 Task: Find connections with filter location Ellore with filter topic #Openingswith filter profile language German with filter current company Forrester with filter school Punjab Agricultural University, Ludhiana with filter industry Household Appliance Manufacturing with filter service category Video Animation with filter keywords title Sheet Metal Worker
Action: Mouse moved to (192, 297)
Screenshot: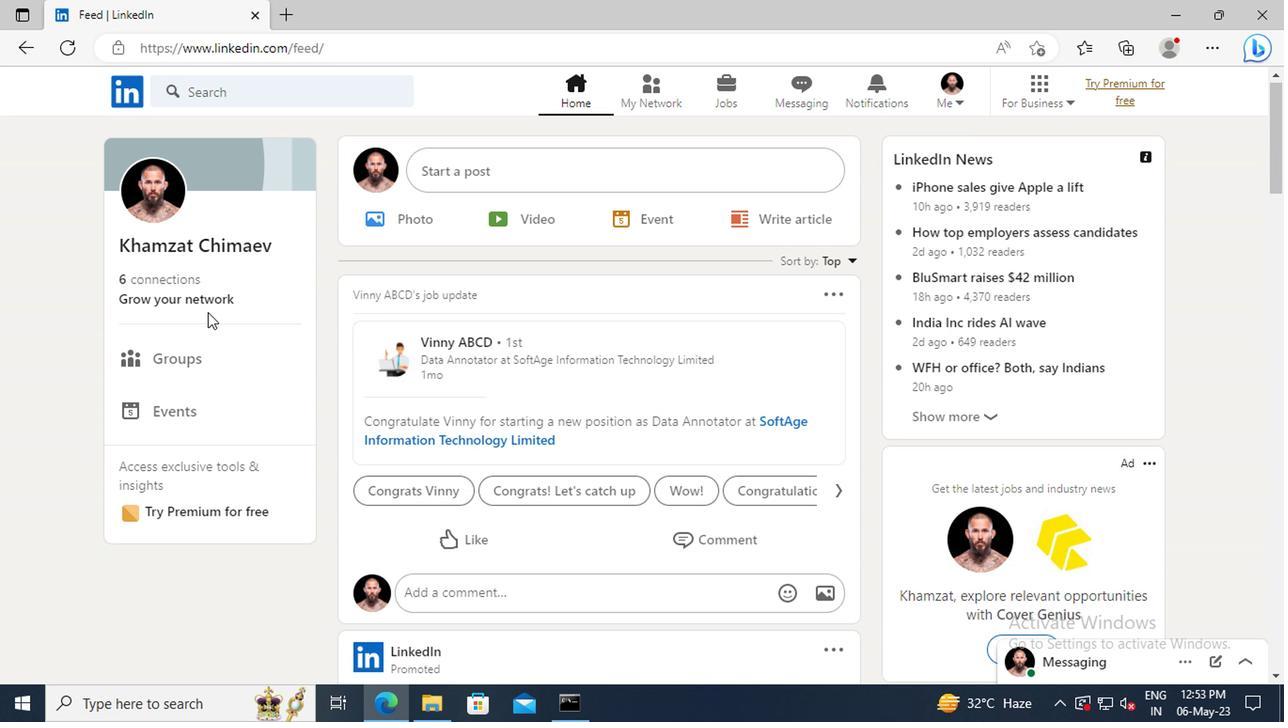 
Action: Mouse pressed left at (192, 297)
Screenshot: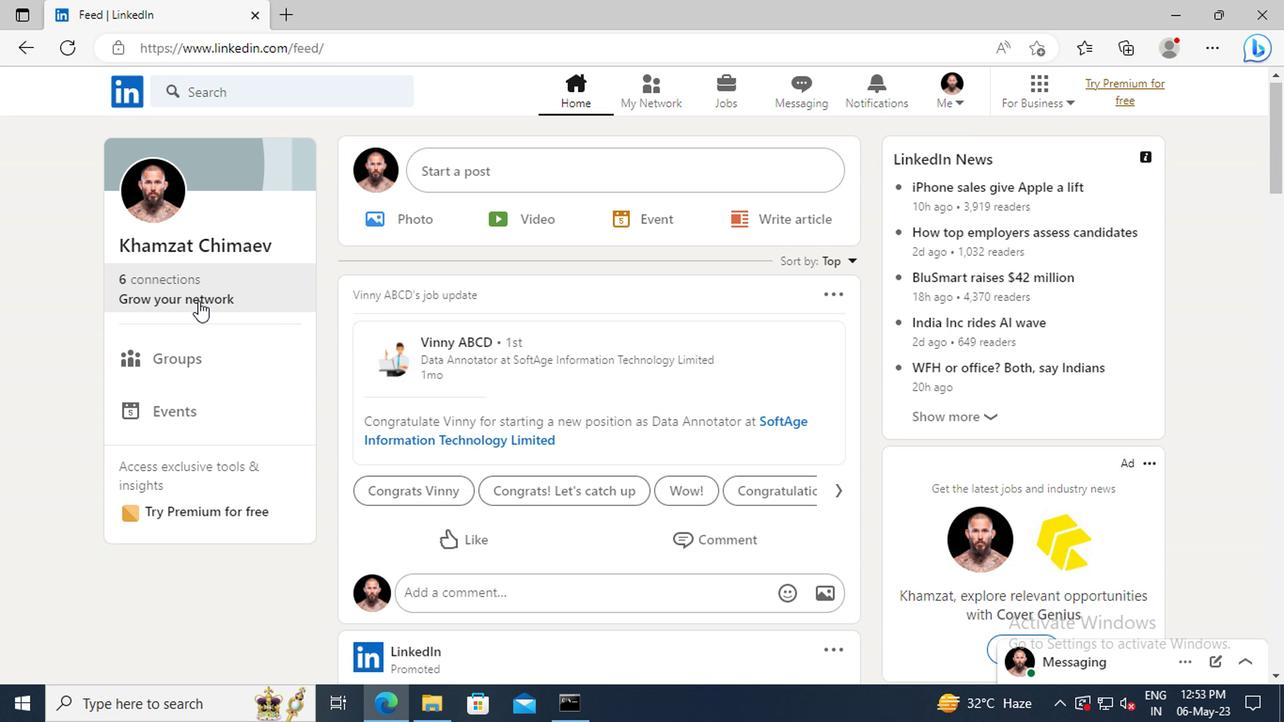 
Action: Mouse moved to (197, 200)
Screenshot: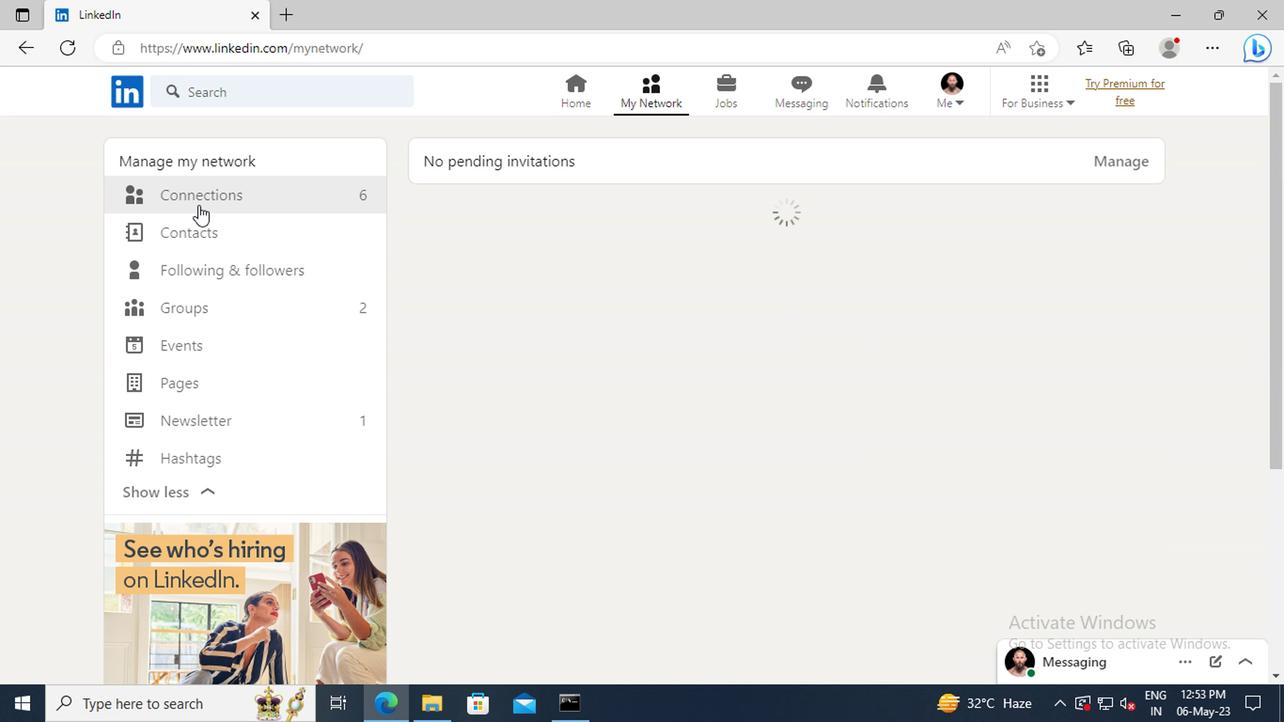 
Action: Mouse pressed left at (197, 200)
Screenshot: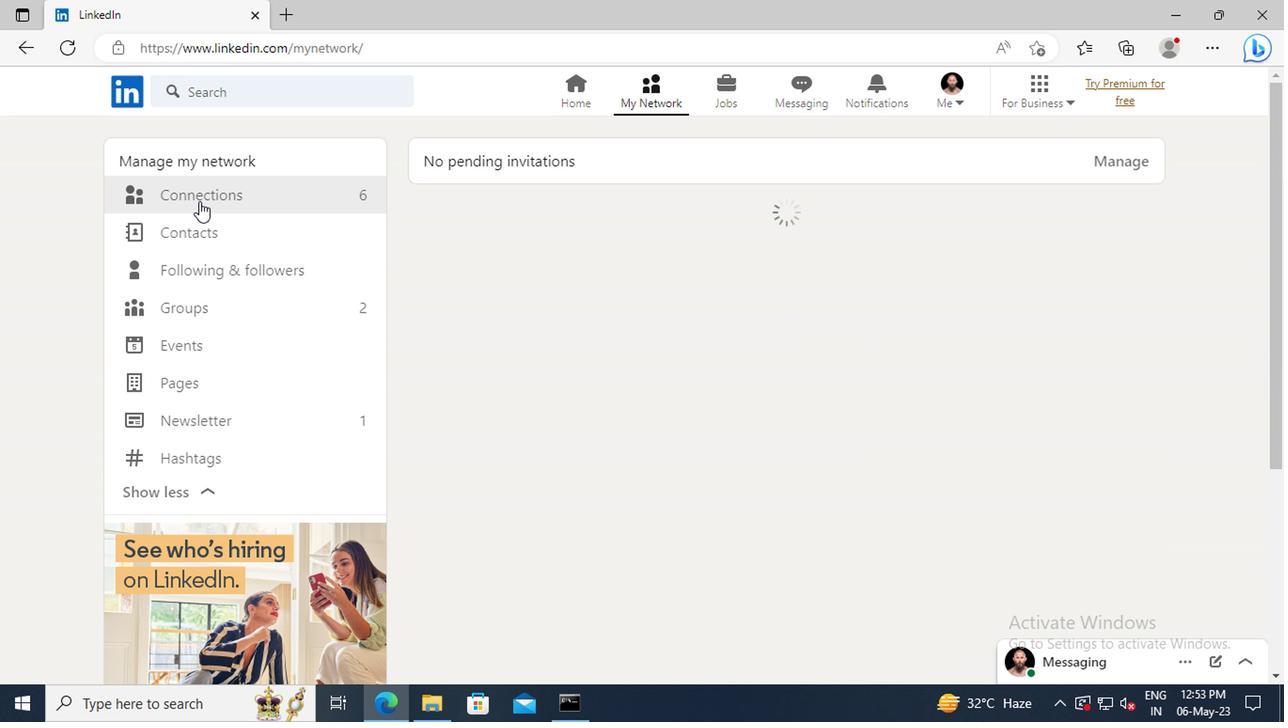 
Action: Mouse moved to (770, 201)
Screenshot: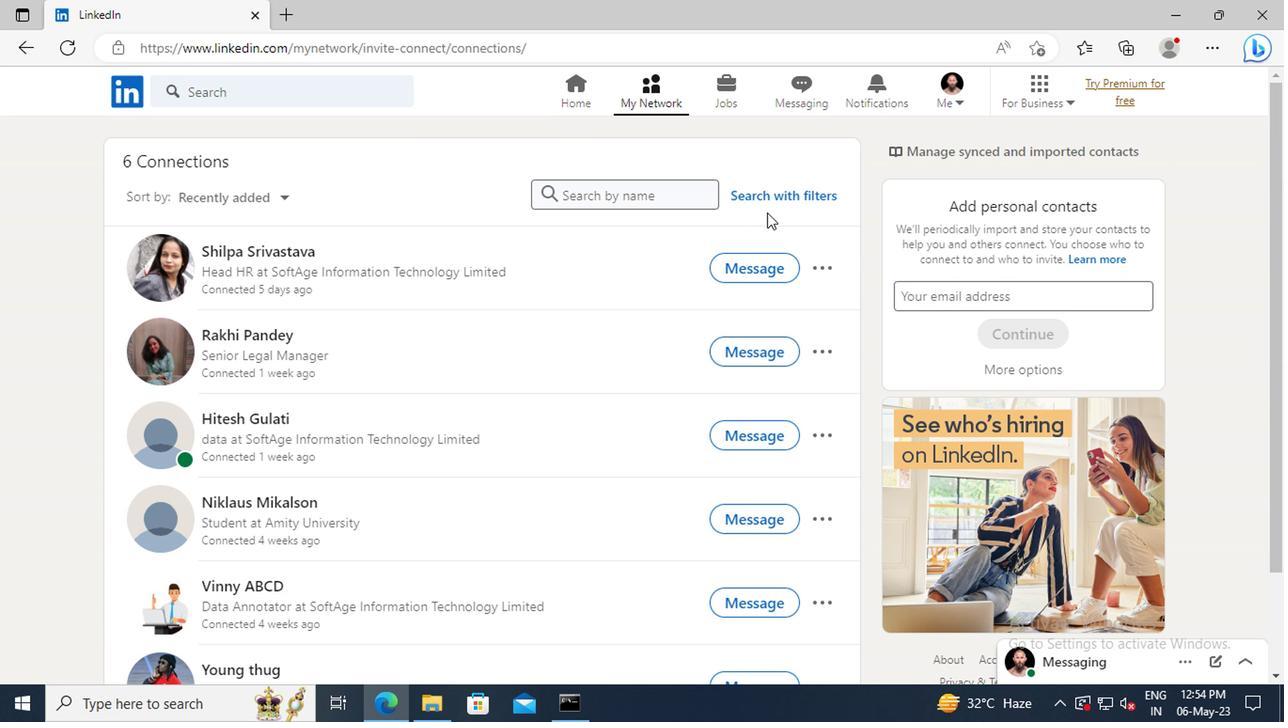 
Action: Mouse pressed left at (770, 201)
Screenshot: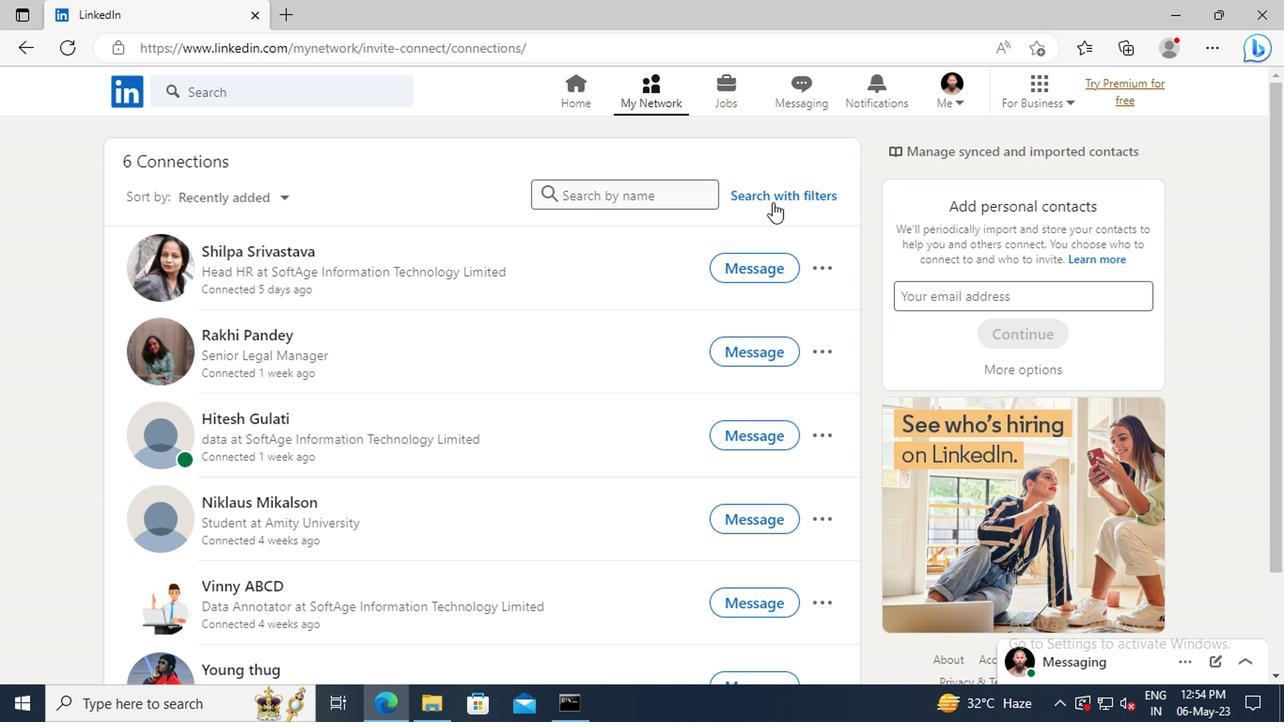 
Action: Mouse moved to (710, 143)
Screenshot: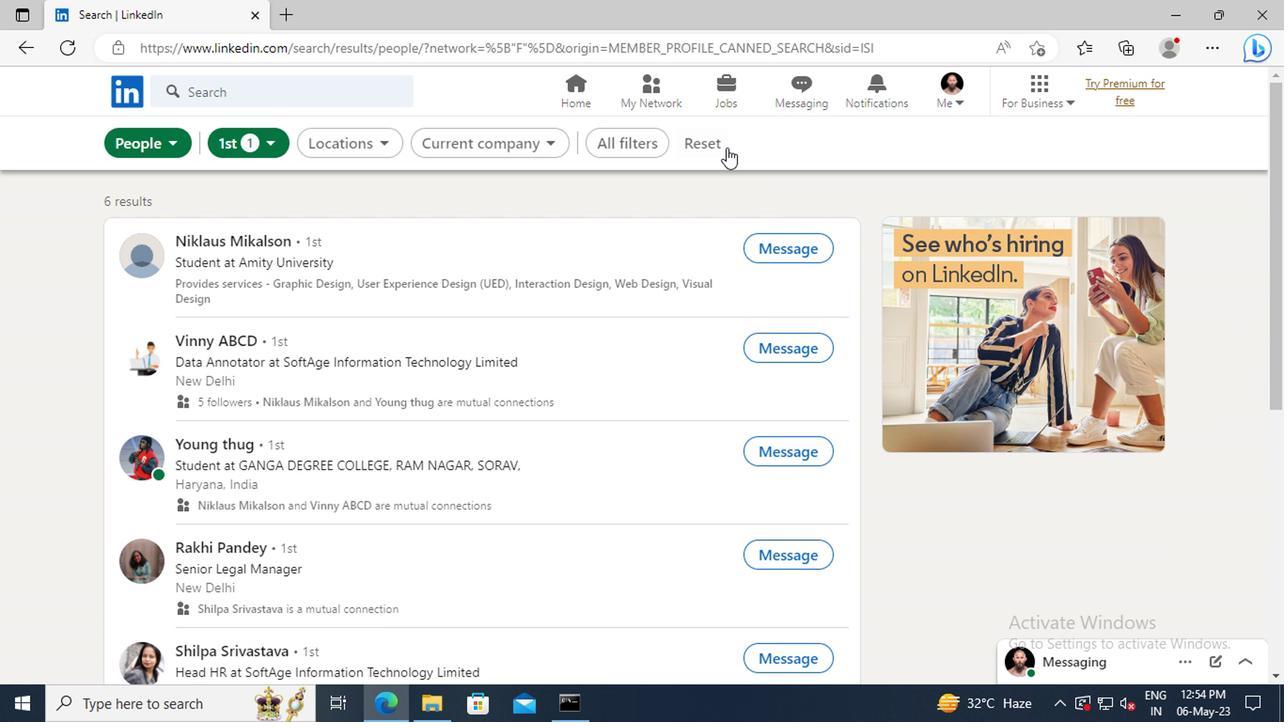 
Action: Mouse pressed left at (710, 143)
Screenshot: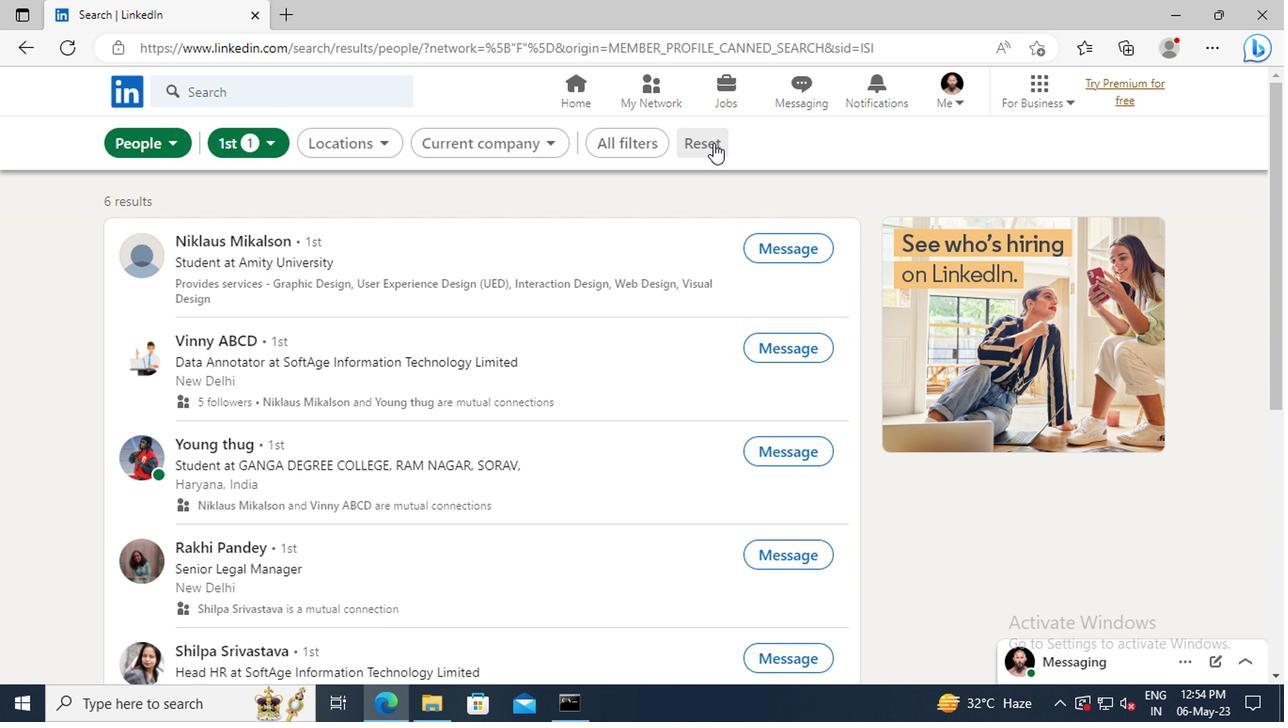 
Action: Mouse moved to (676, 143)
Screenshot: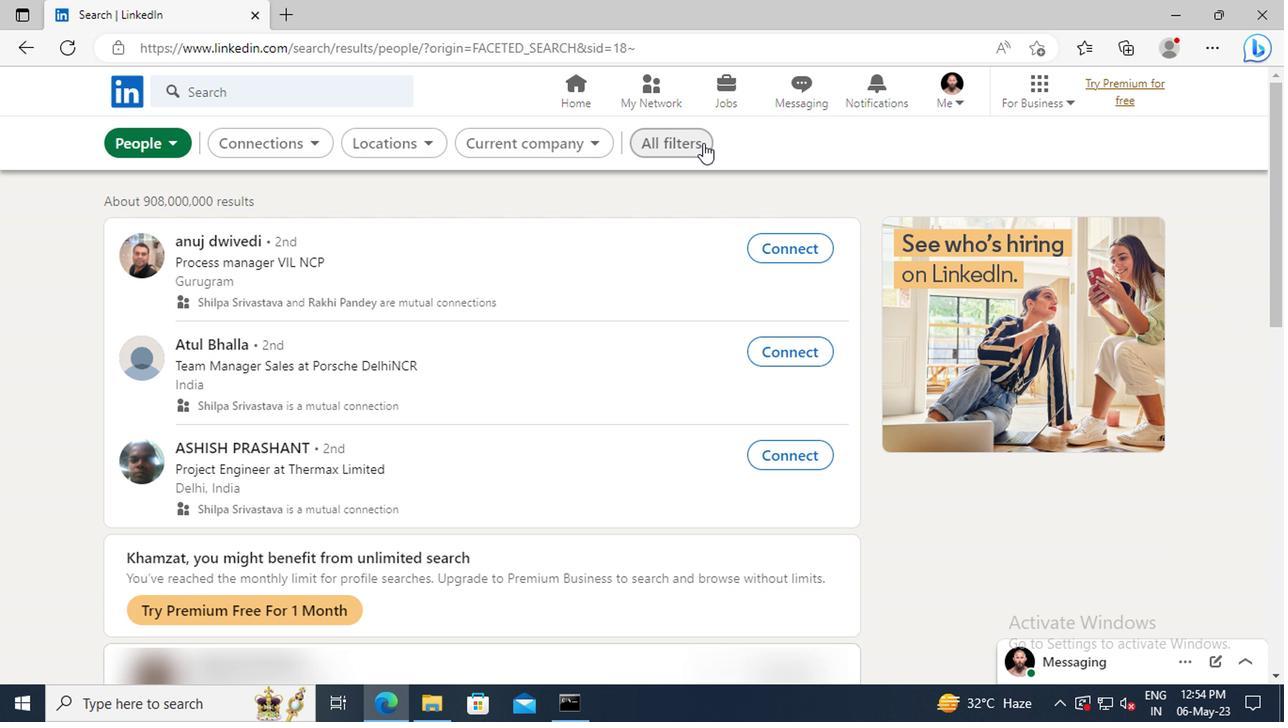 
Action: Mouse pressed left at (676, 143)
Screenshot: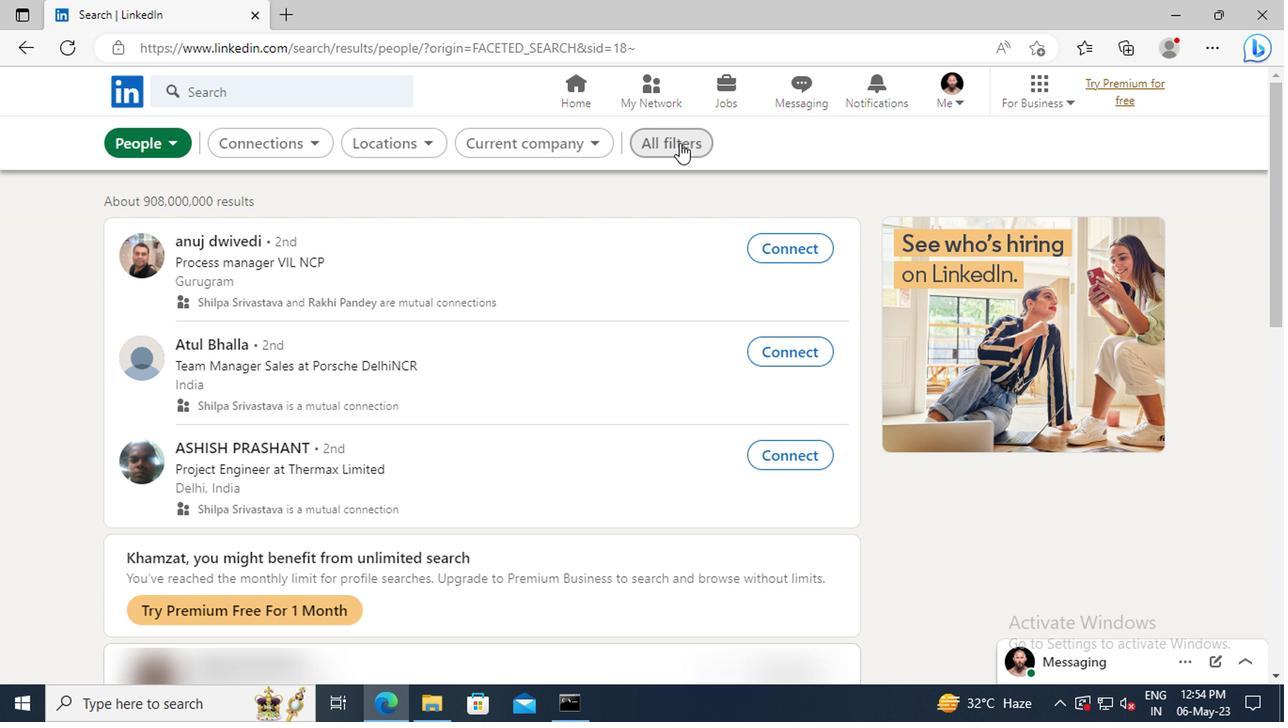 
Action: Mouse moved to (1060, 364)
Screenshot: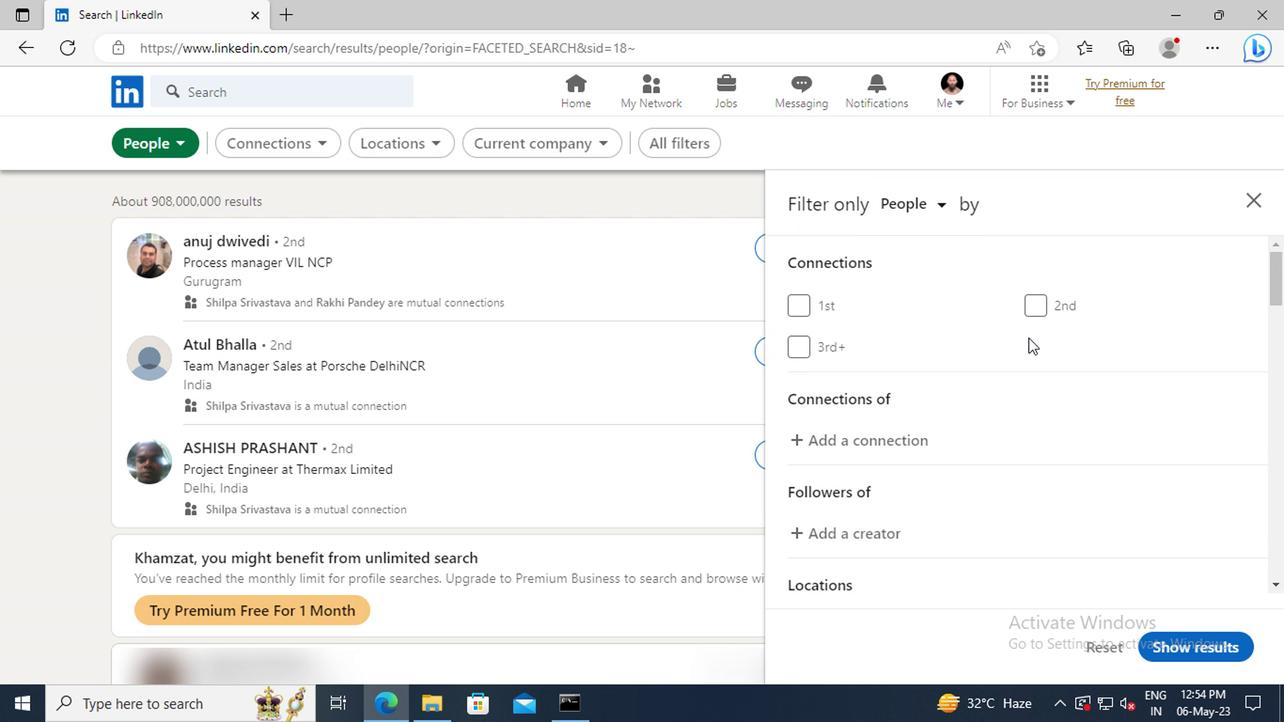
Action: Mouse scrolled (1060, 362) with delta (0, -1)
Screenshot: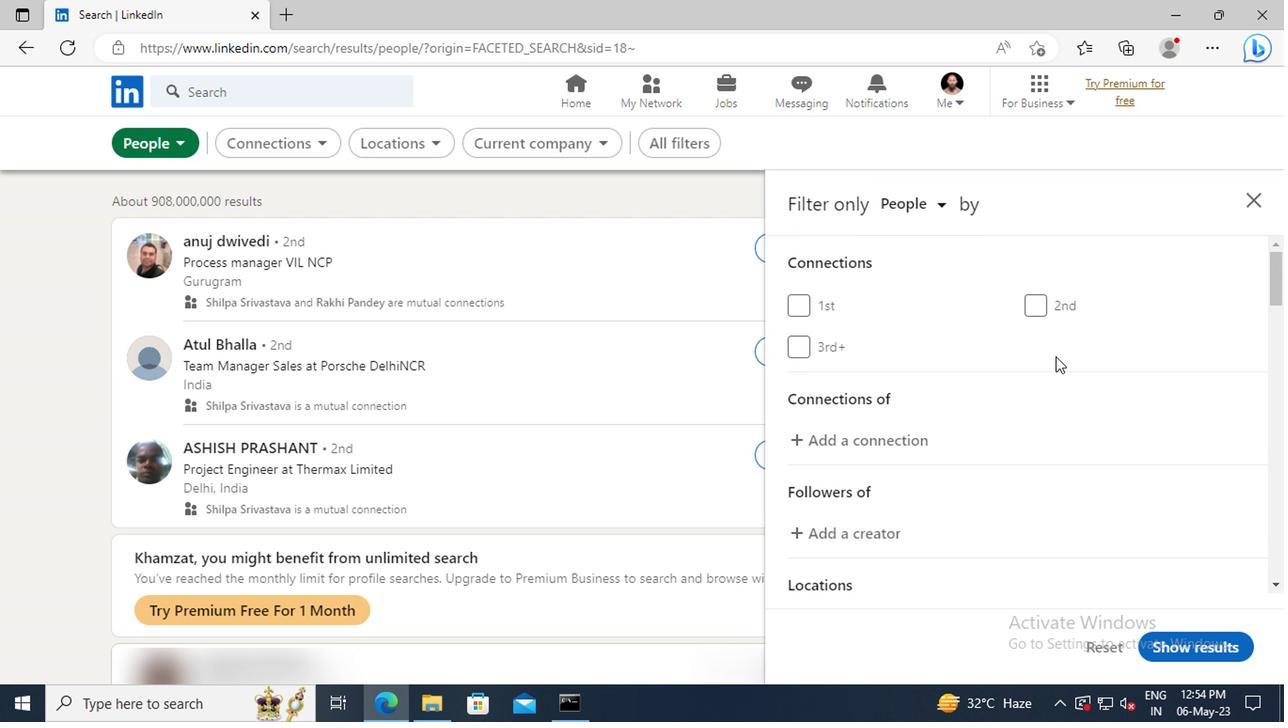 
Action: Mouse scrolled (1060, 362) with delta (0, -1)
Screenshot: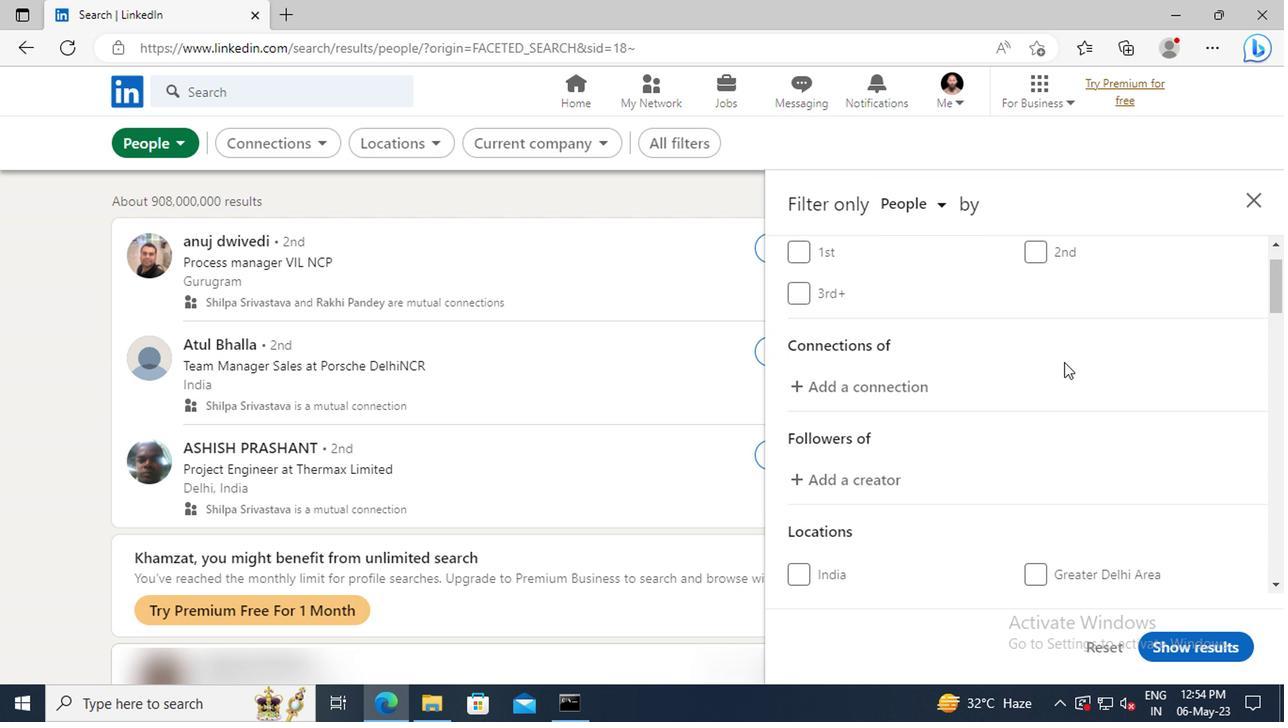 
Action: Mouse scrolled (1060, 362) with delta (0, -1)
Screenshot: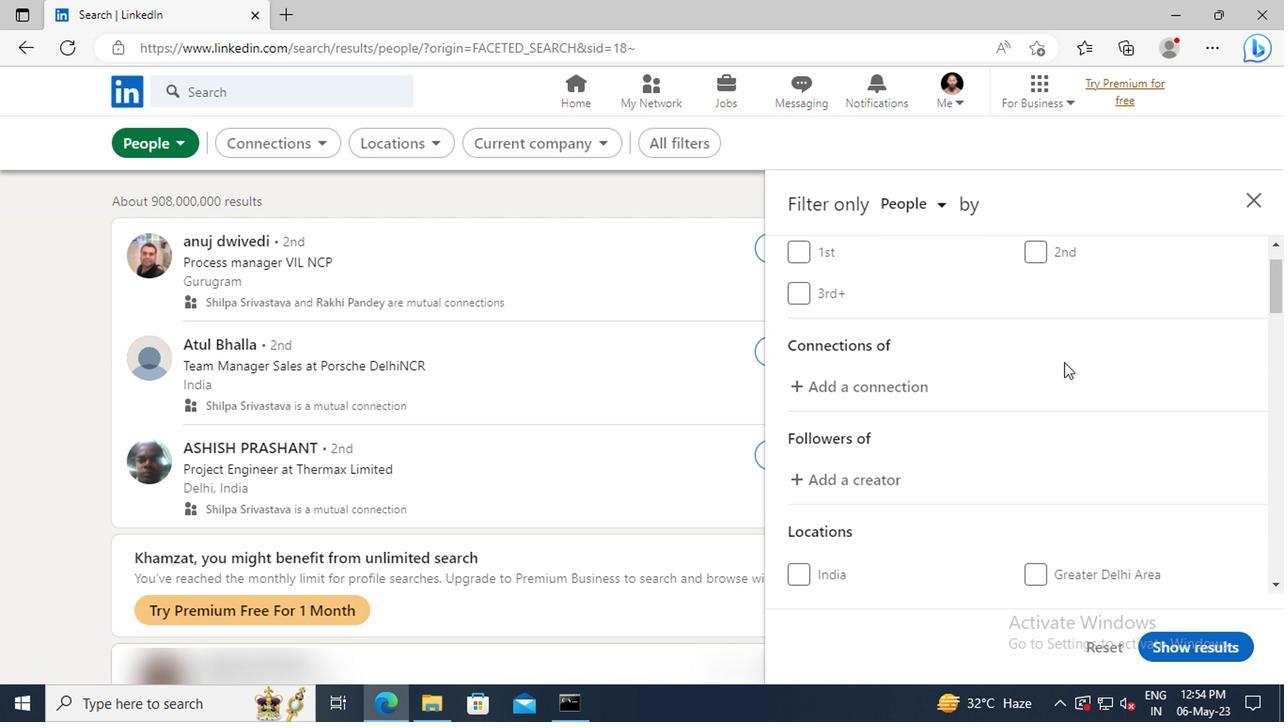 
Action: Mouse scrolled (1060, 362) with delta (0, -1)
Screenshot: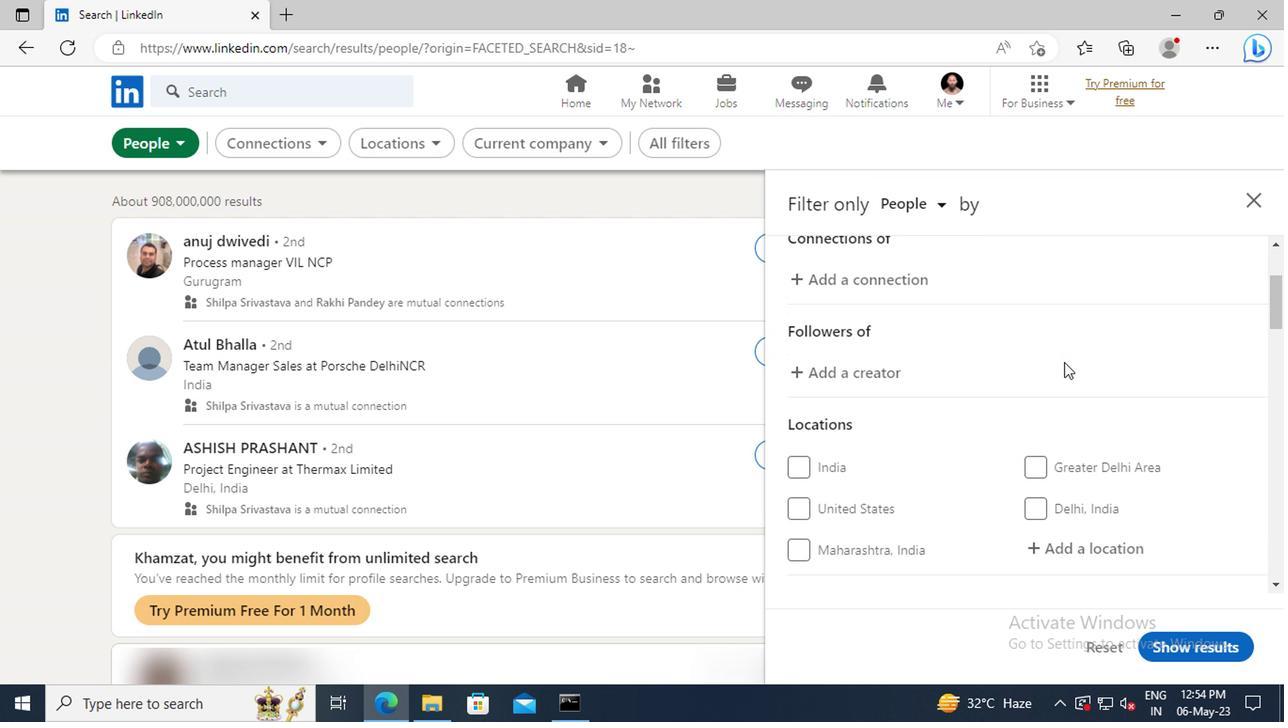 
Action: Mouse scrolled (1060, 362) with delta (0, -1)
Screenshot: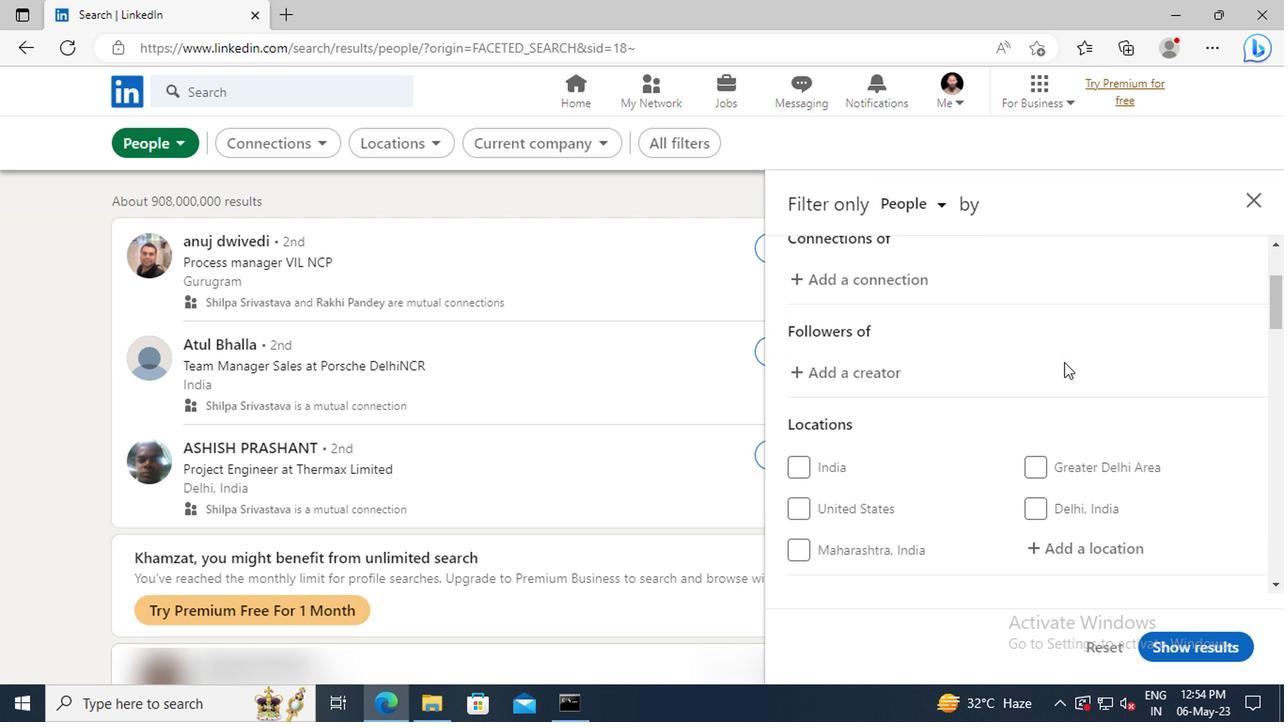 
Action: Mouse scrolled (1060, 362) with delta (0, -1)
Screenshot: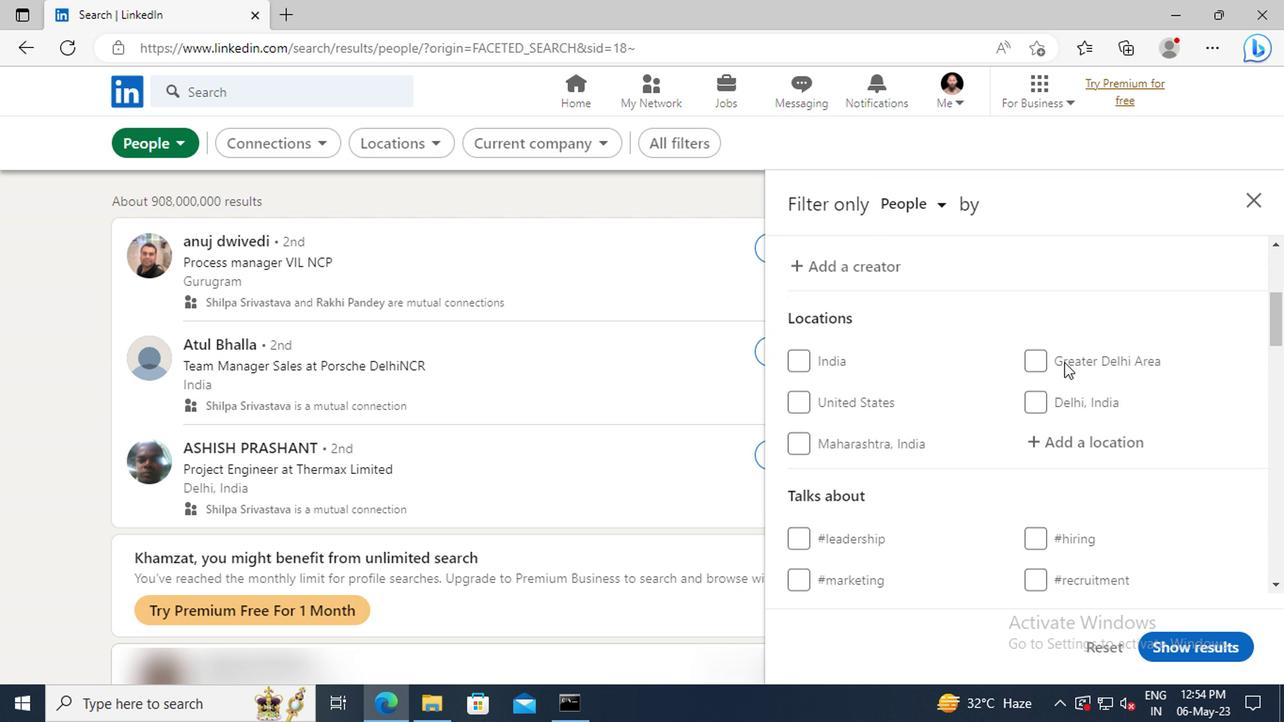 
Action: Mouse moved to (1058, 389)
Screenshot: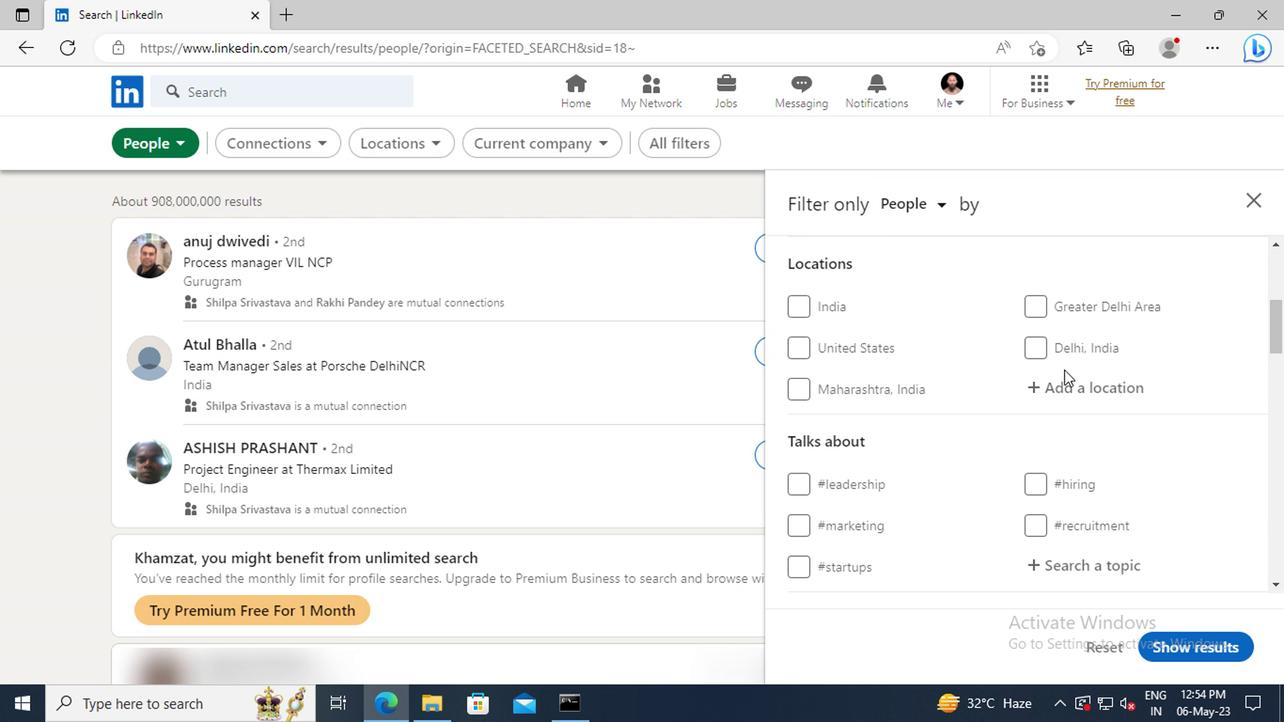 
Action: Mouse pressed left at (1058, 389)
Screenshot: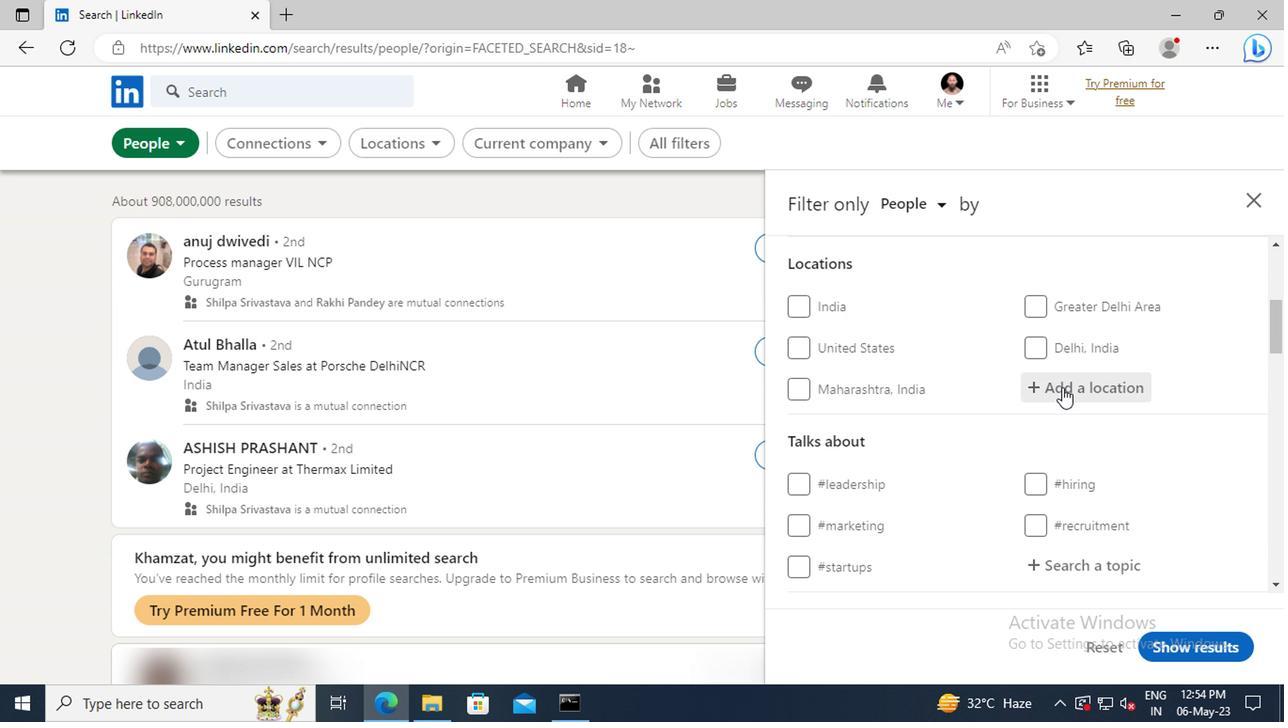 
Action: Key pressed <Key.shift>ELLORE
Screenshot: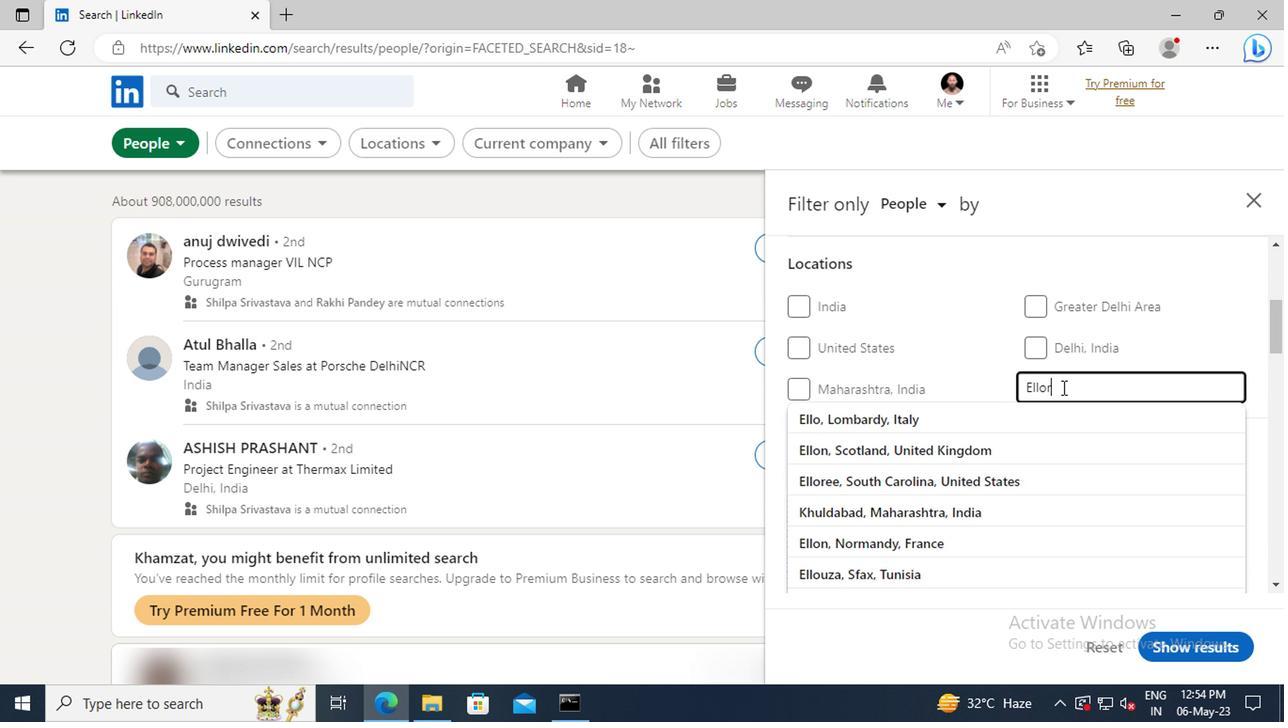 
Action: Mouse moved to (1058, 396)
Screenshot: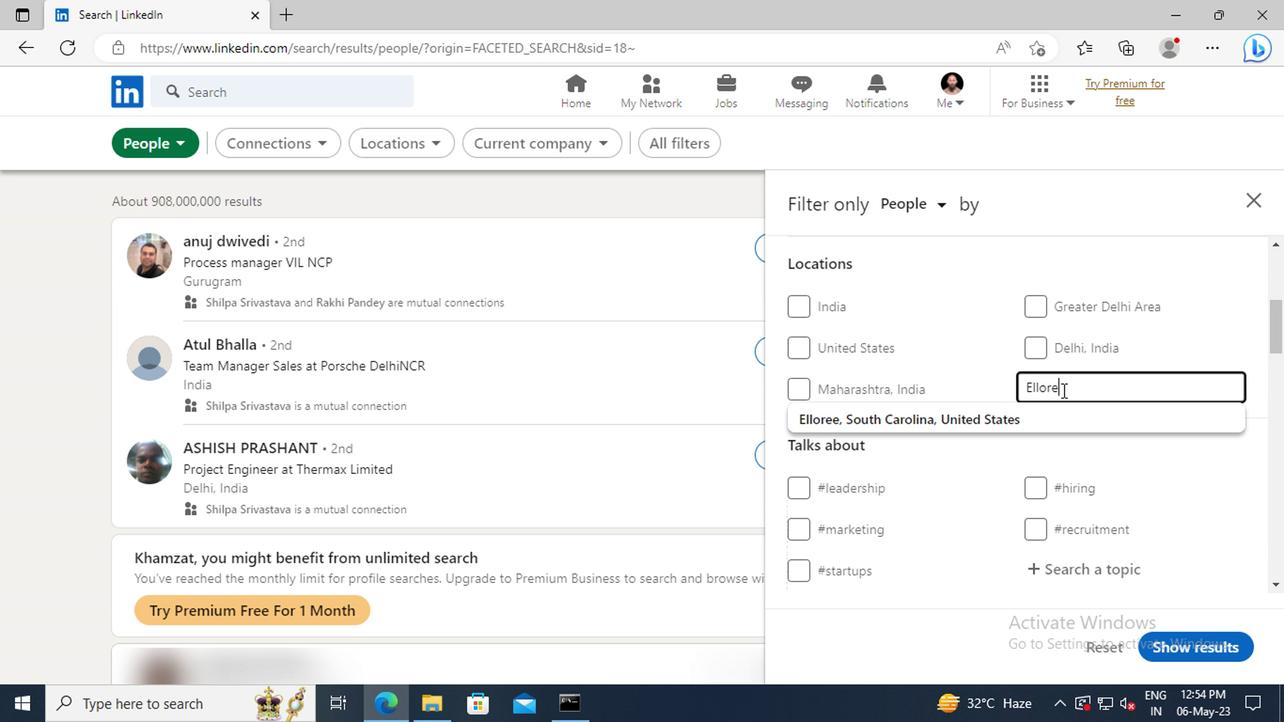 
Action: Key pressed <Key.enter>
Screenshot: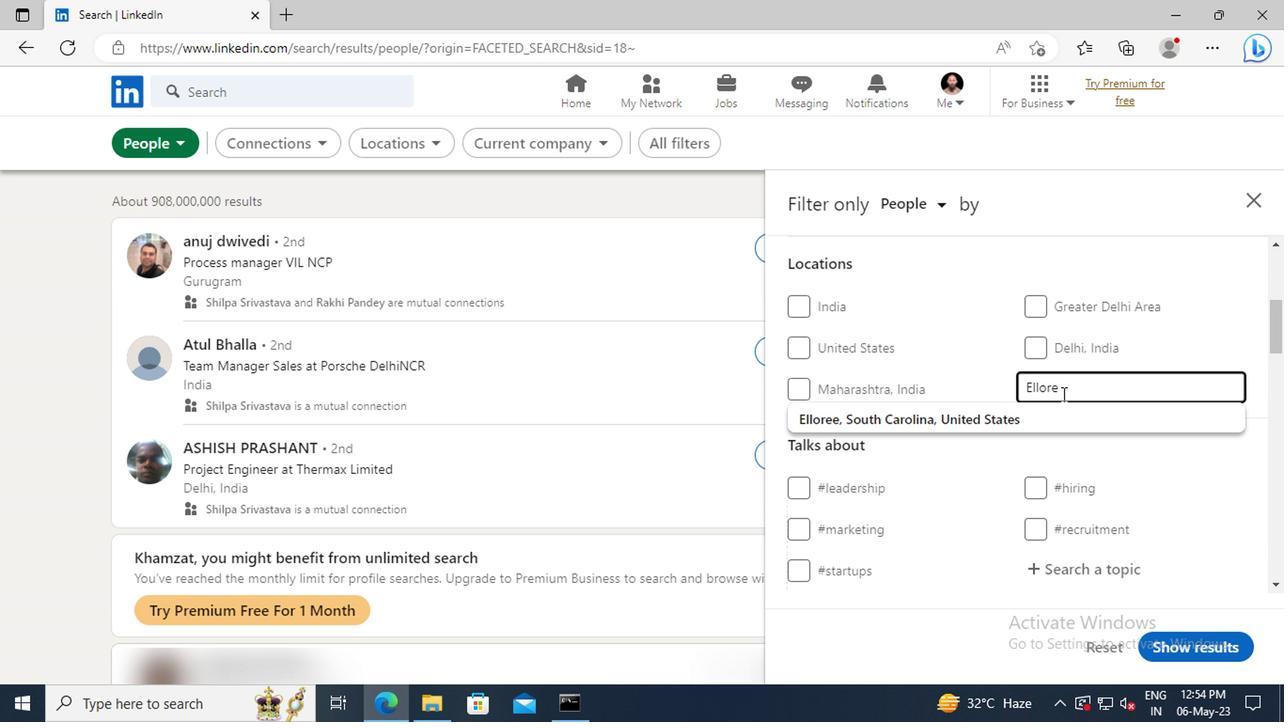 
Action: Mouse scrolled (1058, 394) with delta (0, -1)
Screenshot: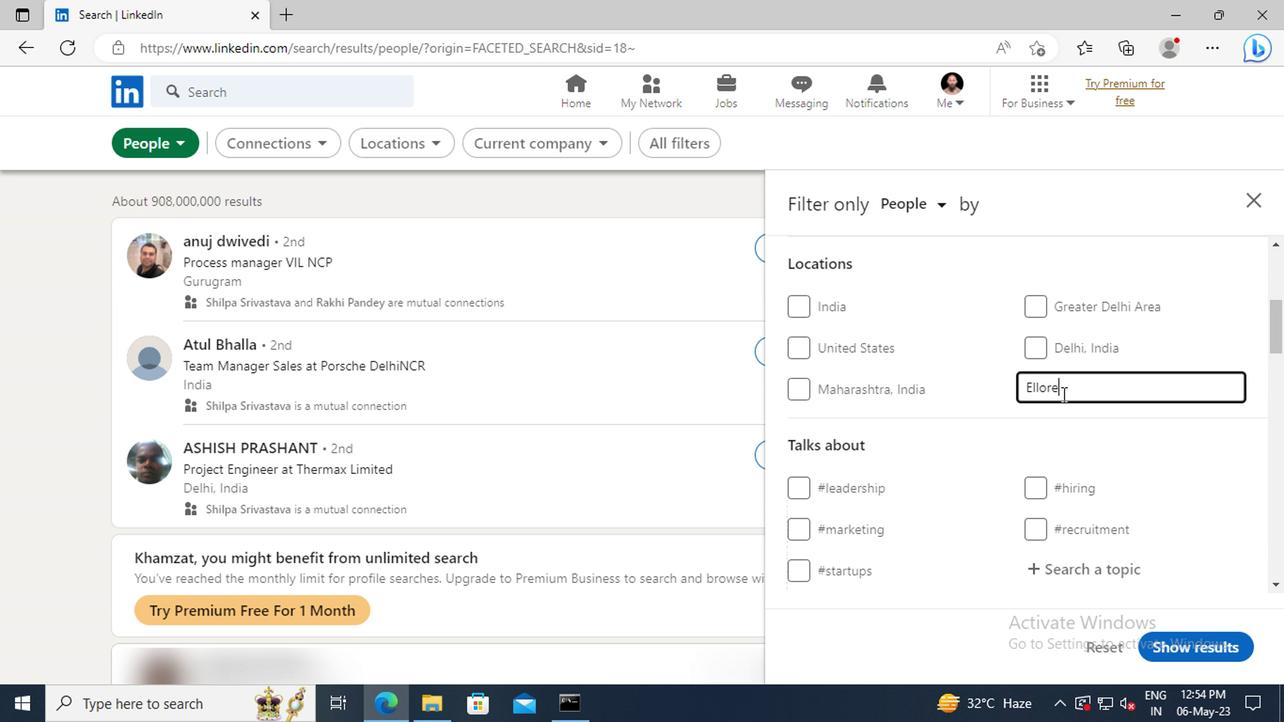 
Action: Mouse scrolled (1058, 394) with delta (0, -1)
Screenshot: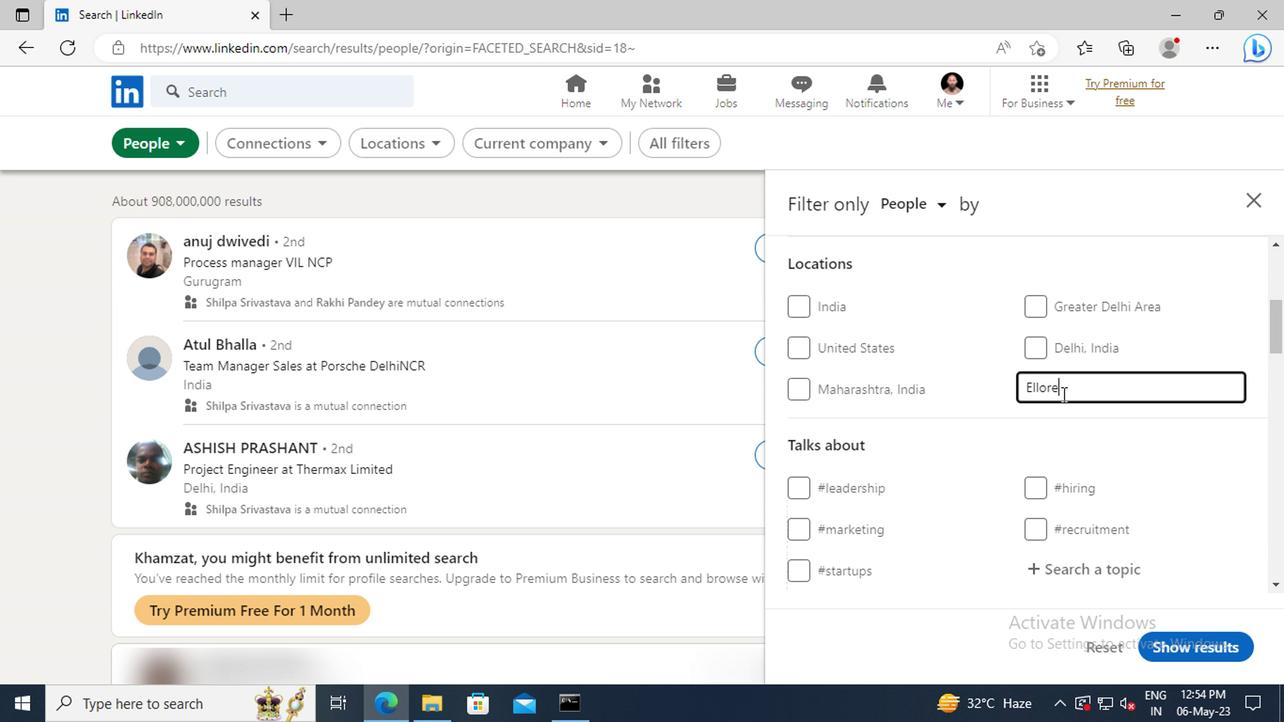 
Action: Mouse scrolled (1058, 394) with delta (0, -1)
Screenshot: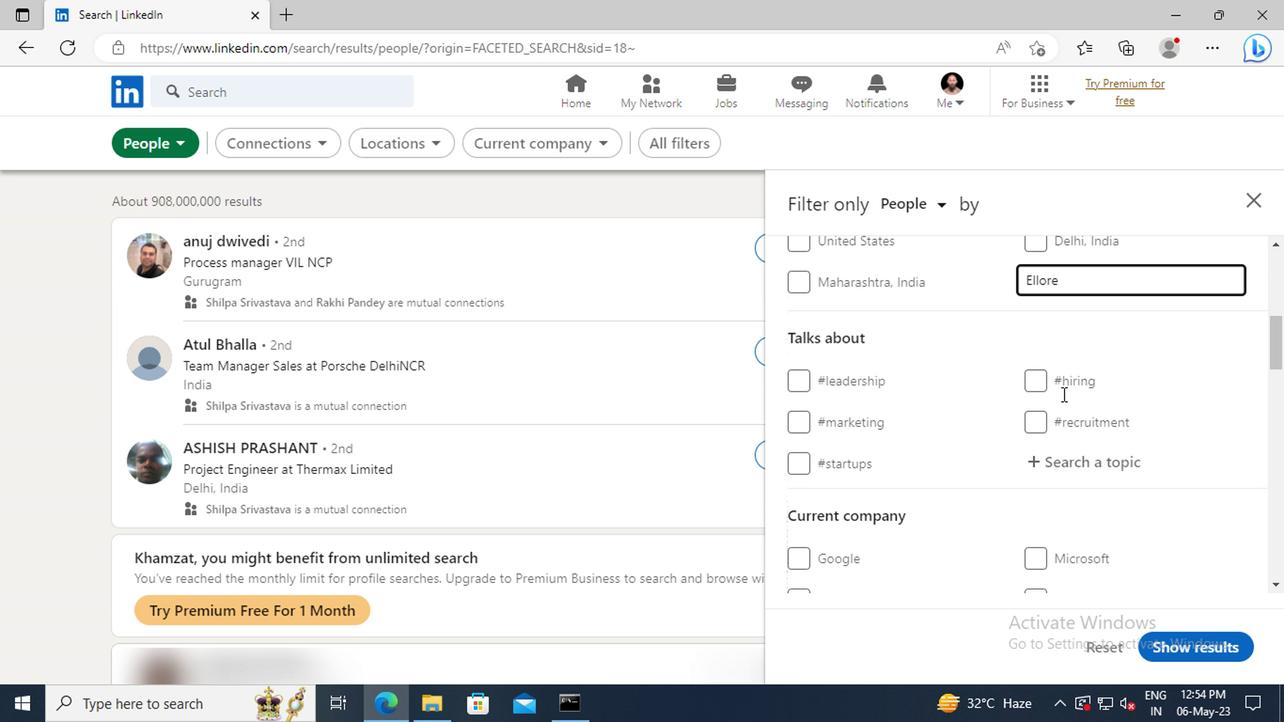 
Action: Mouse moved to (1058, 406)
Screenshot: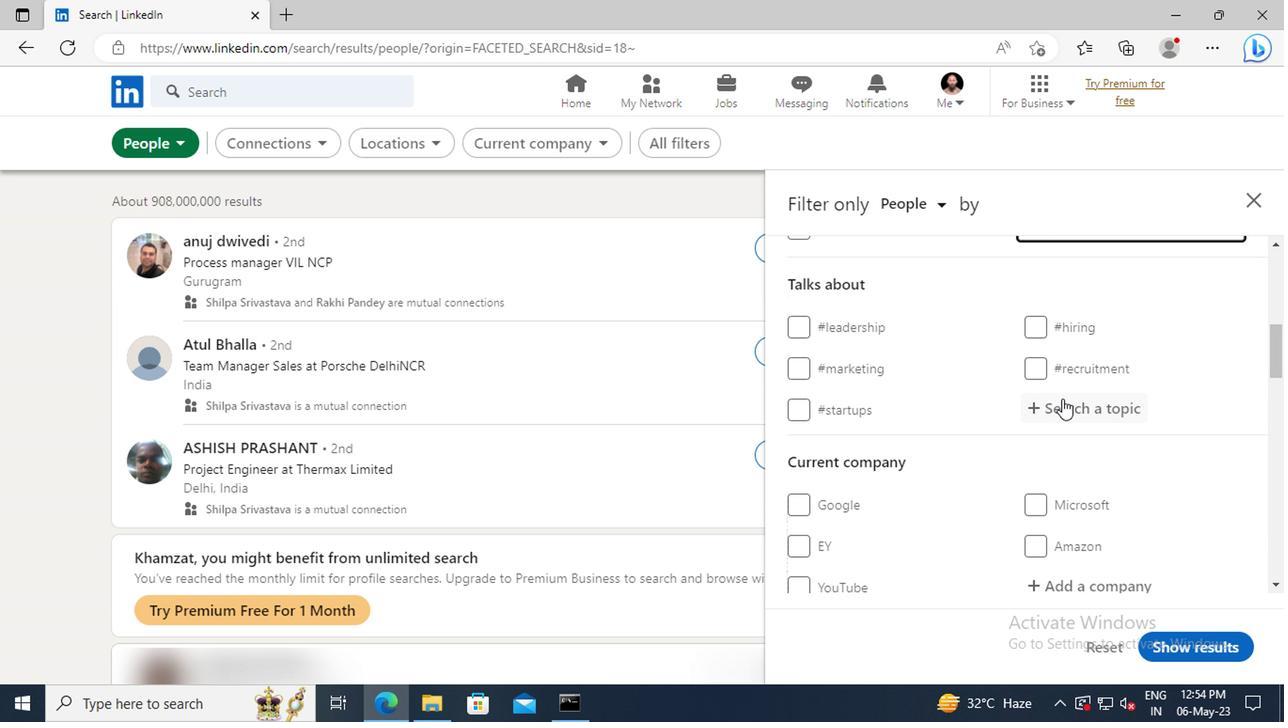
Action: Mouse pressed left at (1058, 406)
Screenshot: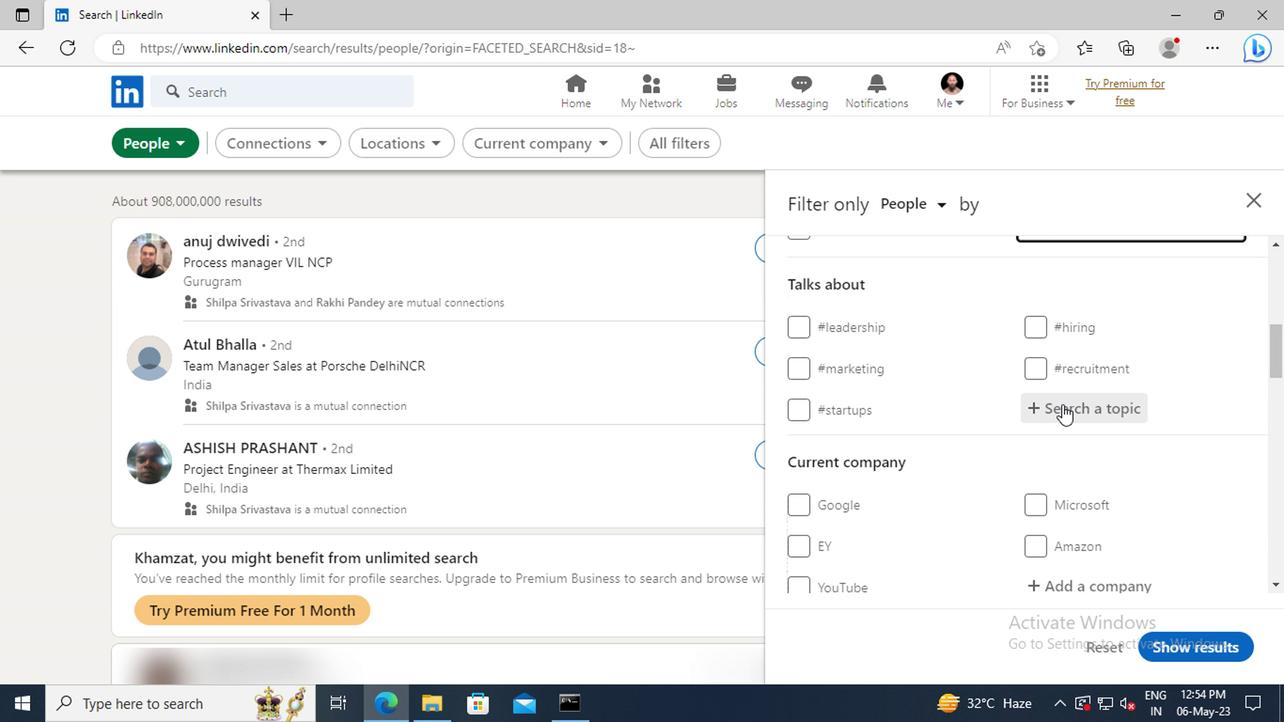 
Action: Key pressed <Key.shift>OPENIN
Screenshot: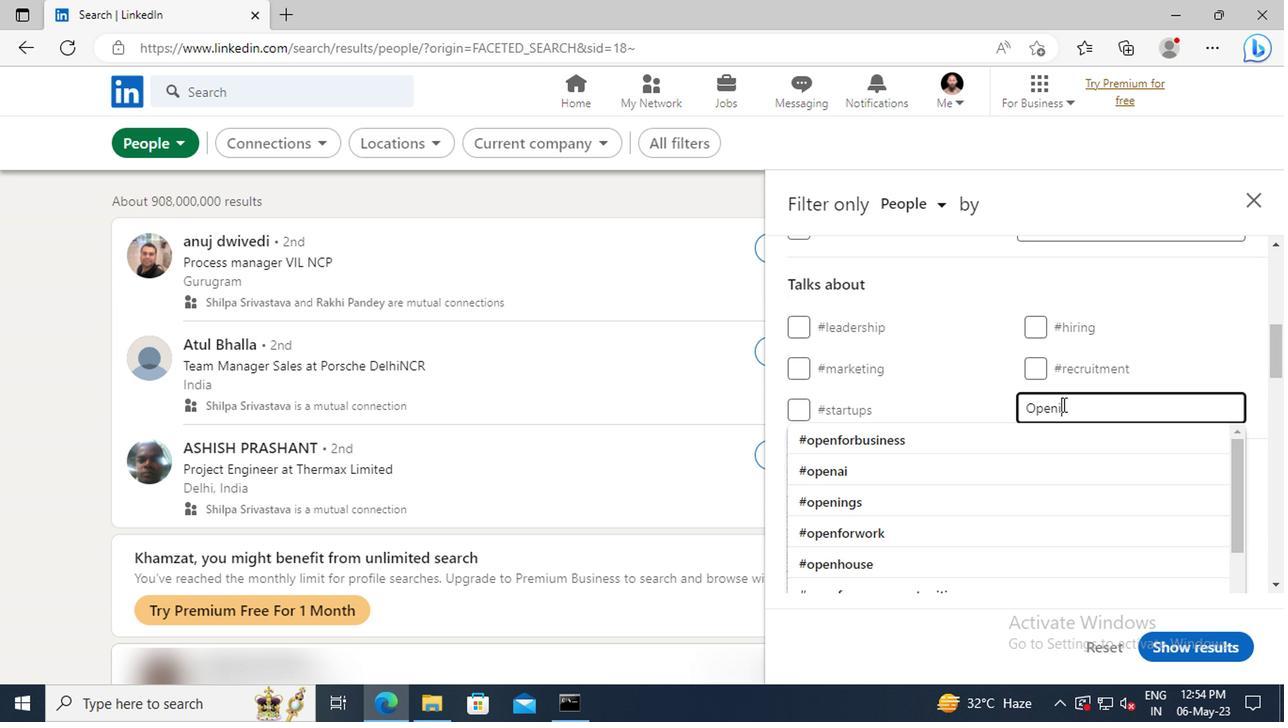 
Action: Mouse moved to (1064, 438)
Screenshot: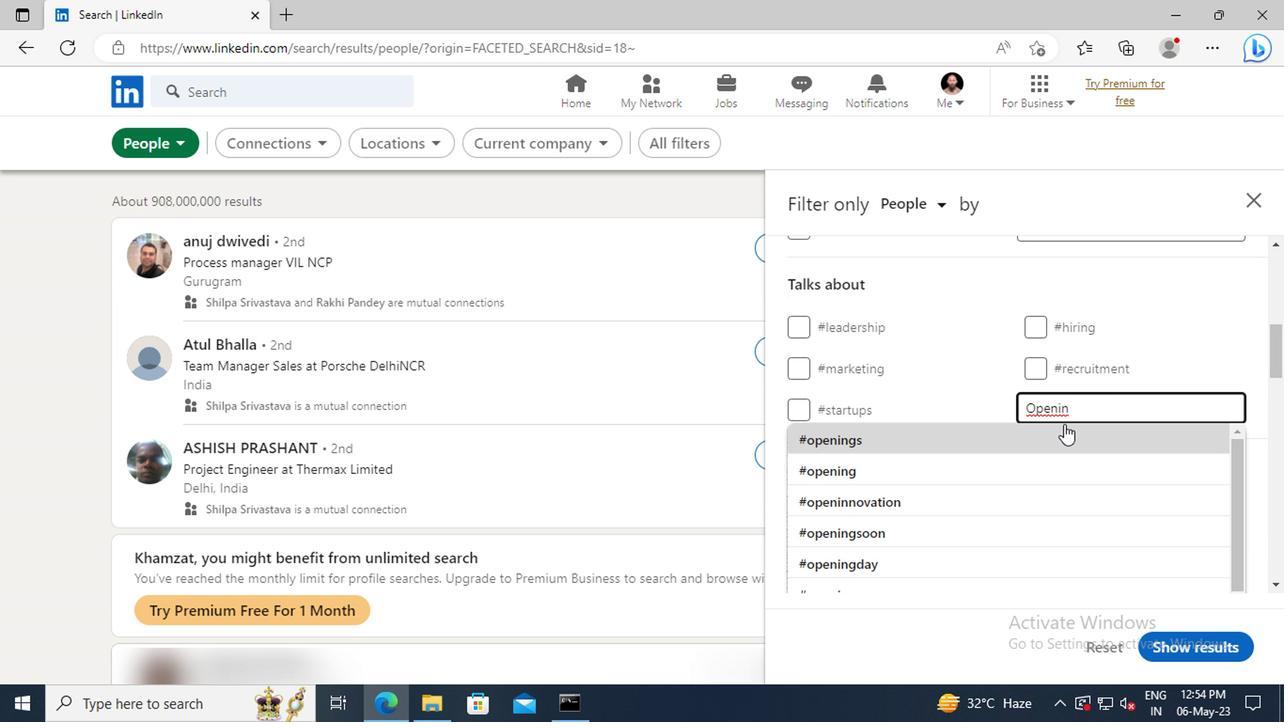 
Action: Mouse pressed left at (1064, 438)
Screenshot: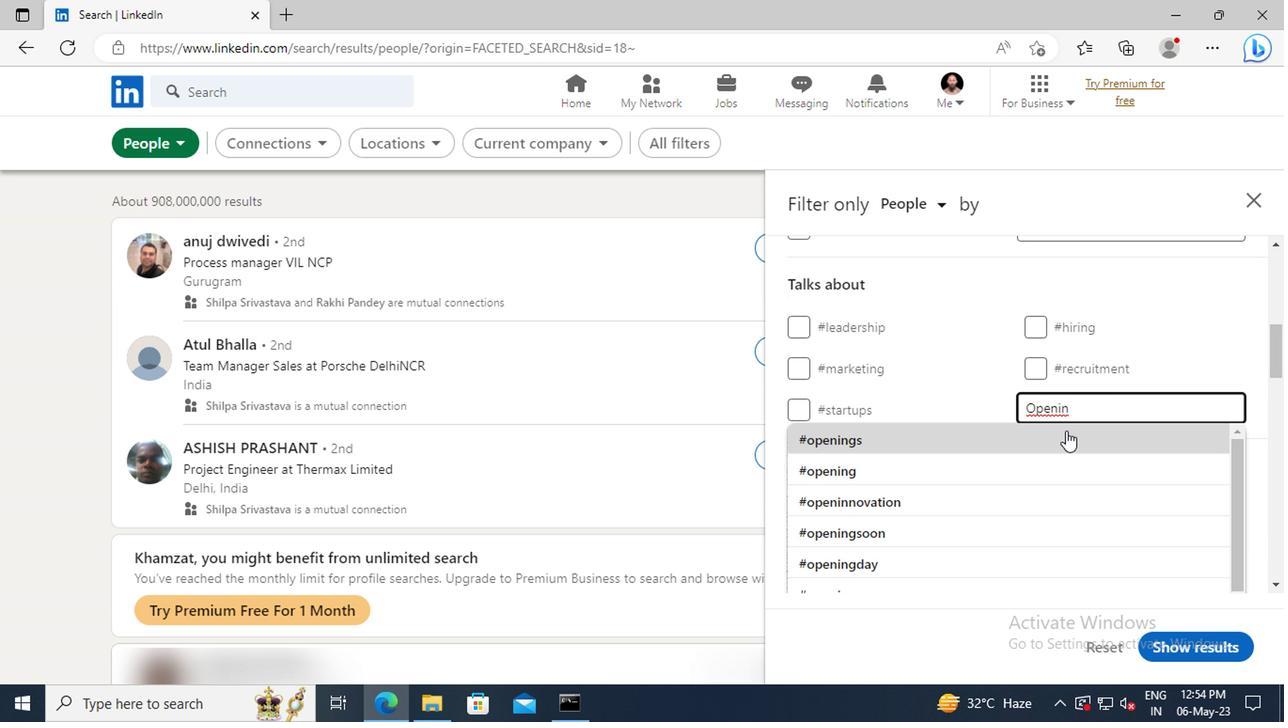 
Action: Mouse scrolled (1064, 437) with delta (0, 0)
Screenshot: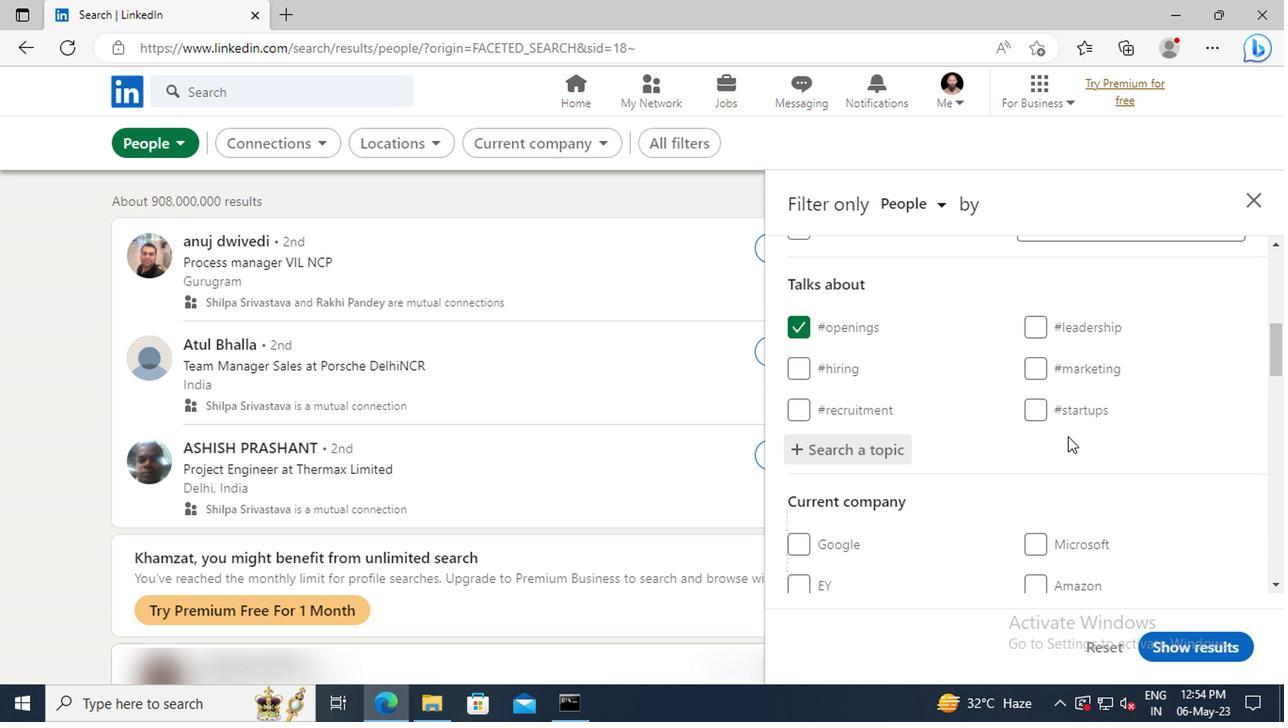 
Action: Mouse scrolled (1064, 437) with delta (0, 0)
Screenshot: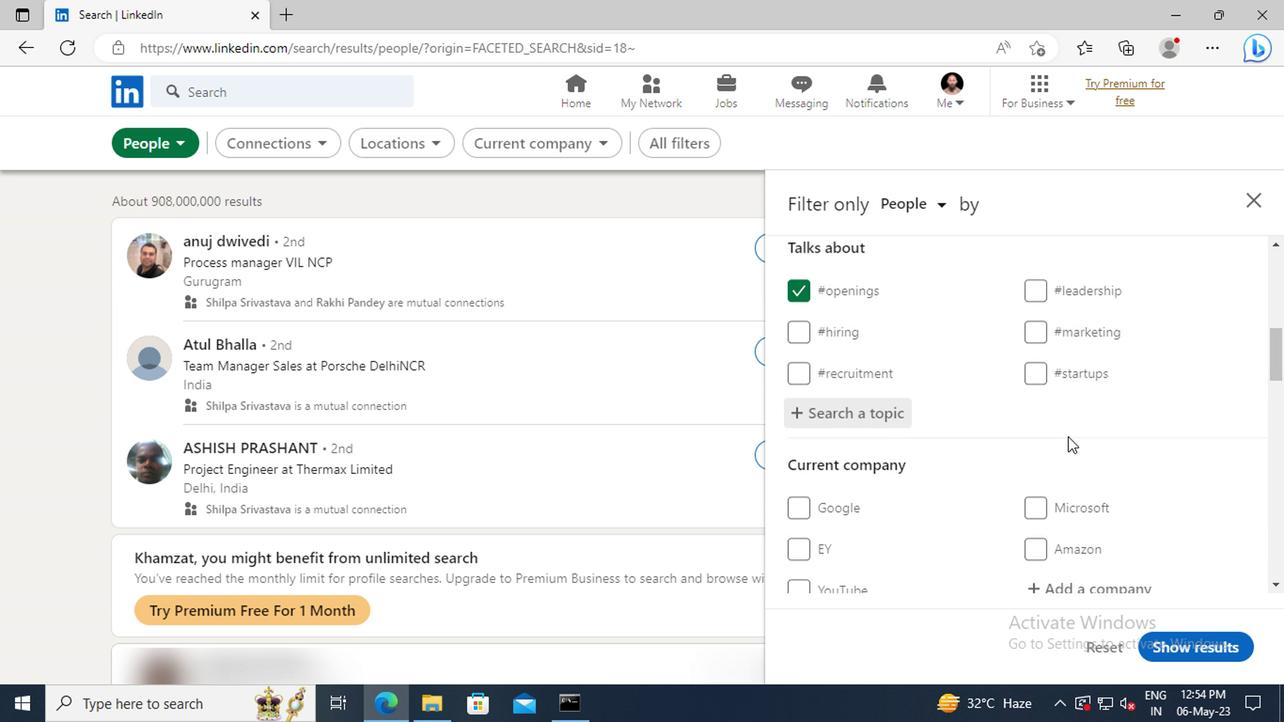 
Action: Mouse scrolled (1064, 437) with delta (0, 0)
Screenshot: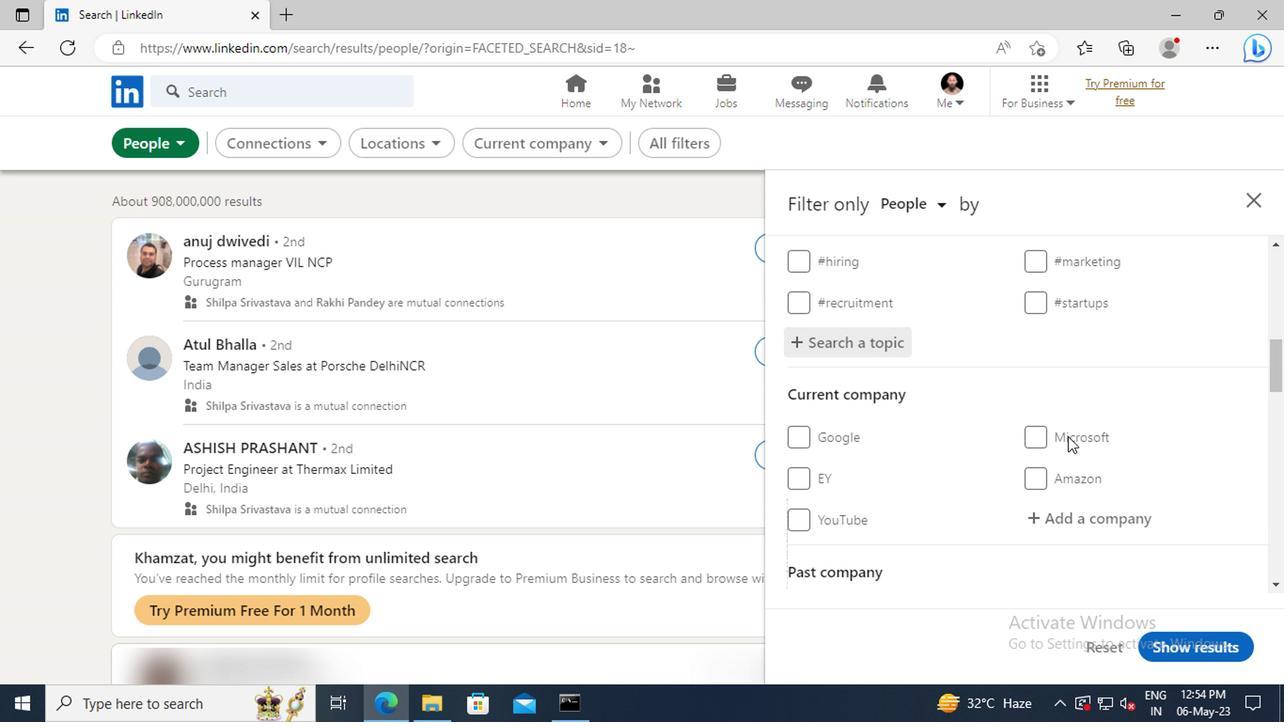 
Action: Mouse scrolled (1064, 437) with delta (0, 0)
Screenshot: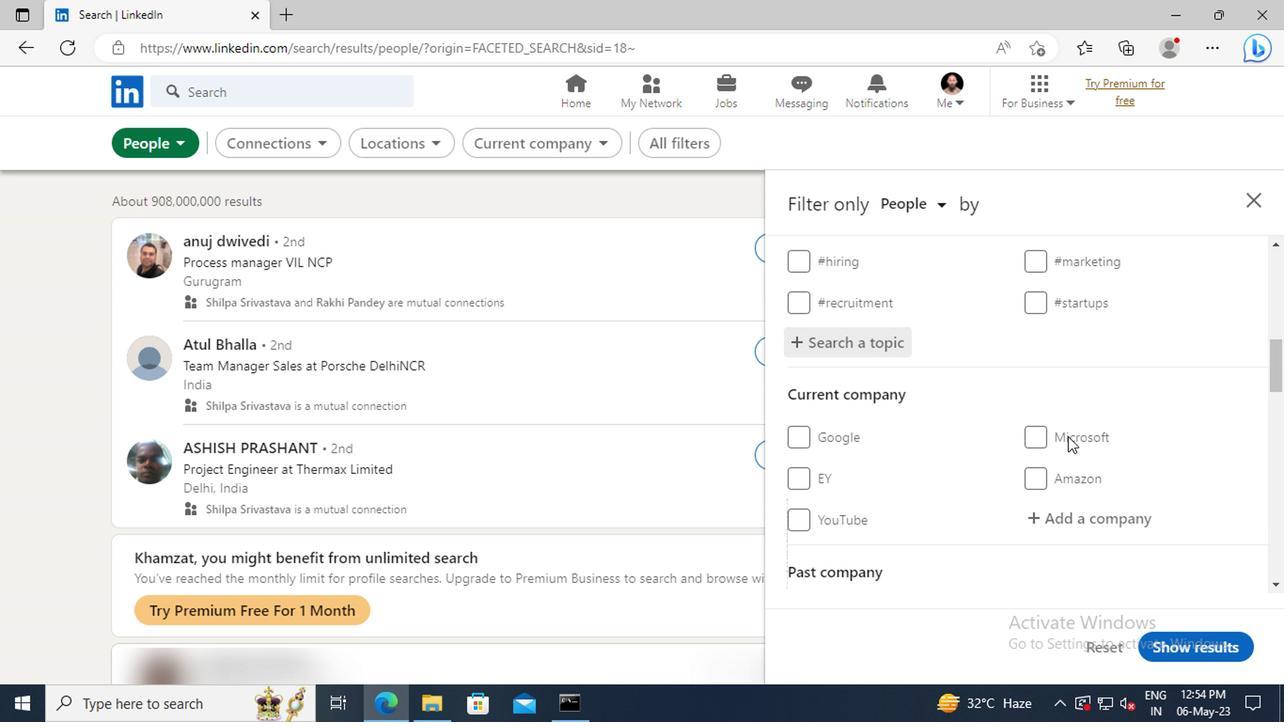
Action: Mouse scrolled (1064, 437) with delta (0, 0)
Screenshot: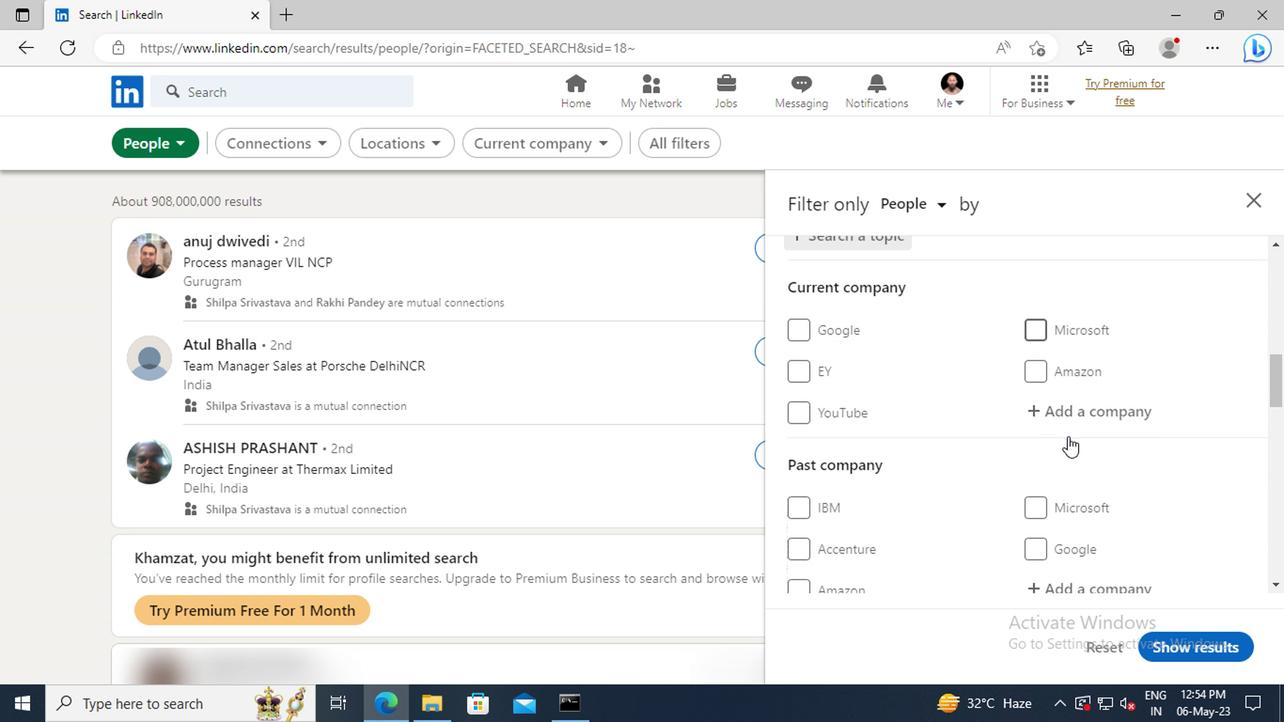 
Action: Mouse scrolled (1064, 437) with delta (0, 0)
Screenshot: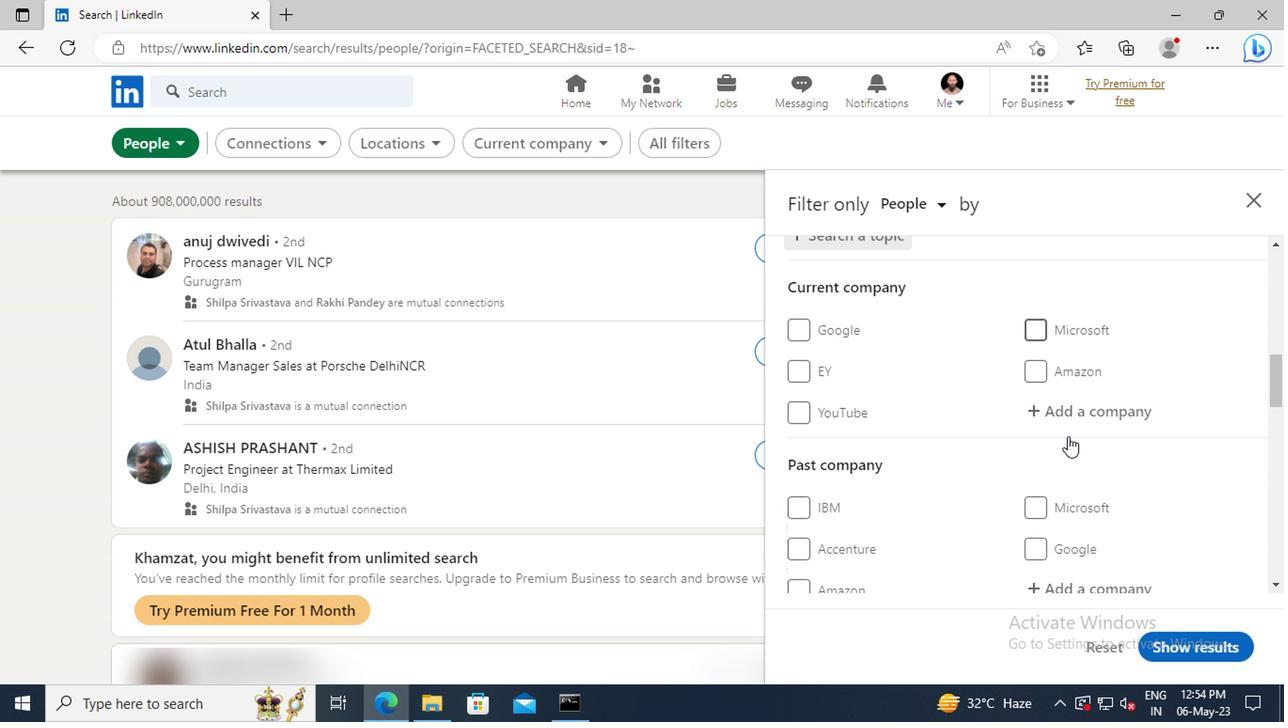 
Action: Mouse scrolled (1064, 437) with delta (0, 0)
Screenshot: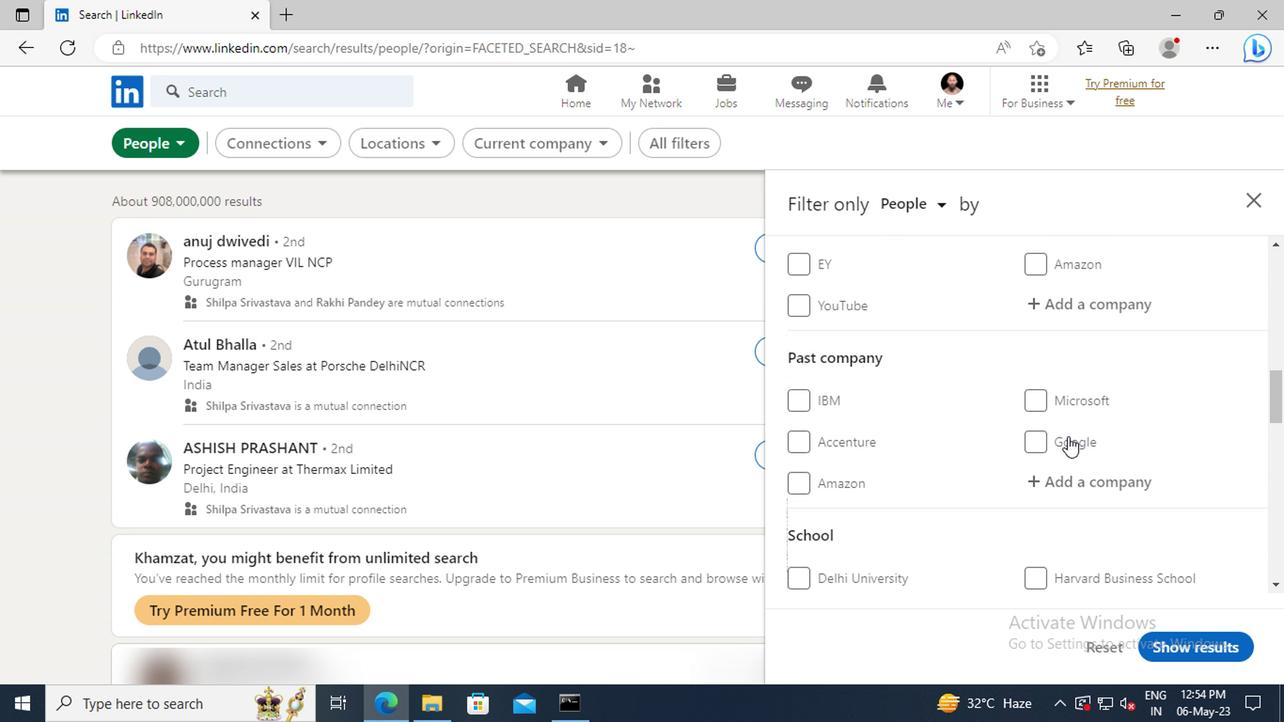 
Action: Mouse scrolled (1064, 437) with delta (0, 0)
Screenshot: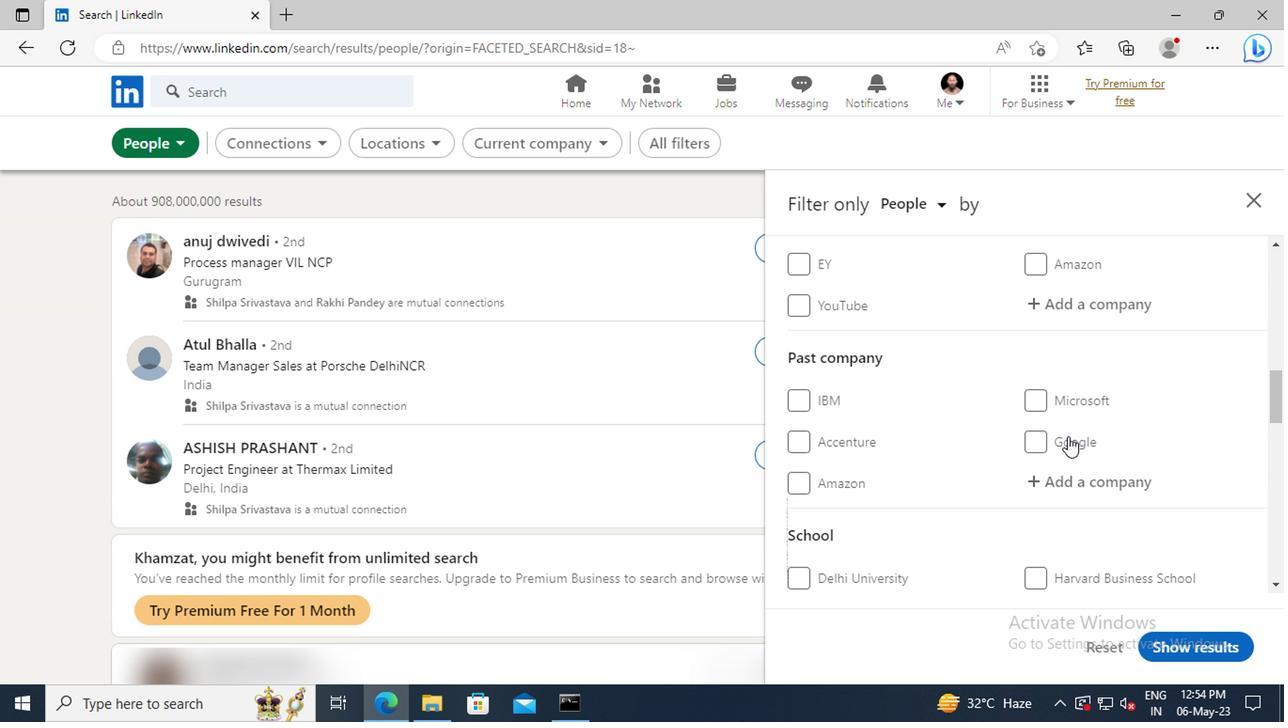 
Action: Mouse scrolled (1064, 437) with delta (0, 0)
Screenshot: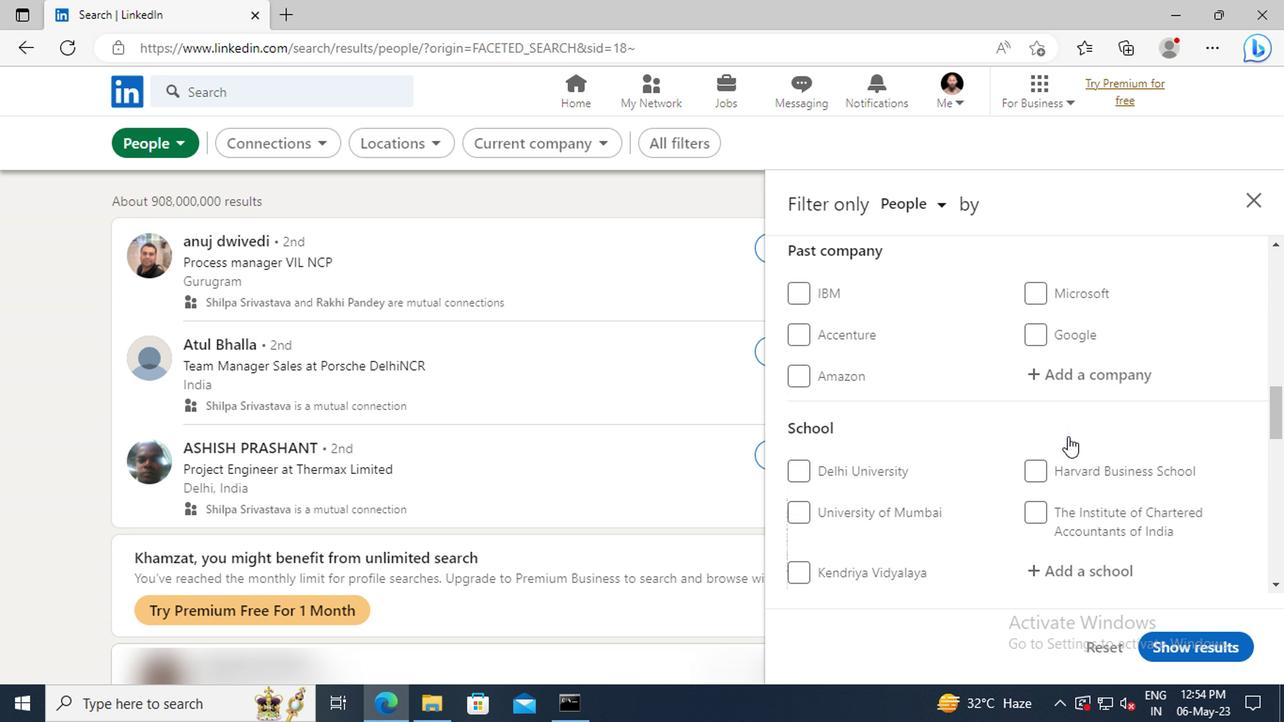 
Action: Mouse scrolled (1064, 437) with delta (0, 0)
Screenshot: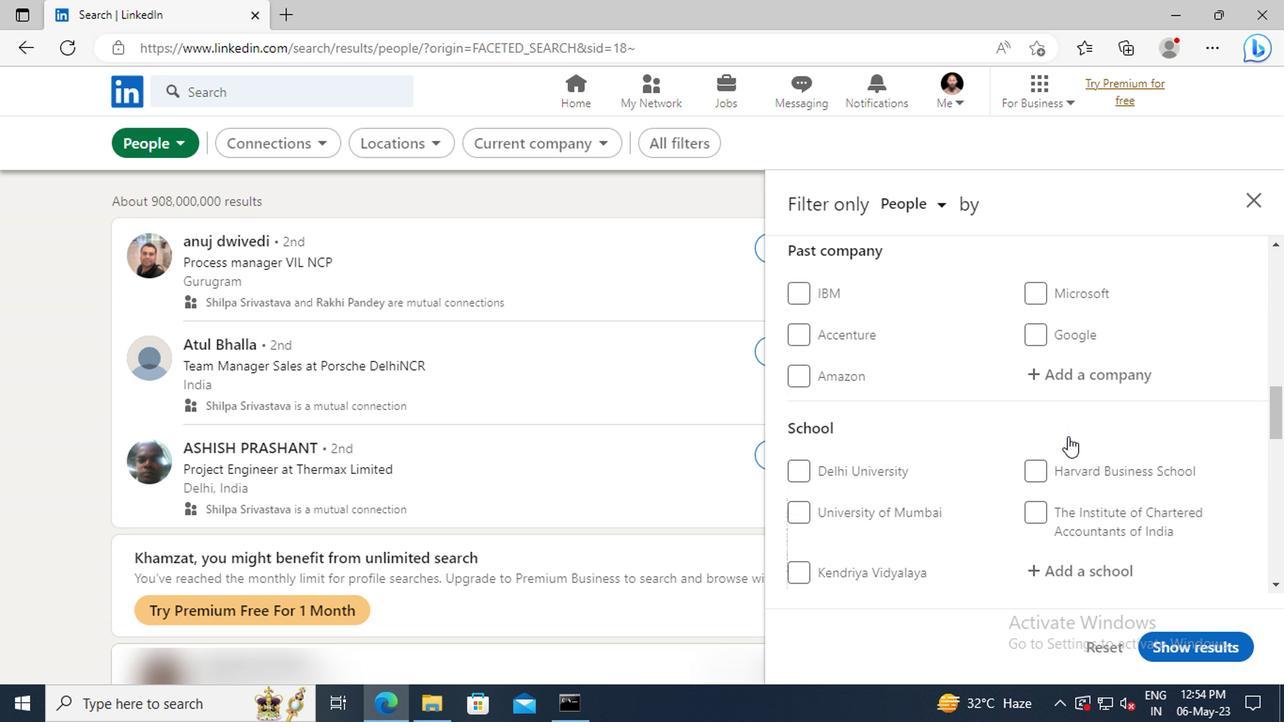 
Action: Mouse scrolled (1064, 437) with delta (0, 0)
Screenshot: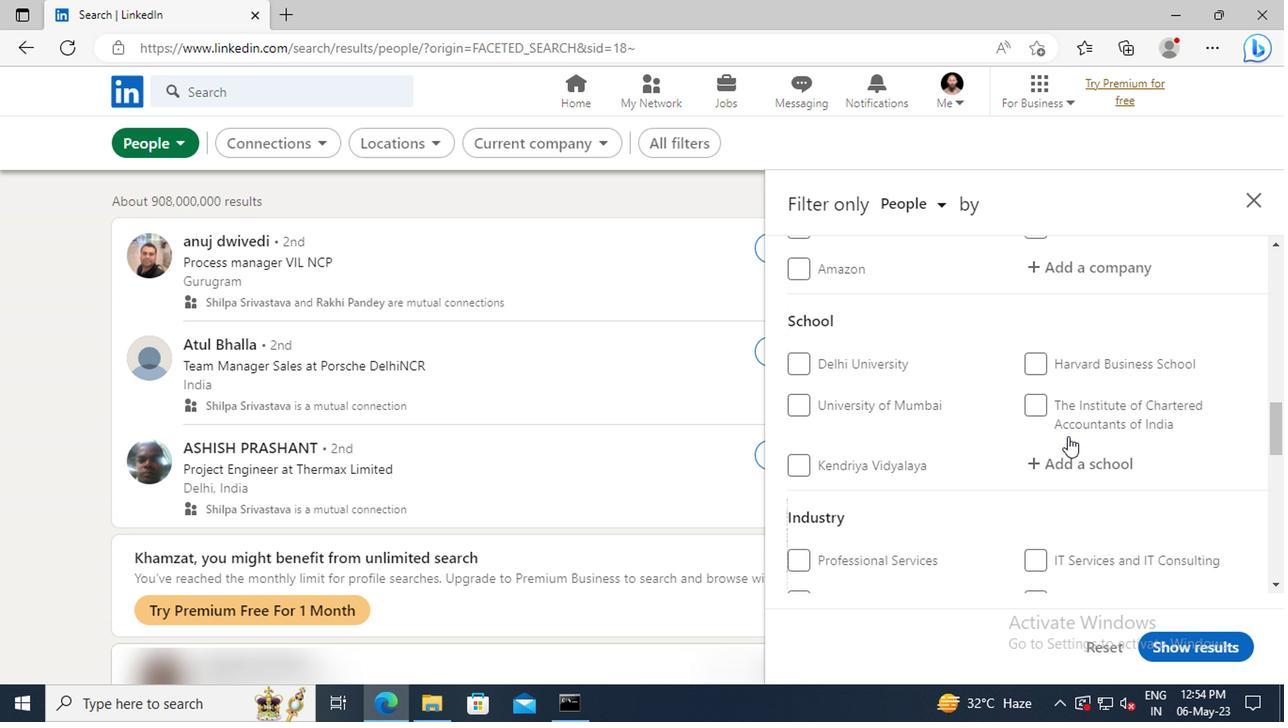 
Action: Mouse scrolled (1064, 437) with delta (0, 0)
Screenshot: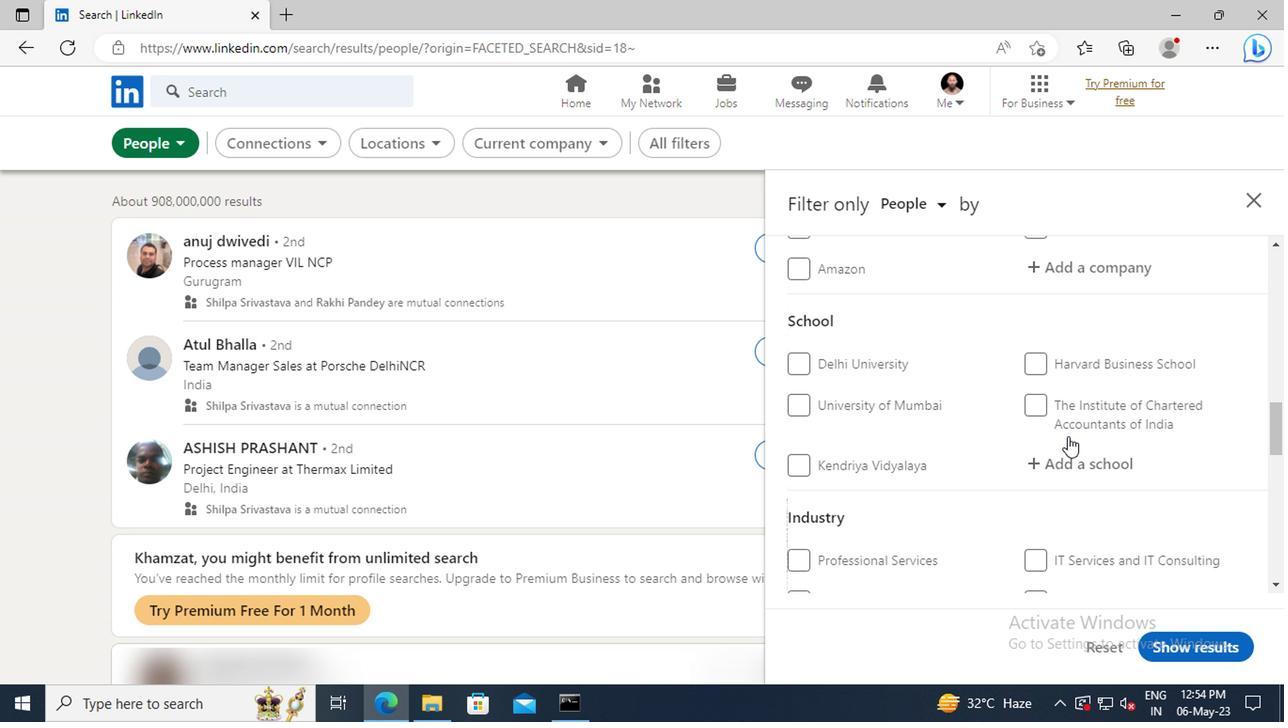 
Action: Mouse scrolled (1064, 437) with delta (0, 0)
Screenshot: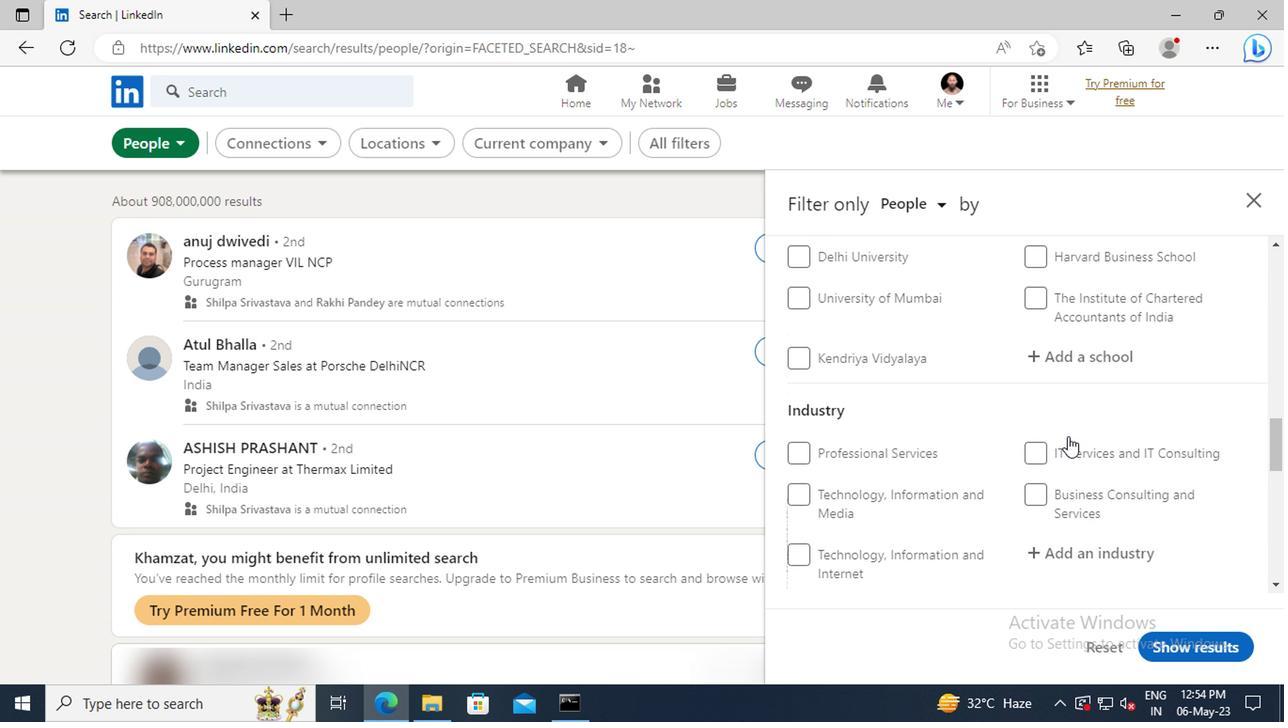 
Action: Mouse scrolled (1064, 437) with delta (0, 0)
Screenshot: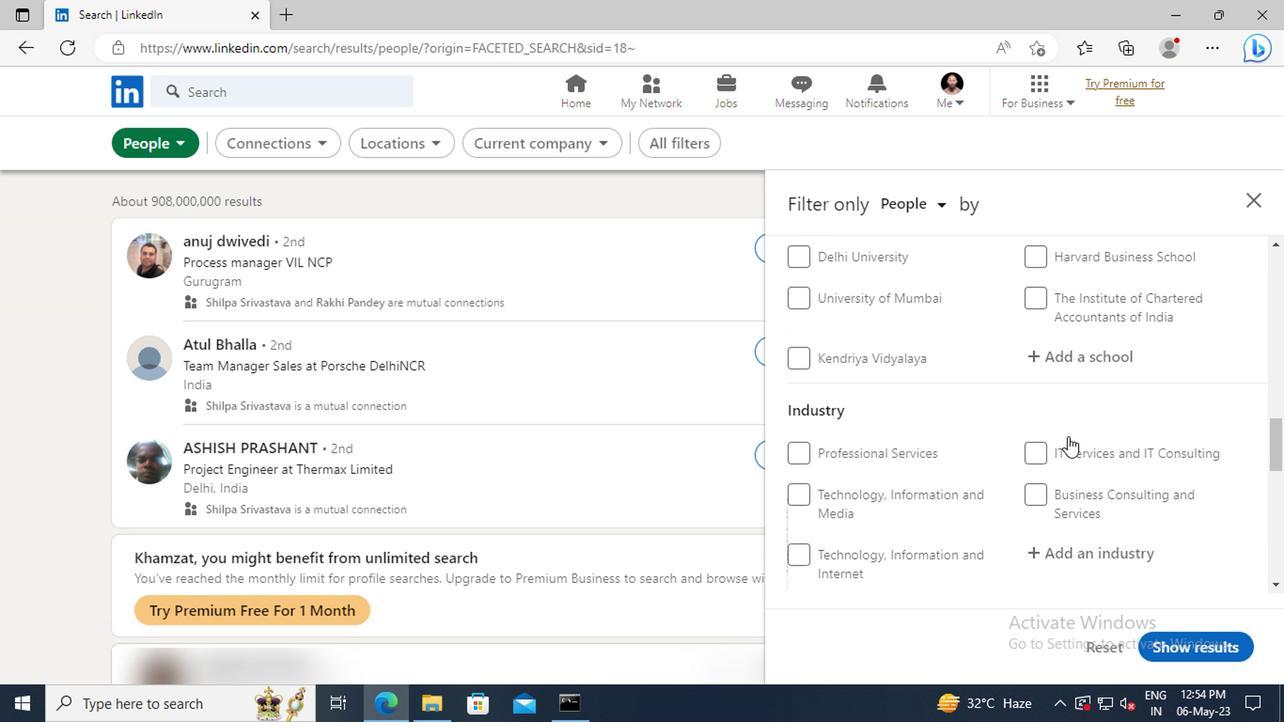 
Action: Mouse scrolled (1064, 437) with delta (0, 0)
Screenshot: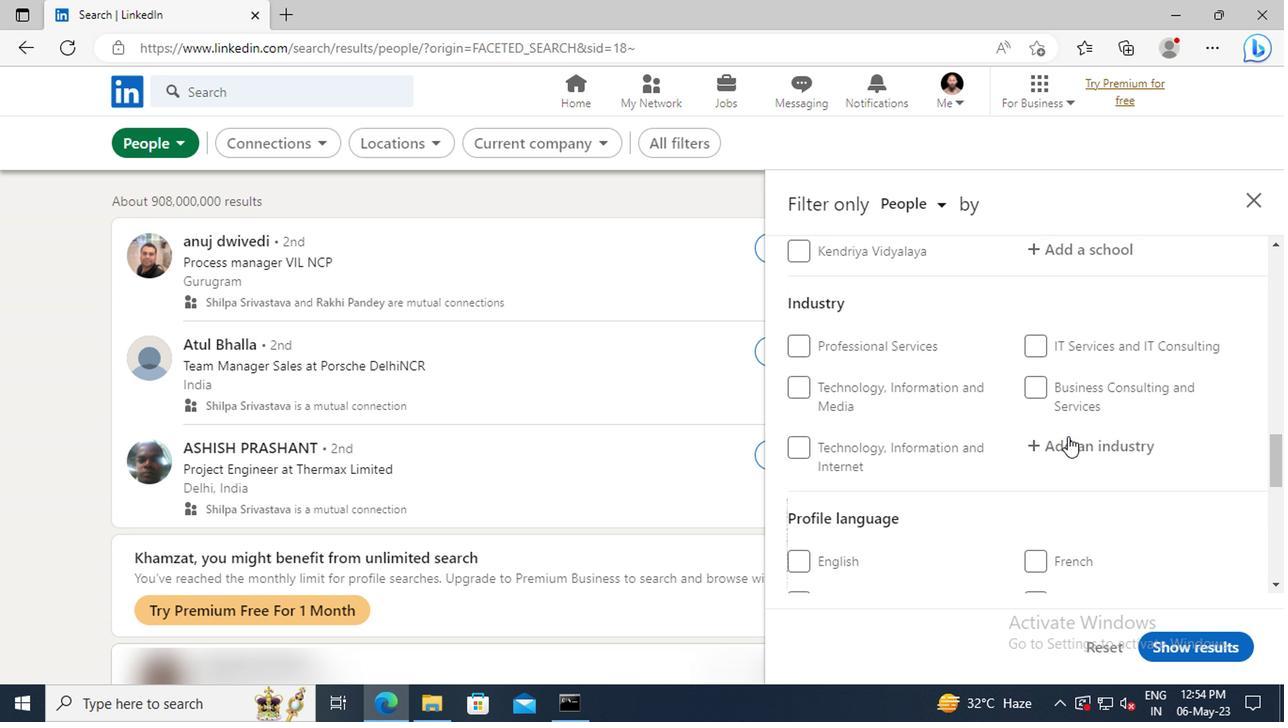 
Action: Mouse scrolled (1064, 437) with delta (0, 0)
Screenshot: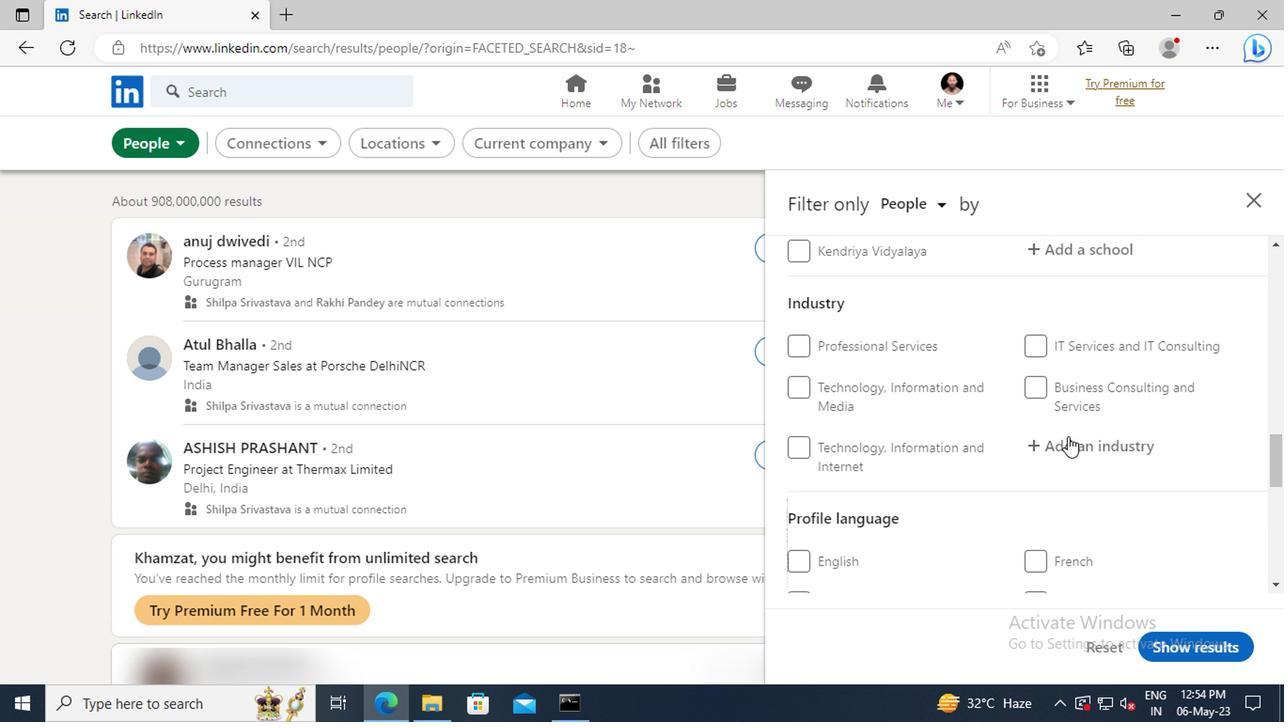 
Action: Mouse moved to (798, 534)
Screenshot: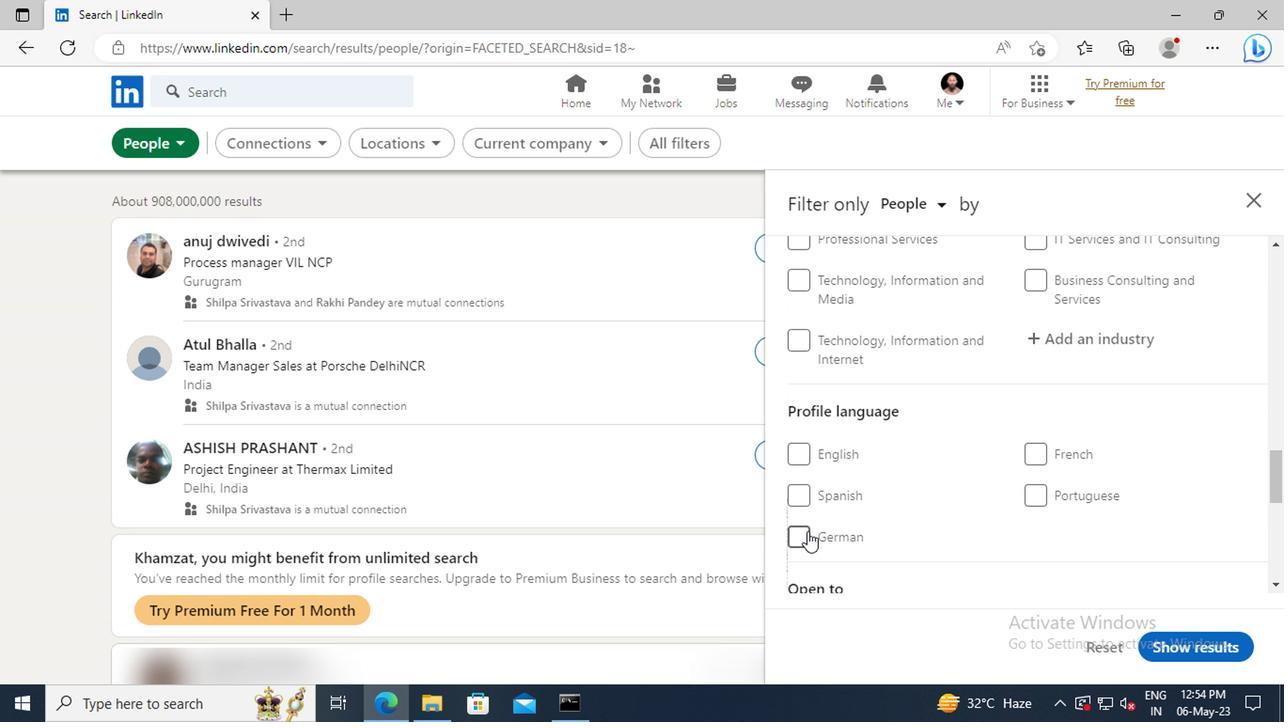 
Action: Mouse pressed left at (798, 534)
Screenshot: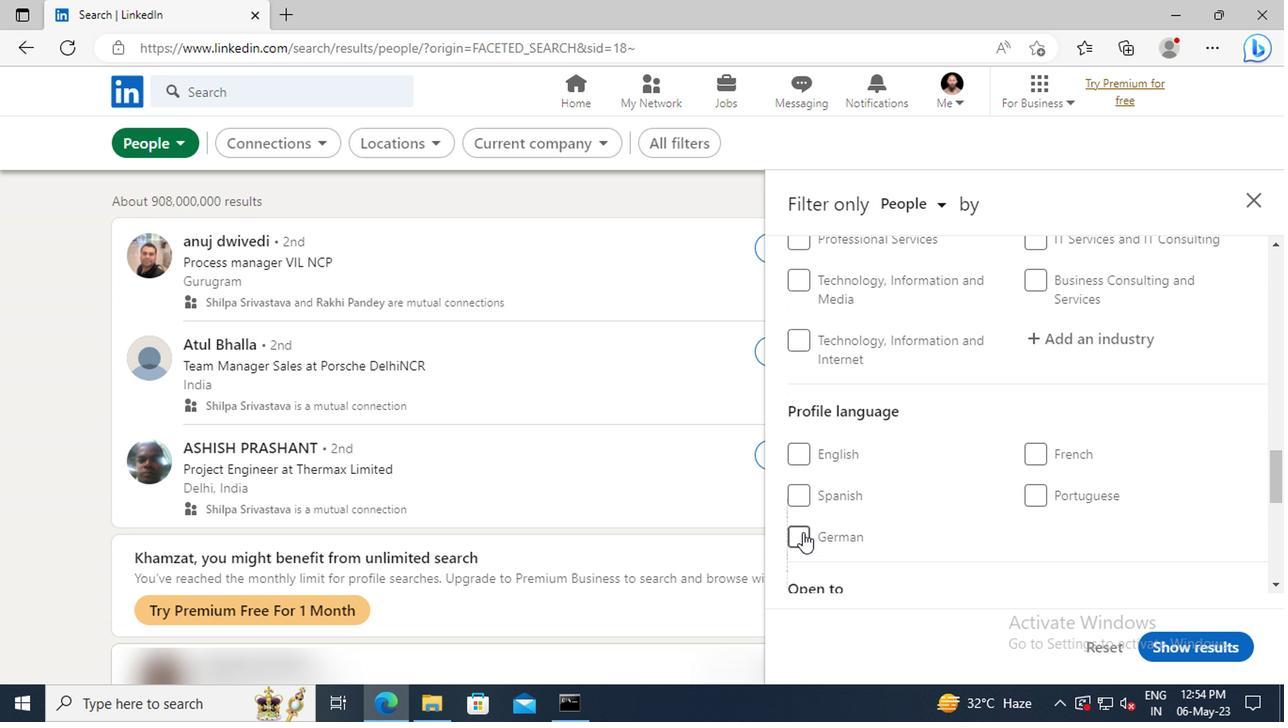 
Action: Mouse moved to (1031, 457)
Screenshot: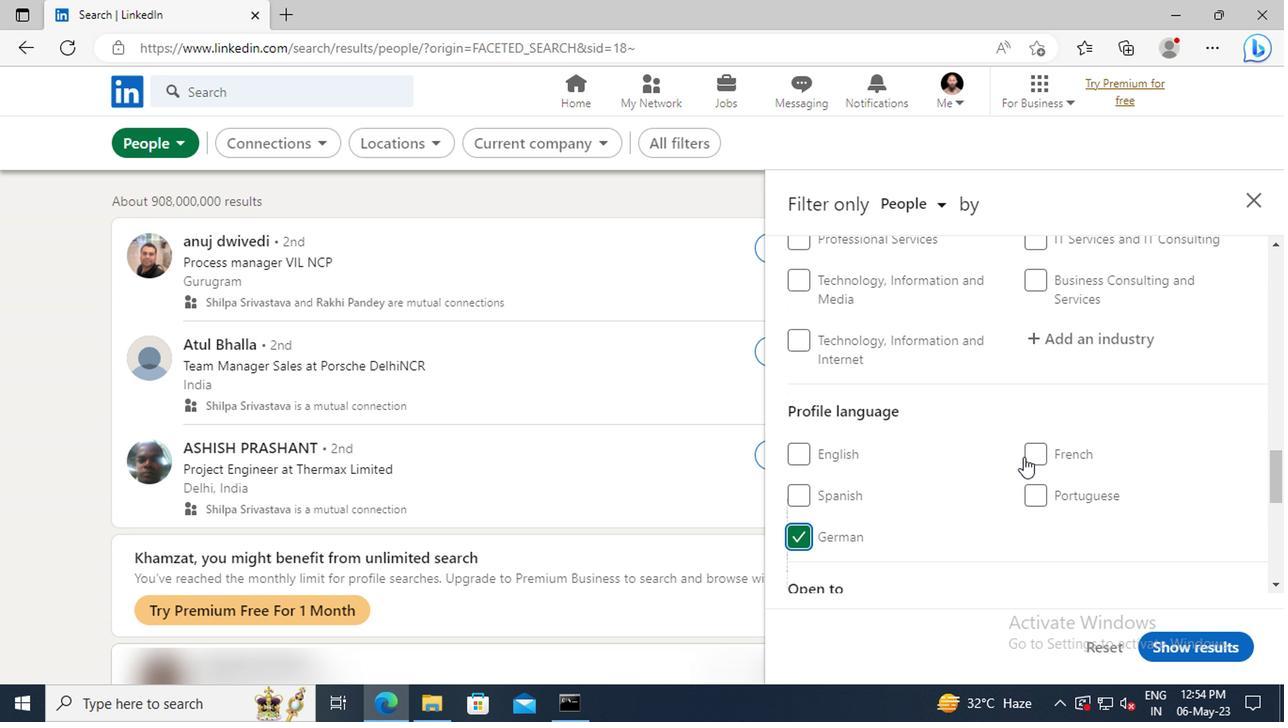 
Action: Mouse scrolled (1031, 458) with delta (0, 1)
Screenshot: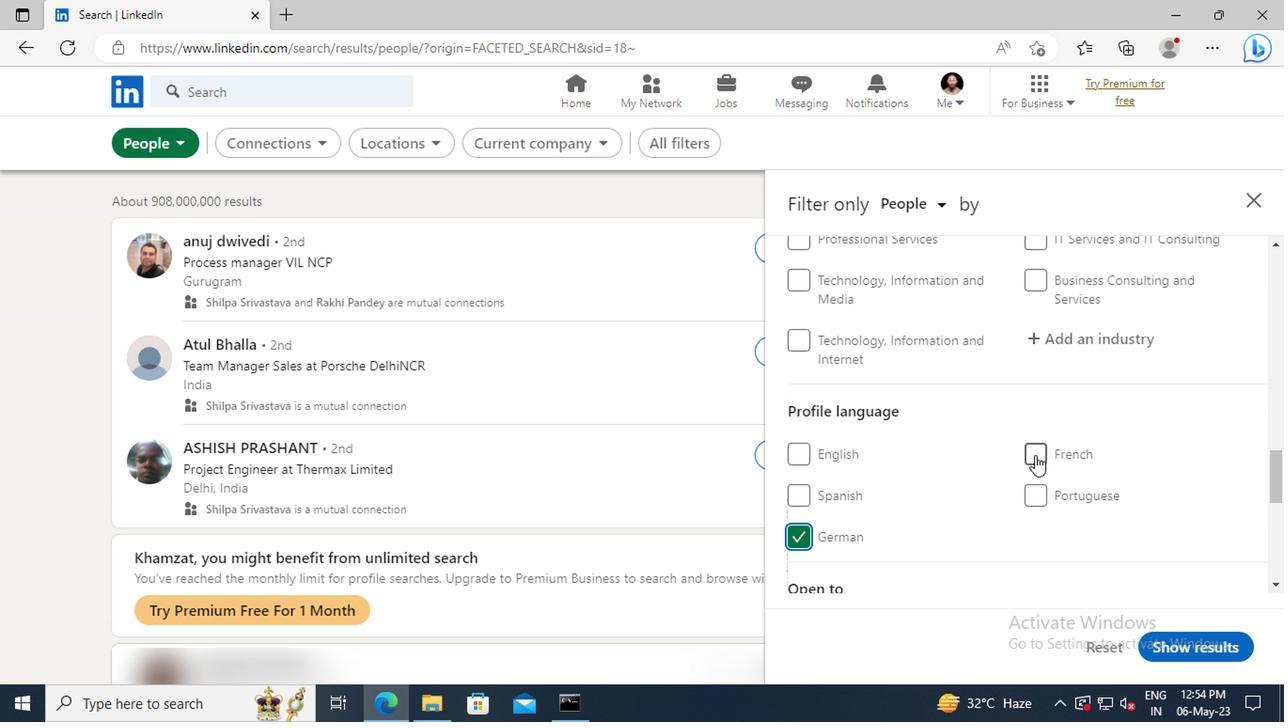 
Action: Mouse scrolled (1031, 458) with delta (0, 1)
Screenshot: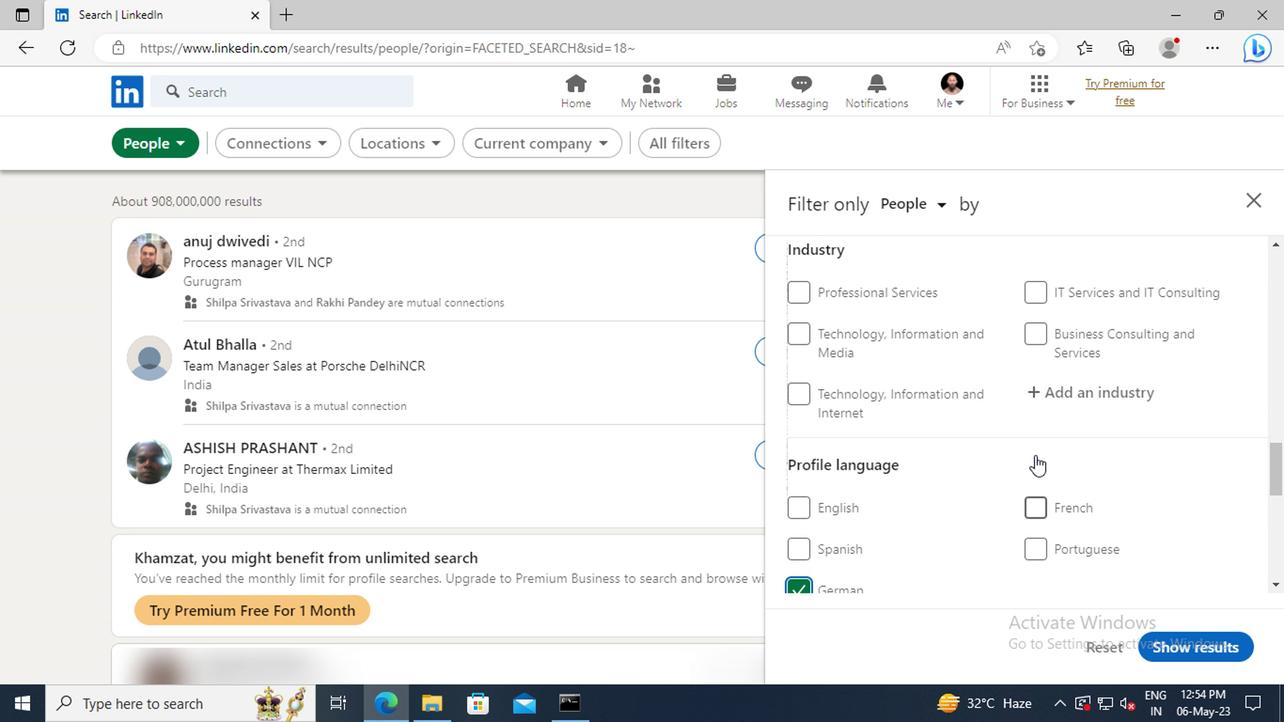 
Action: Mouse scrolled (1031, 458) with delta (0, 1)
Screenshot: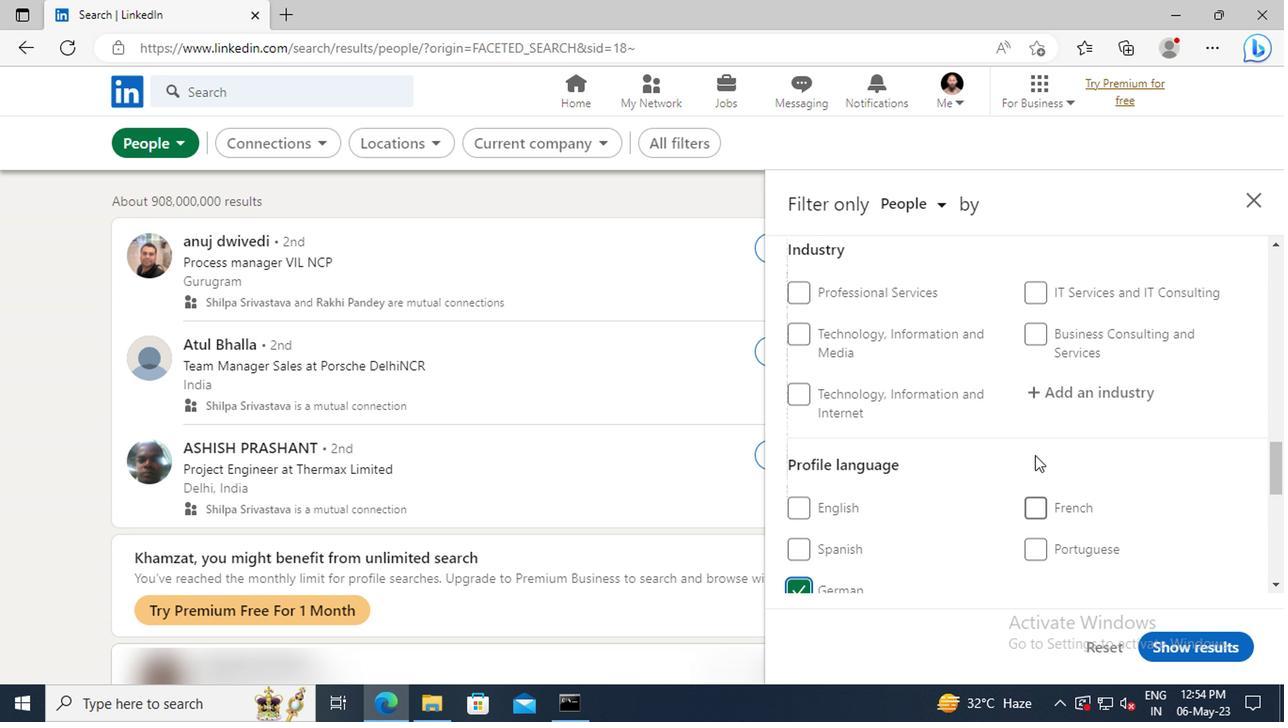
Action: Mouse scrolled (1031, 458) with delta (0, 1)
Screenshot: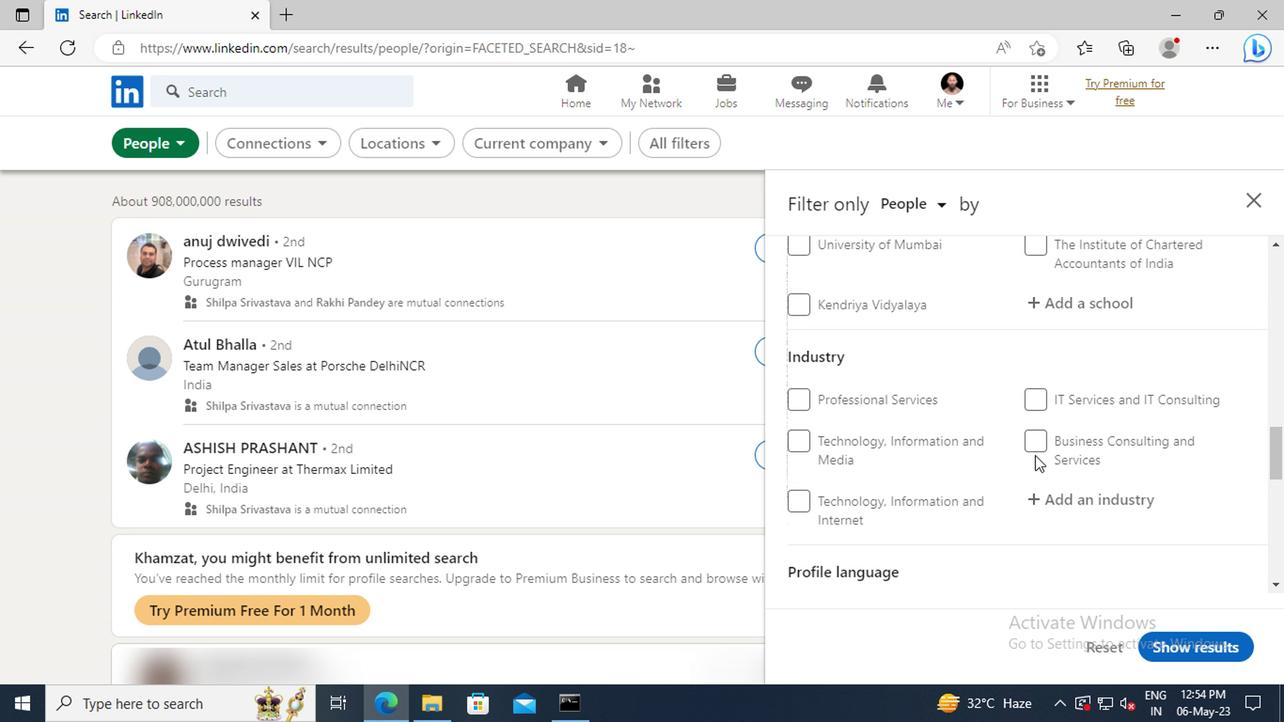 
Action: Mouse scrolled (1031, 458) with delta (0, 1)
Screenshot: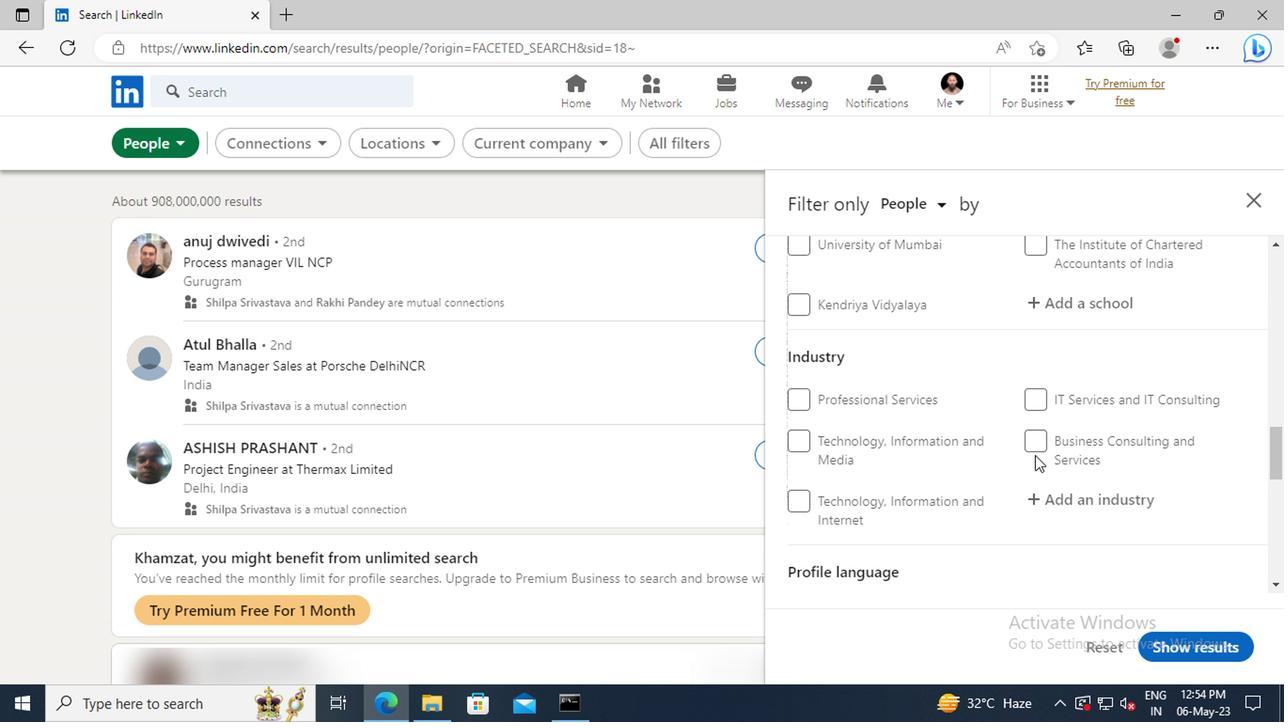 
Action: Mouse scrolled (1031, 458) with delta (0, 1)
Screenshot: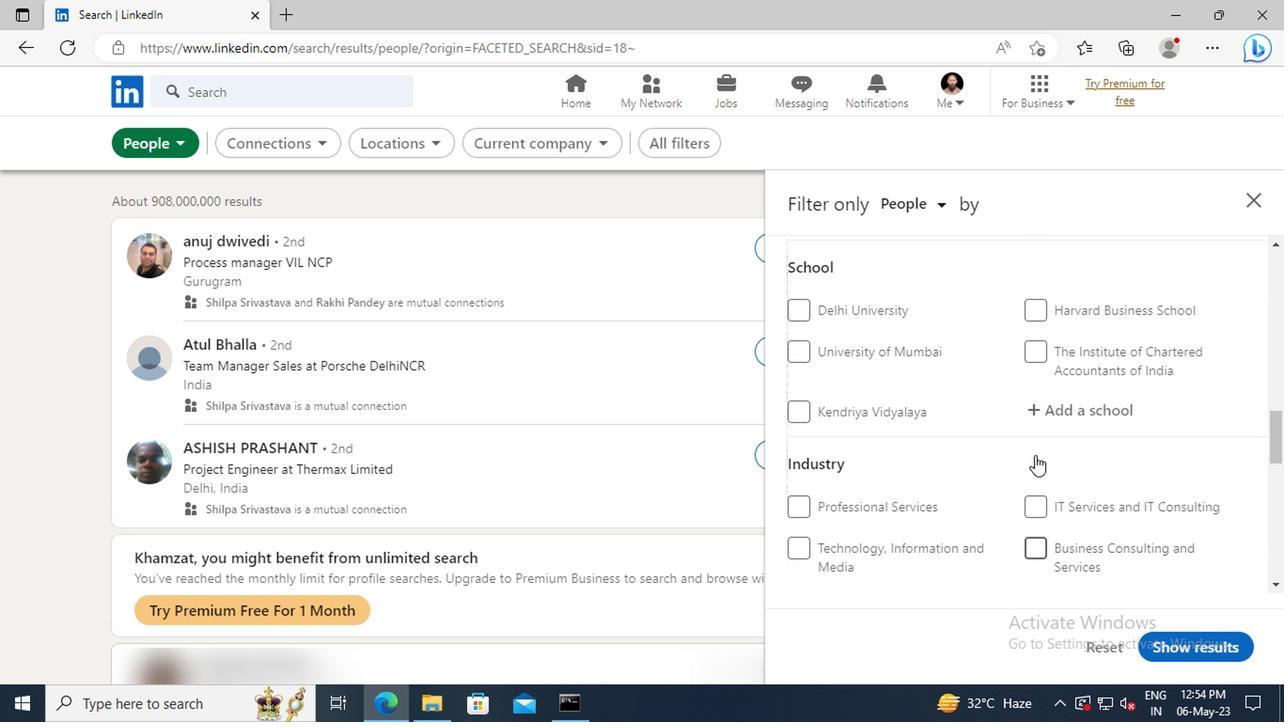 
Action: Mouse scrolled (1031, 458) with delta (0, 1)
Screenshot: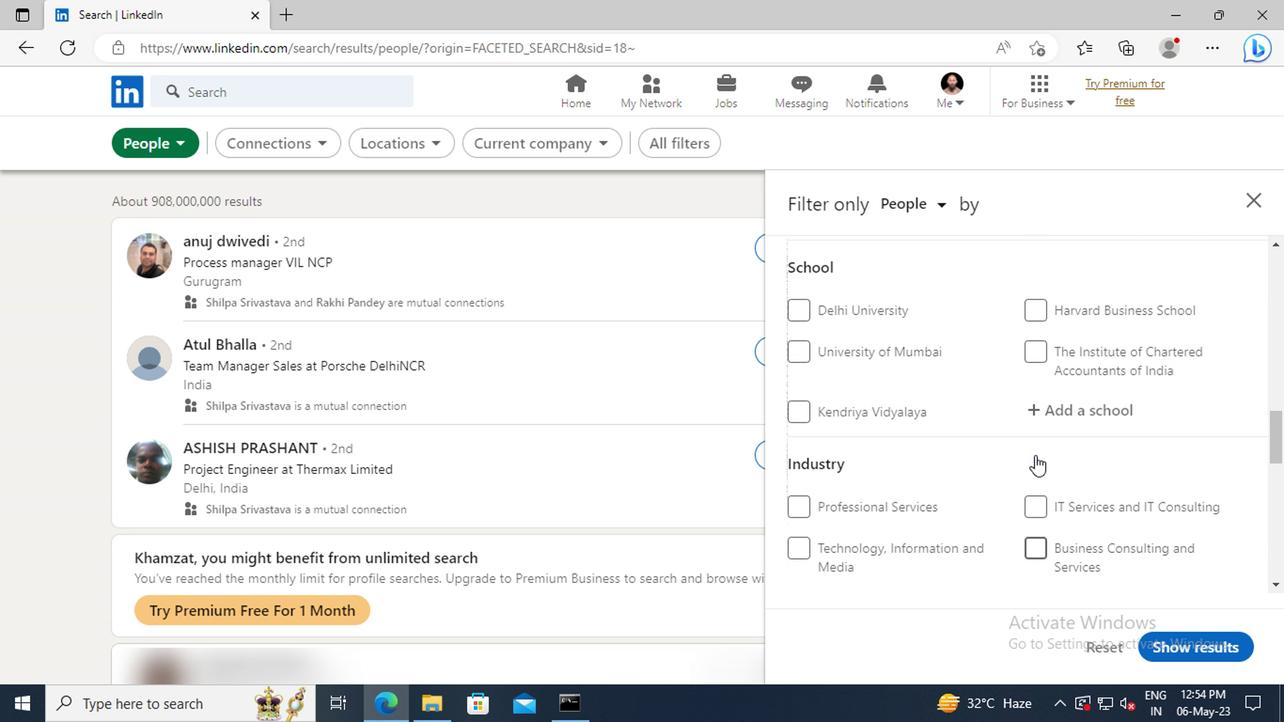 
Action: Mouse scrolled (1031, 458) with delta (0, 1)
Screenshot: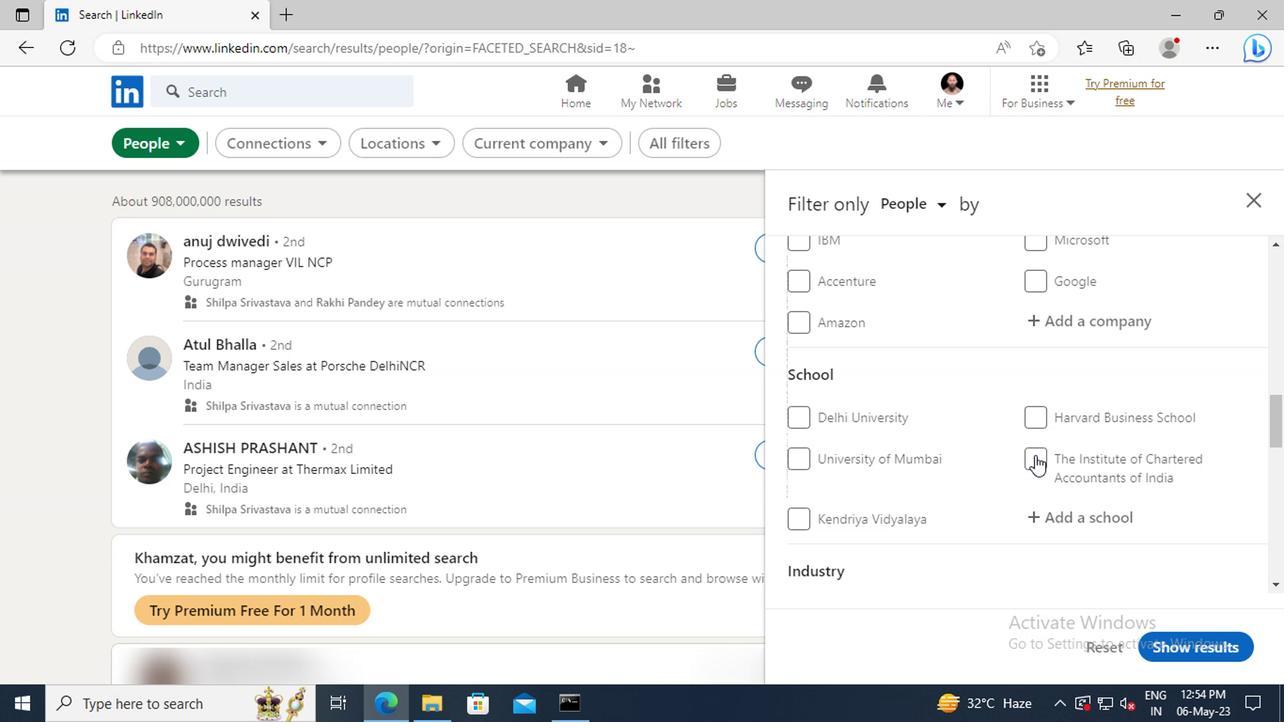 
Action: Mouse scrolled (1031, 458) with delta (0, 1)
Screenshot: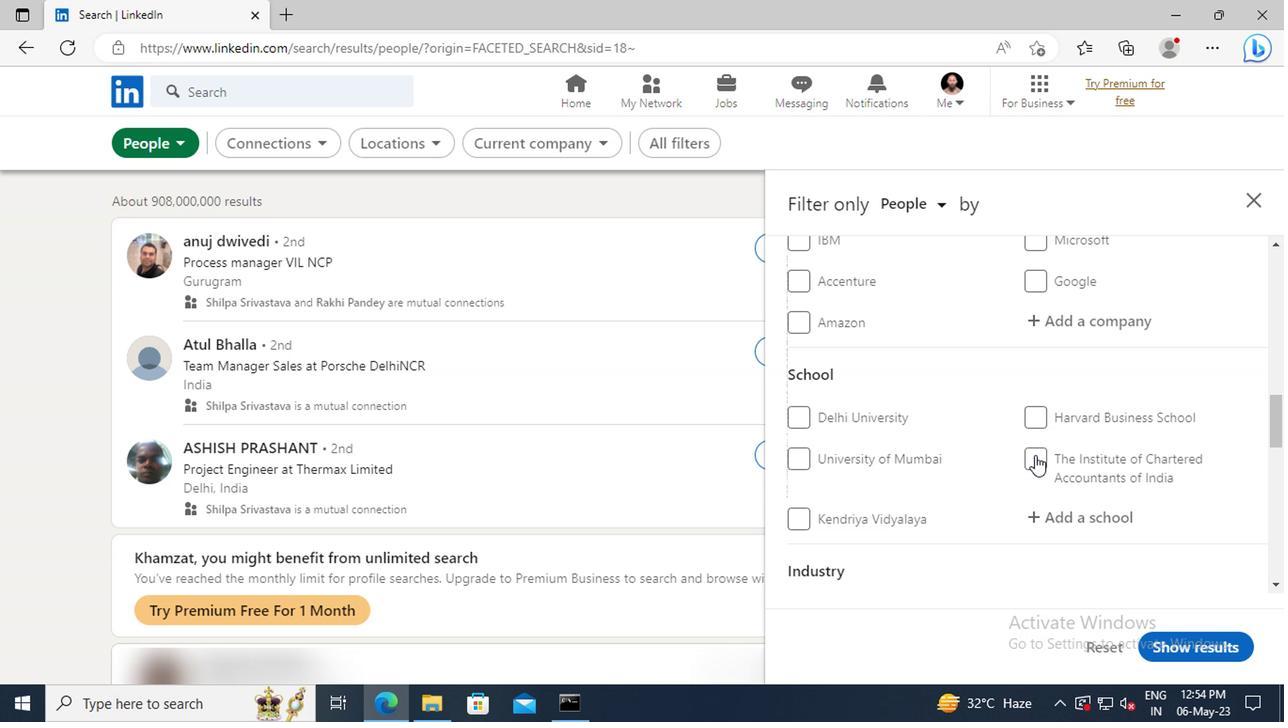 
Action: Mouse scrolled (1031, 458) with delta (0, 1)
Screenshot: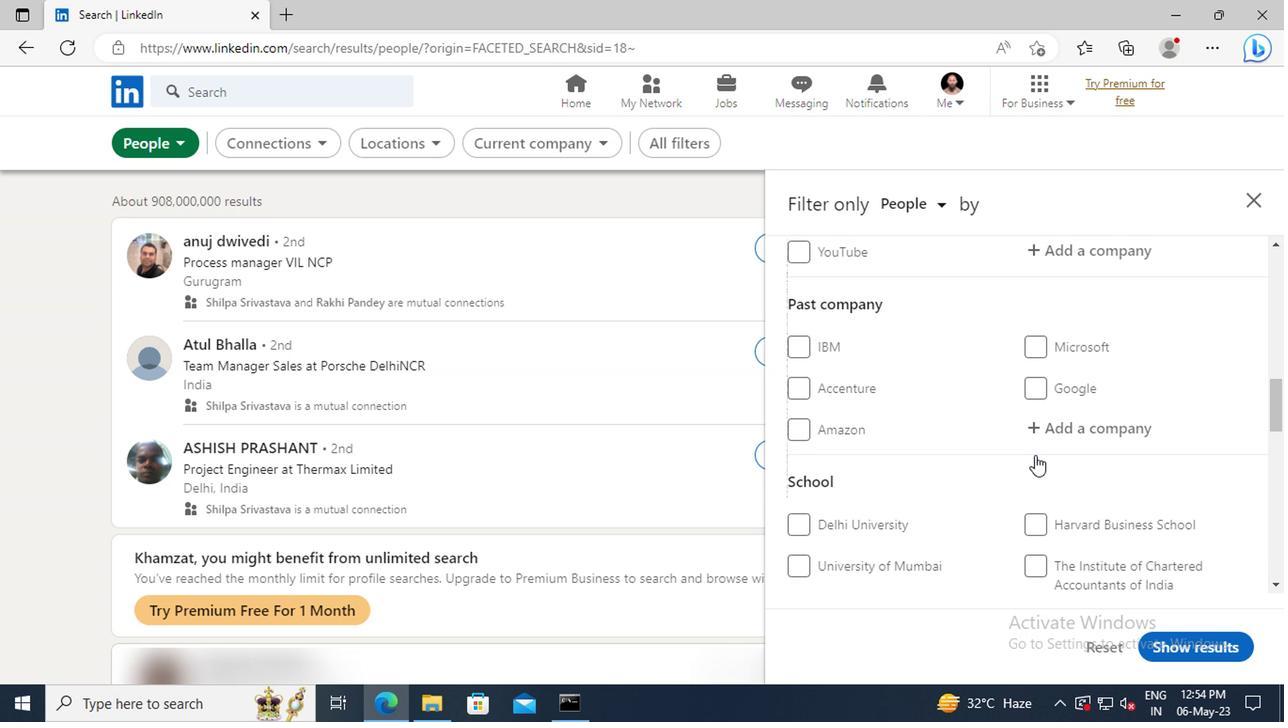 
Action: Mouse scrolled (1031, 458) with delta (0, 1)
Screenshot: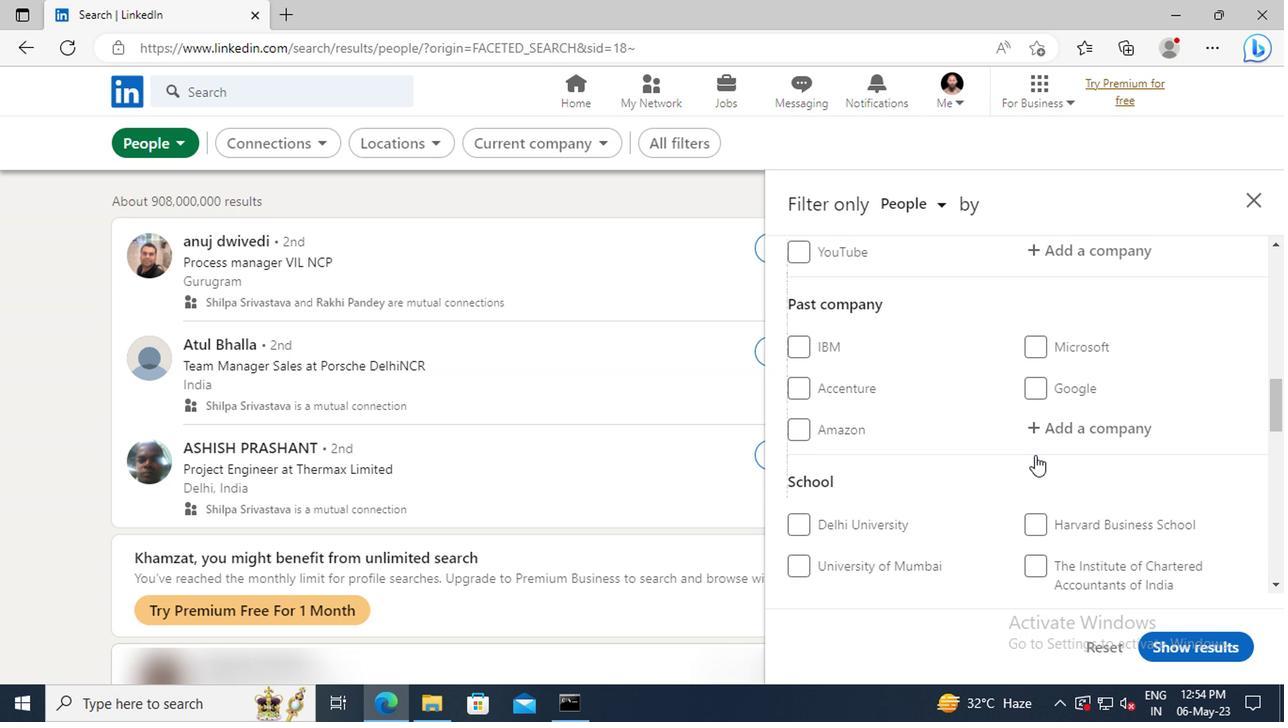 
Action: Mouse scrolled (1031, 458) with delta (0, 1)
Screenshot: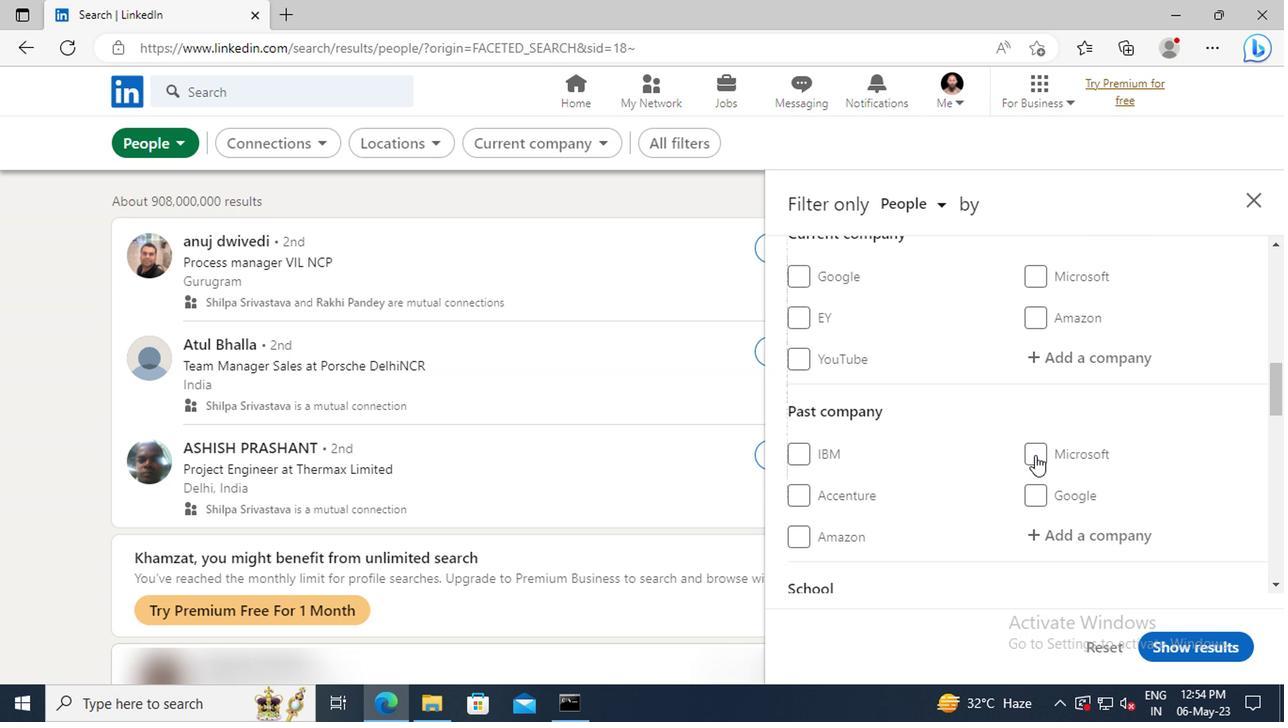 
Action: Mouse moved to (1045, 419)
Screenshot: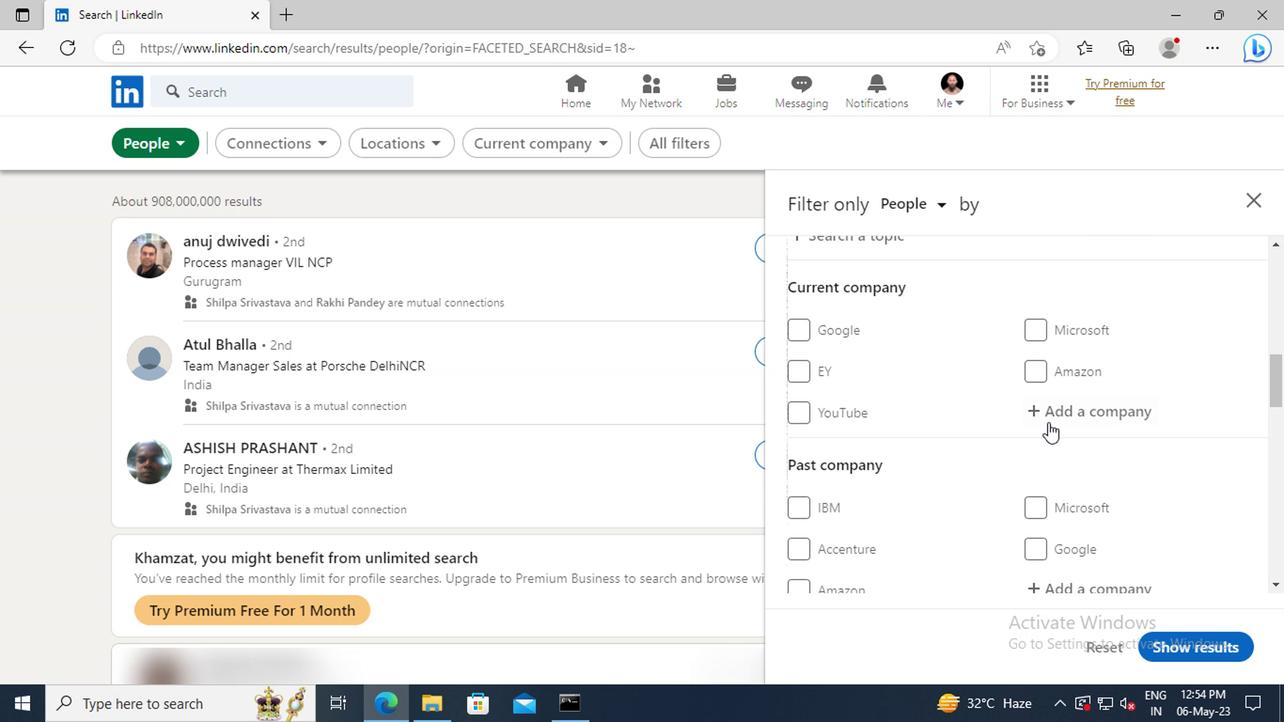 
Action: Mouse pressed left at (1045, 419)
Screenshot: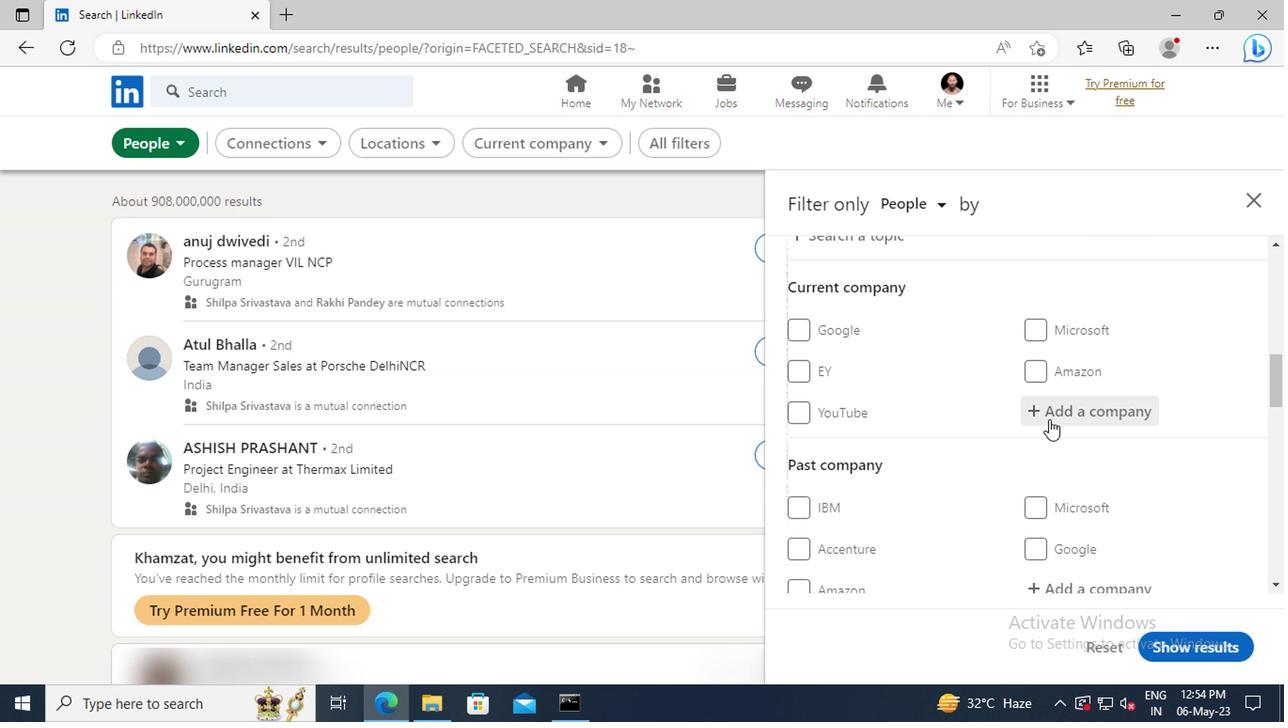 
Action: Mouse moved to (1043, 415)
Screenshot: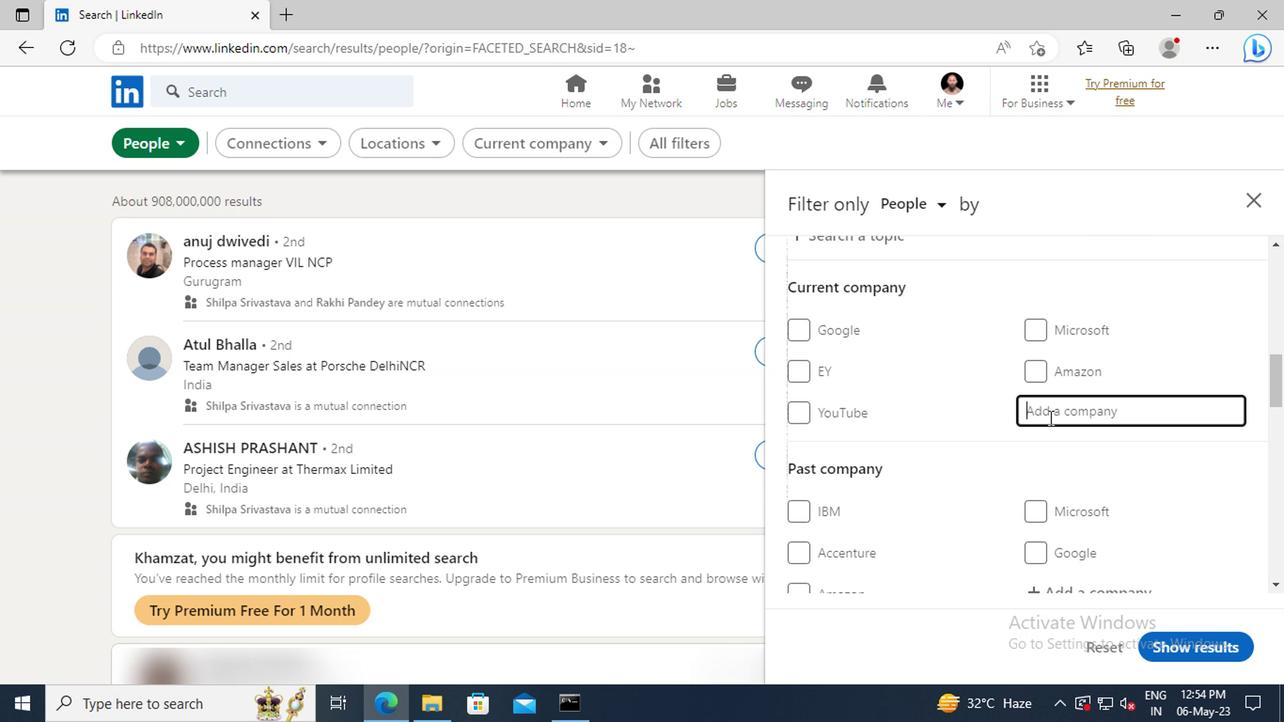 
Action: Key pressed <Key.shift>FORRES
Screenshot: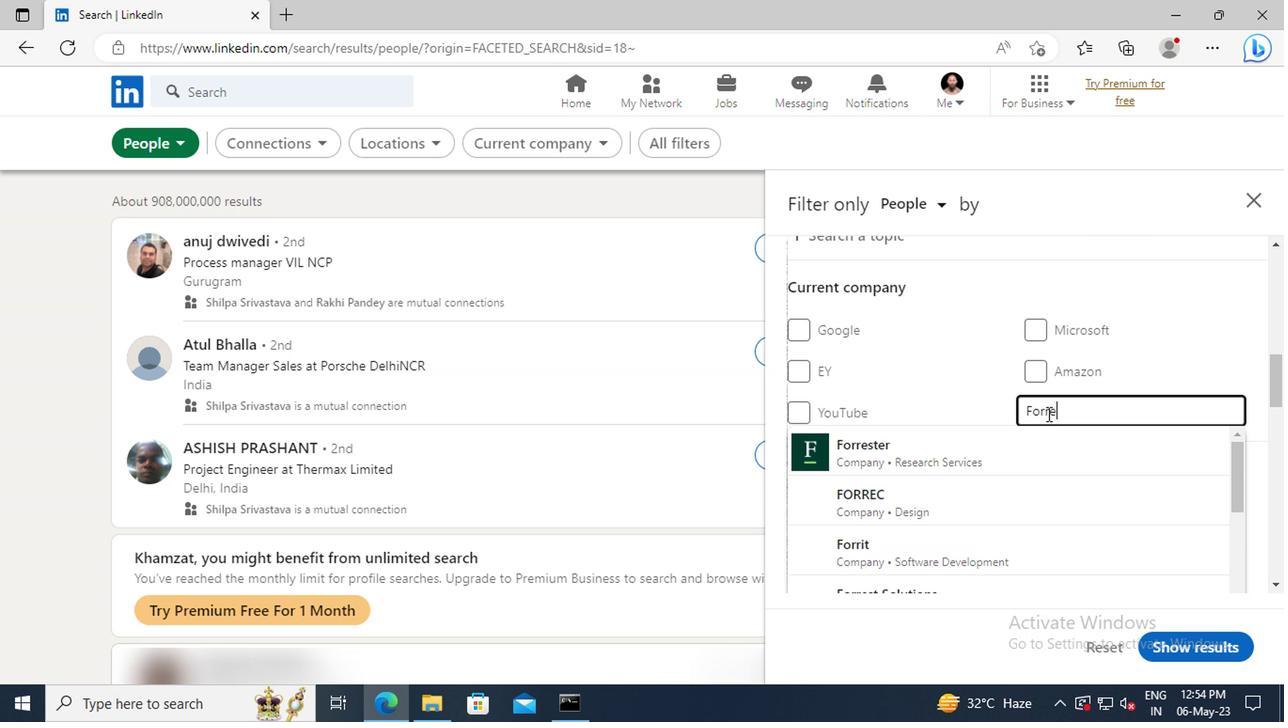 
Action: Mouse moved to (1040, 442)
Screenshot: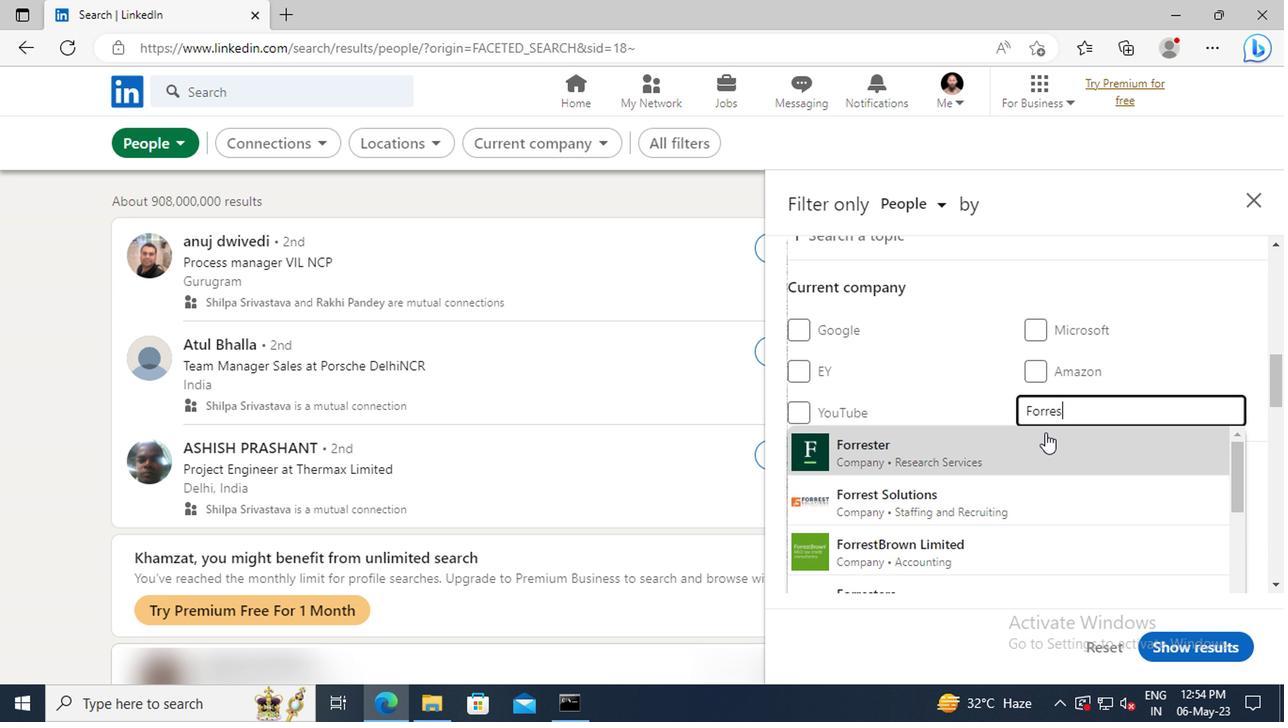 
Action: Mouse pressed left at (1040, 442)
Screenshot: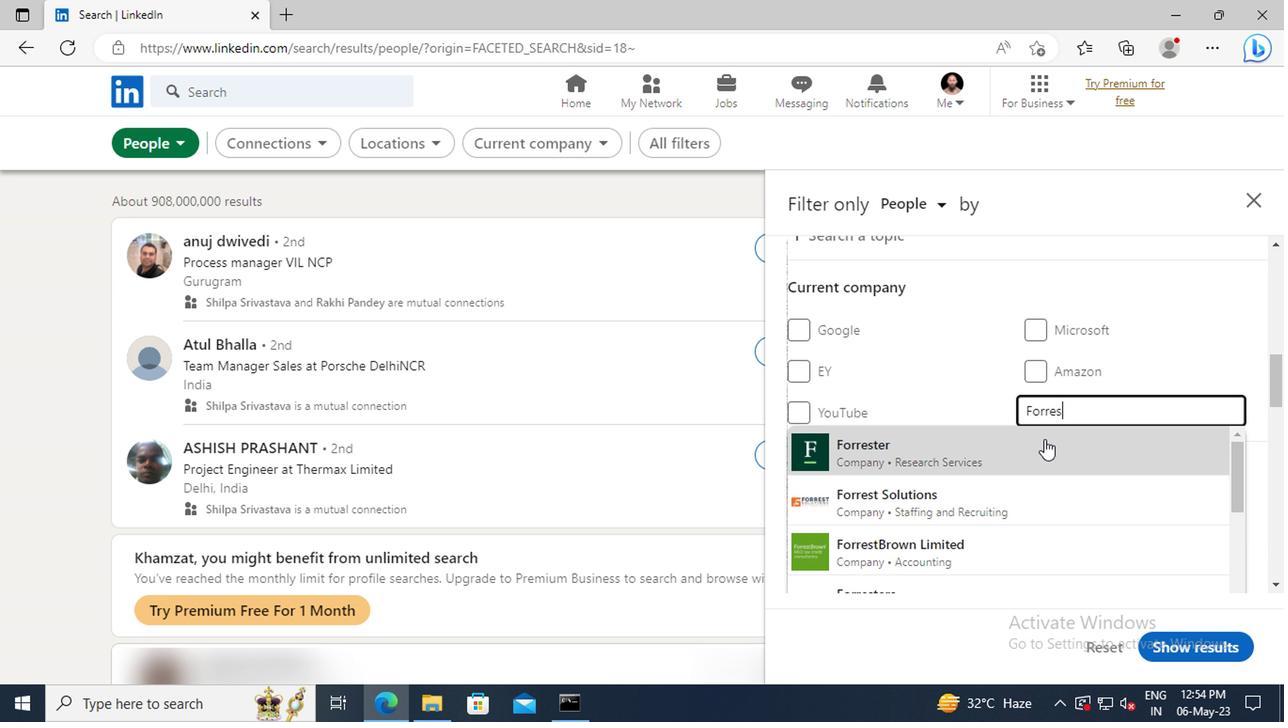 
Action: Mouse moved to (1040, 442)
Screenshot: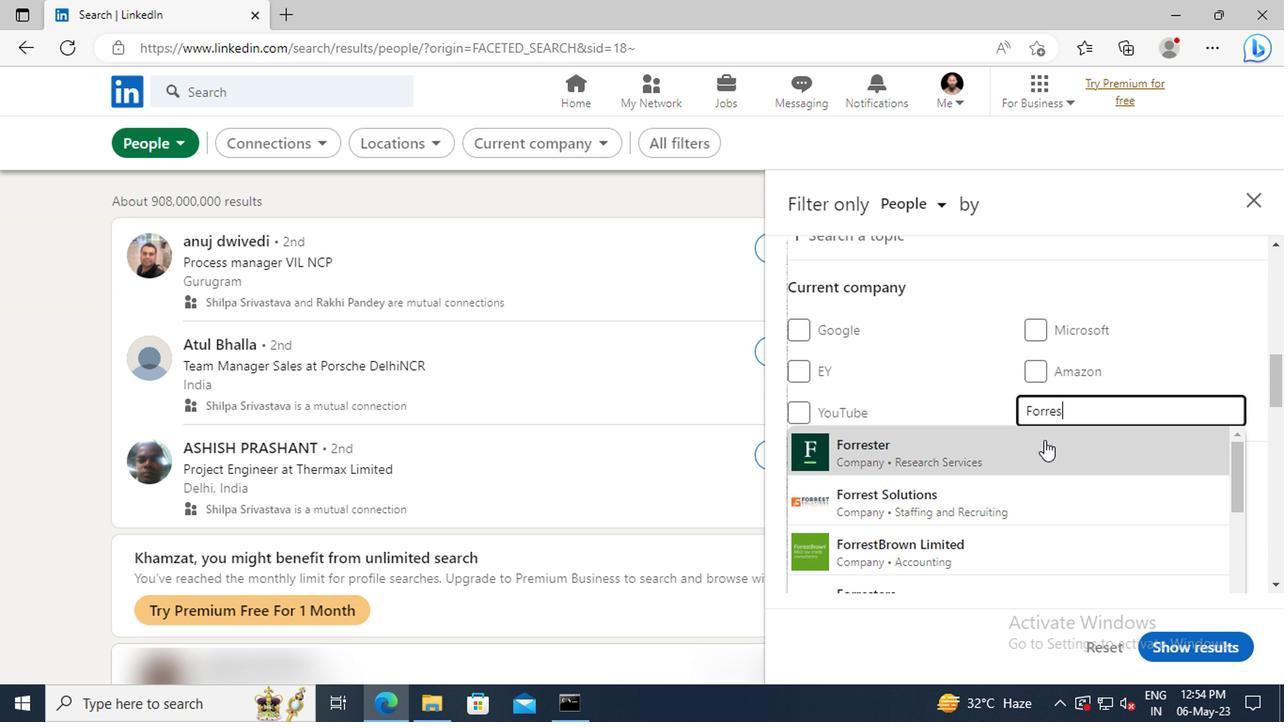 
Action: Mouse scrolled (1040, 441) with delta (0, -1)
Screenshot: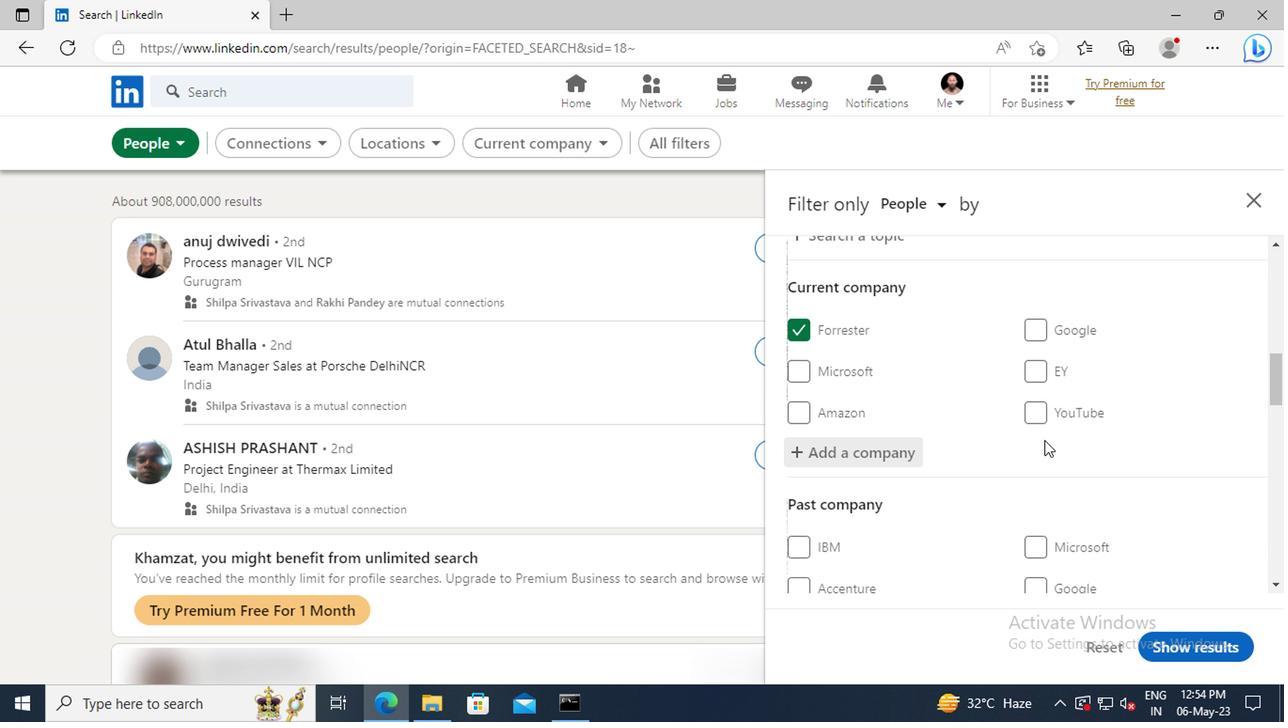 
Action: Mouse scrolled (1040, 441) with delta (0, -1)
Screenshot: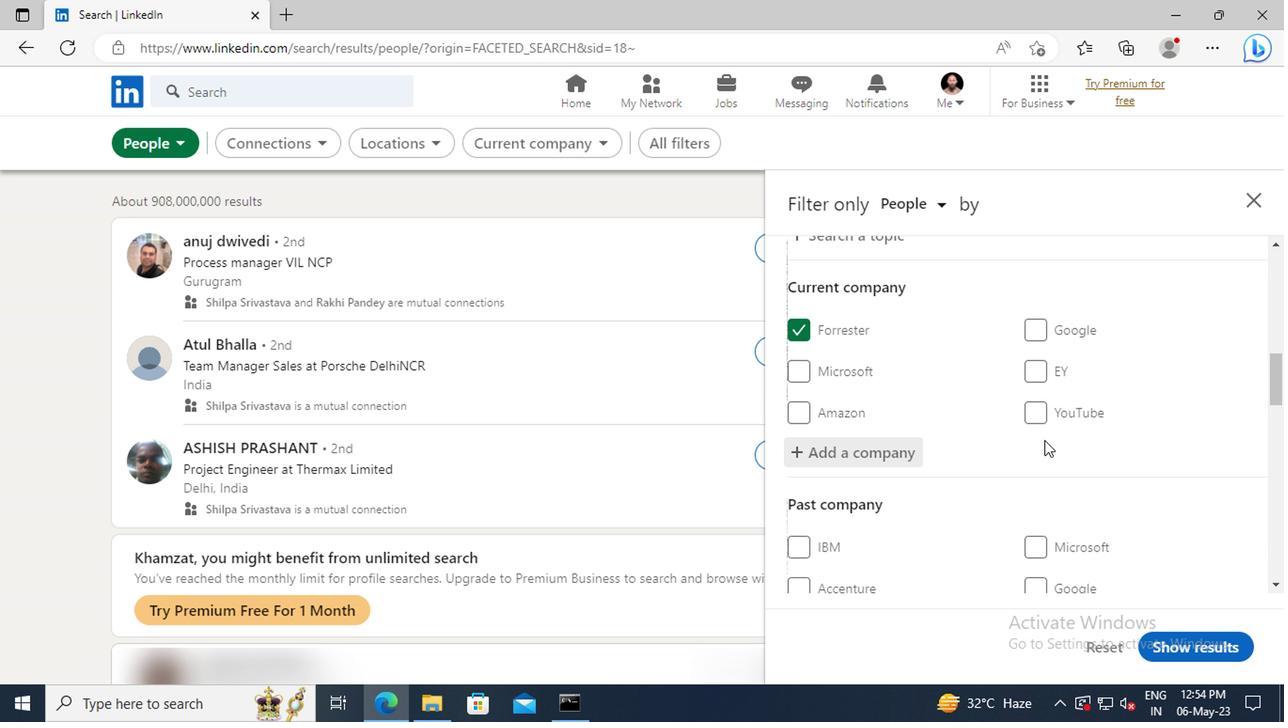 
Action: Mouse scrolled (1040, 441) with delta (0, -1)
Screenshot: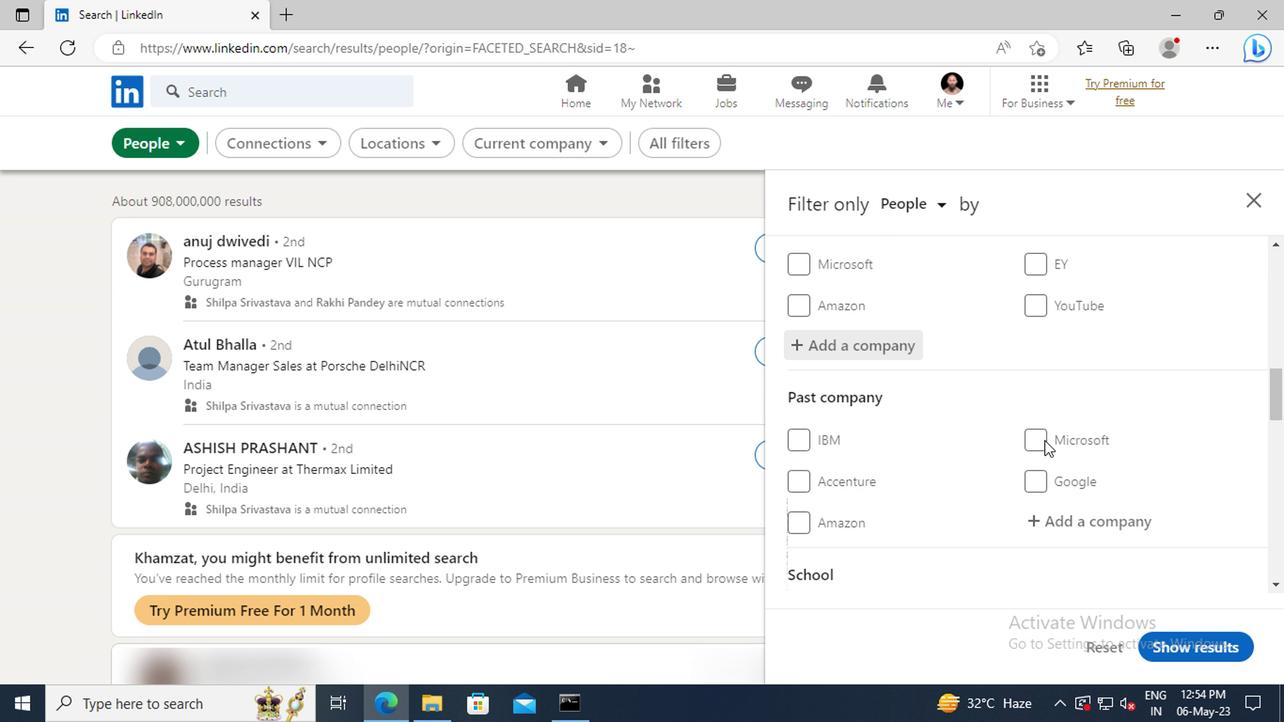 
Action: Mouse scrolled (1040, 441) with delta (0, -1)
Screenshot: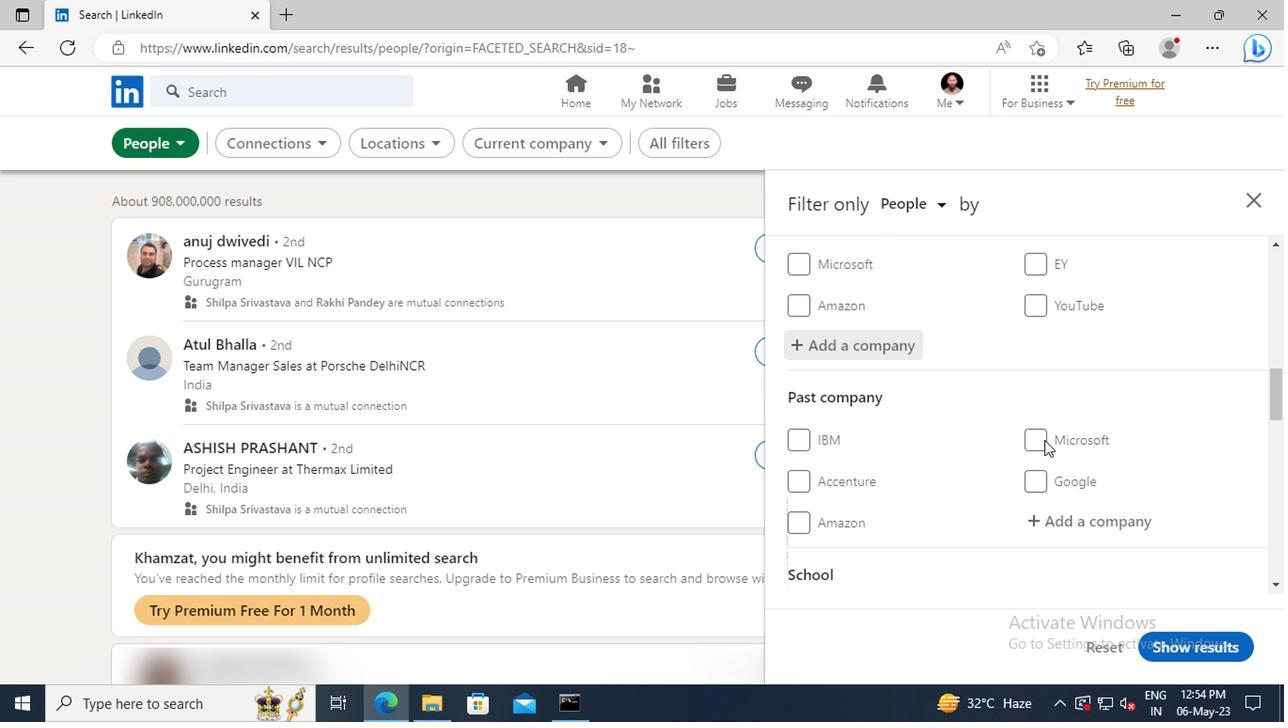 
Action: Mouse scrolled (1040, 441) with delta (0, -1)
Screenshot: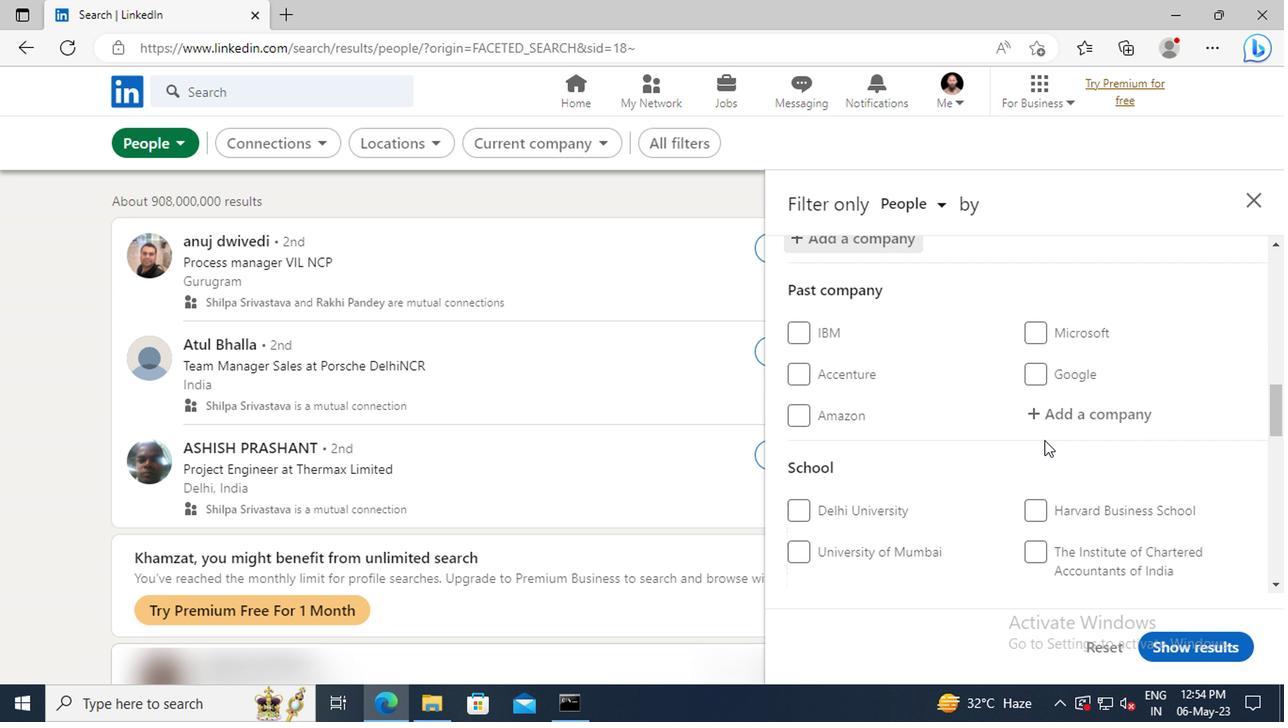 
Action: Mouse scrolled (1040, 441) with delta (0, -1)
Screenshot: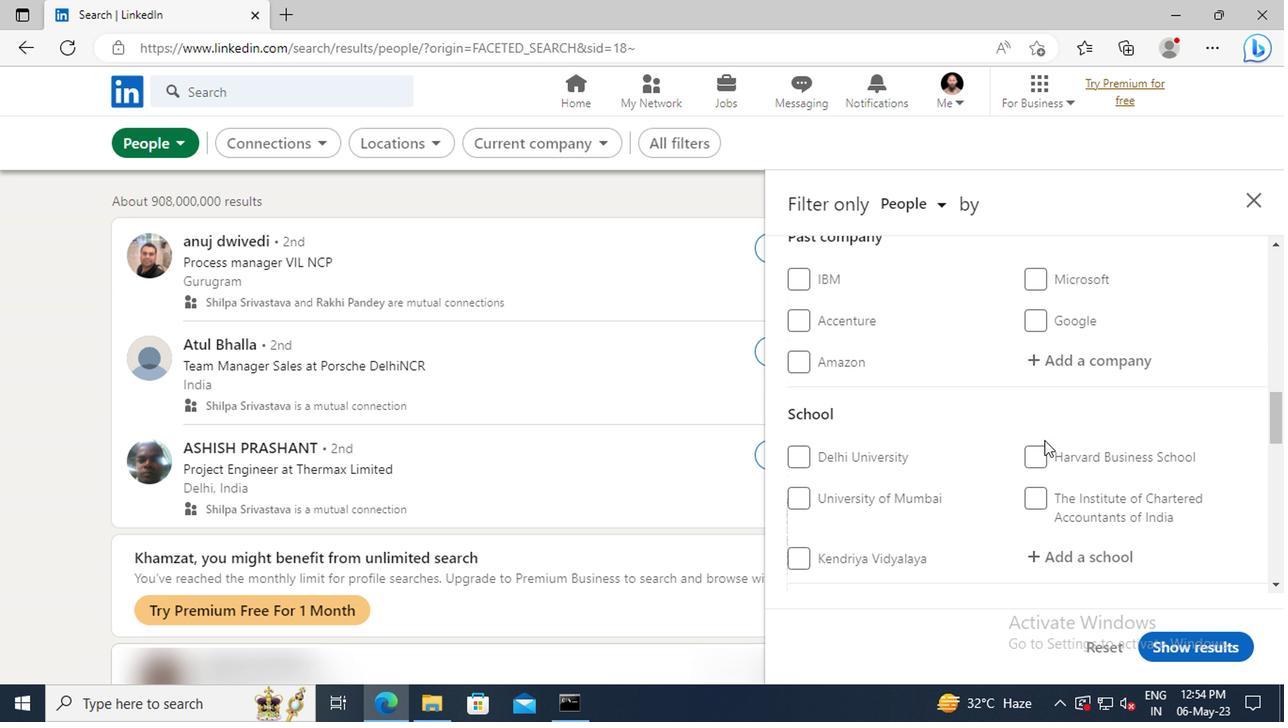 
Action: Mouse scrolled (1040, 441) with delta (0, -1)
Screenshot: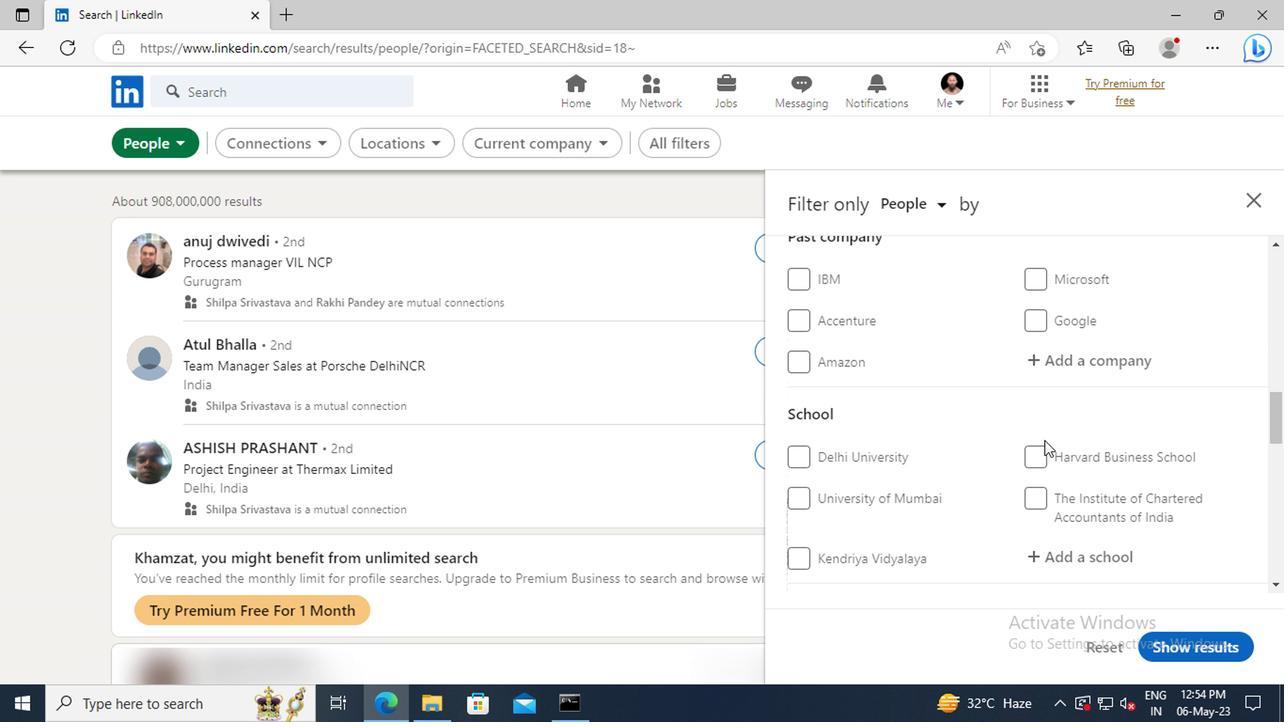 
Action: Mouse moved to (1042, 452)
Screenshot: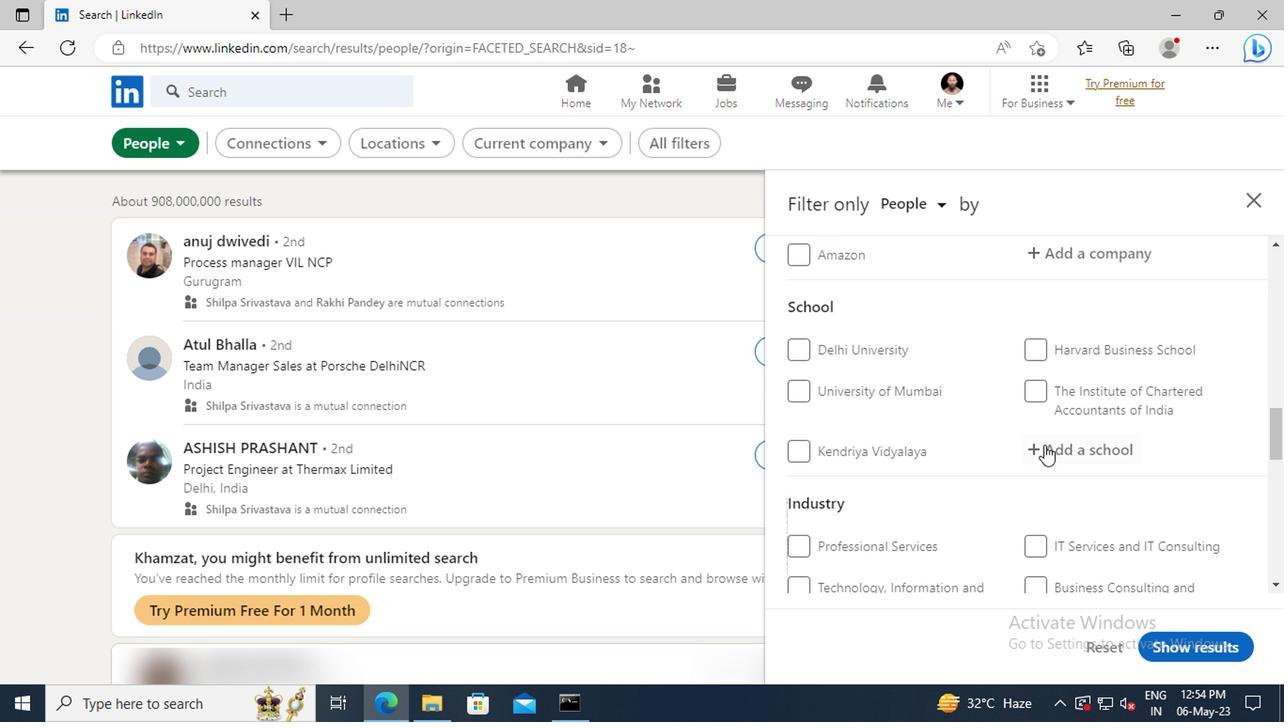 
Action: Mouse pressed left at (1042, 452)
Screenshot: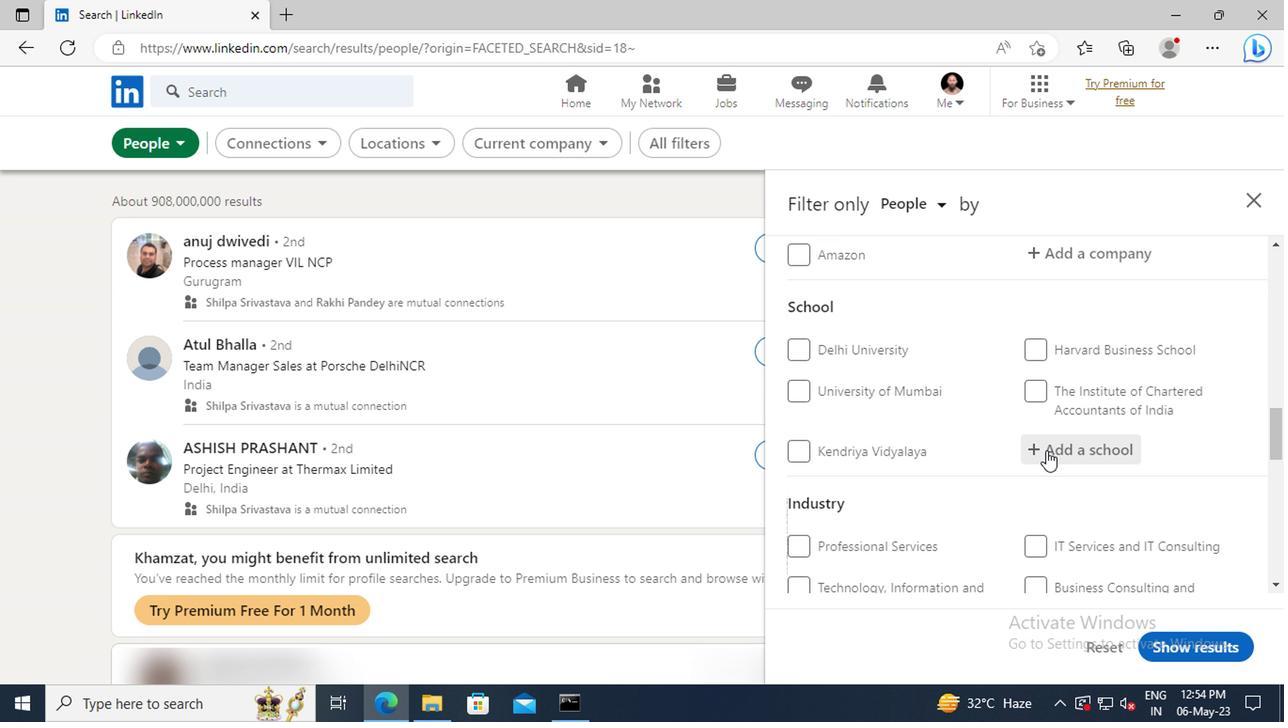 
Action: Key pressed <Key.shift>PUNJAB<Key.space><Key.shift>AGR
Screenshot: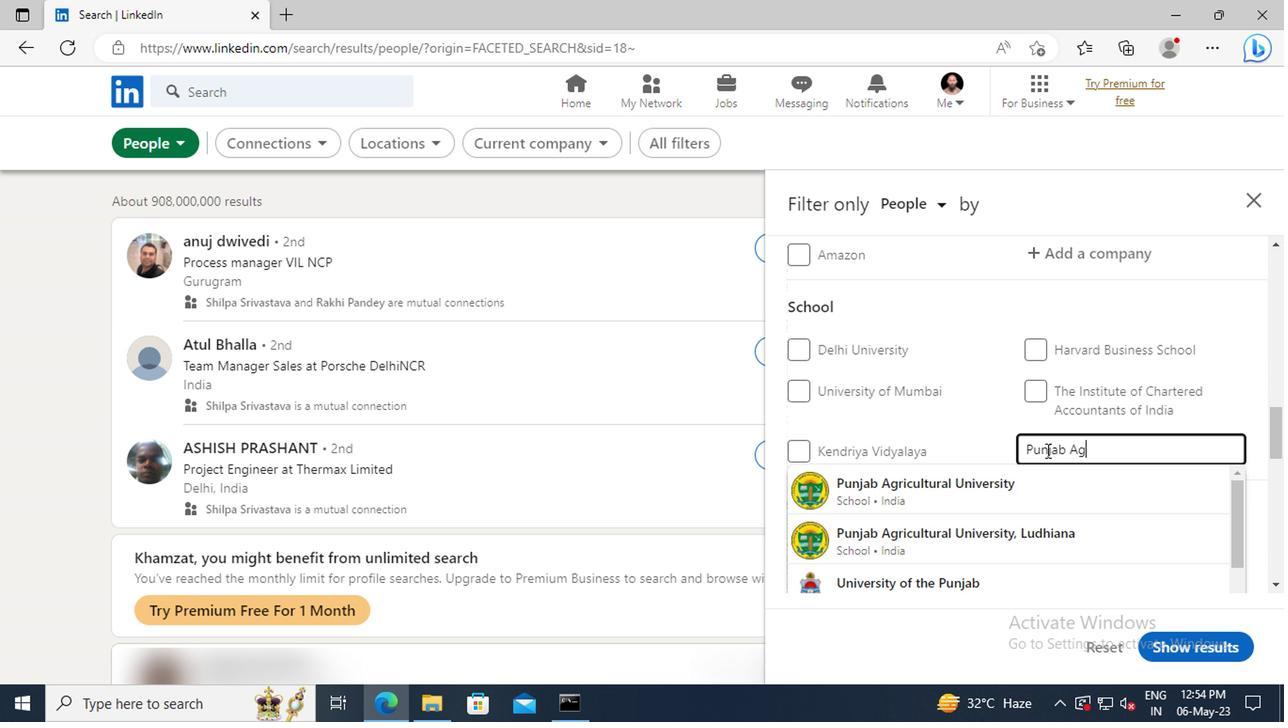 
Action: Mouse moved to (1059, 520)
Screenshot: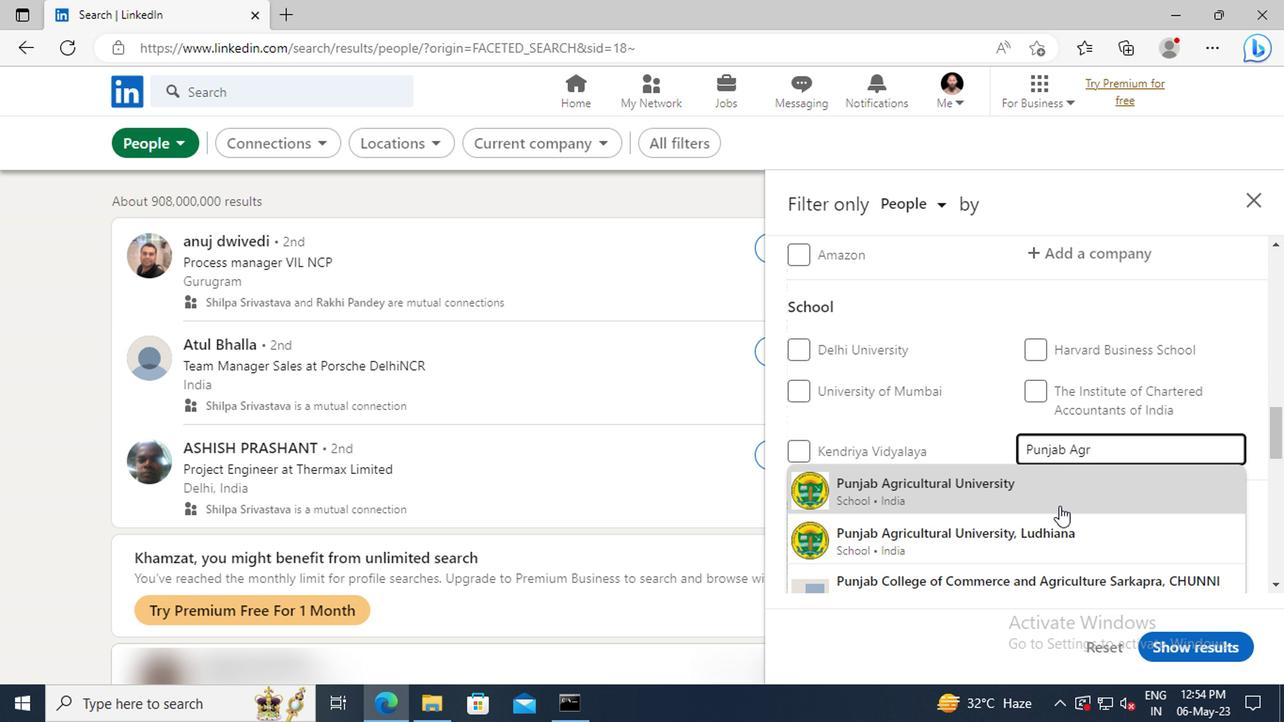 
Action: Mouse pressed left at (1059, 520)
Screenshot: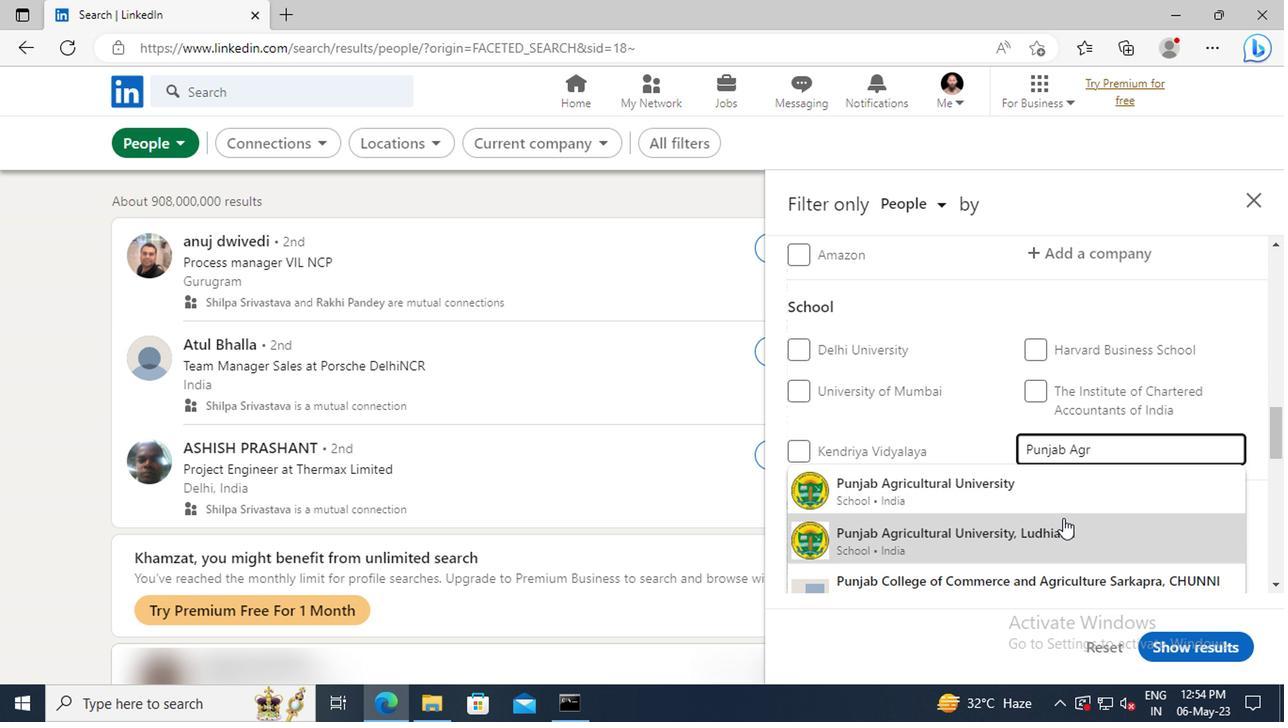 
Action: Mouse moved to (1059, 514)
Screenshot: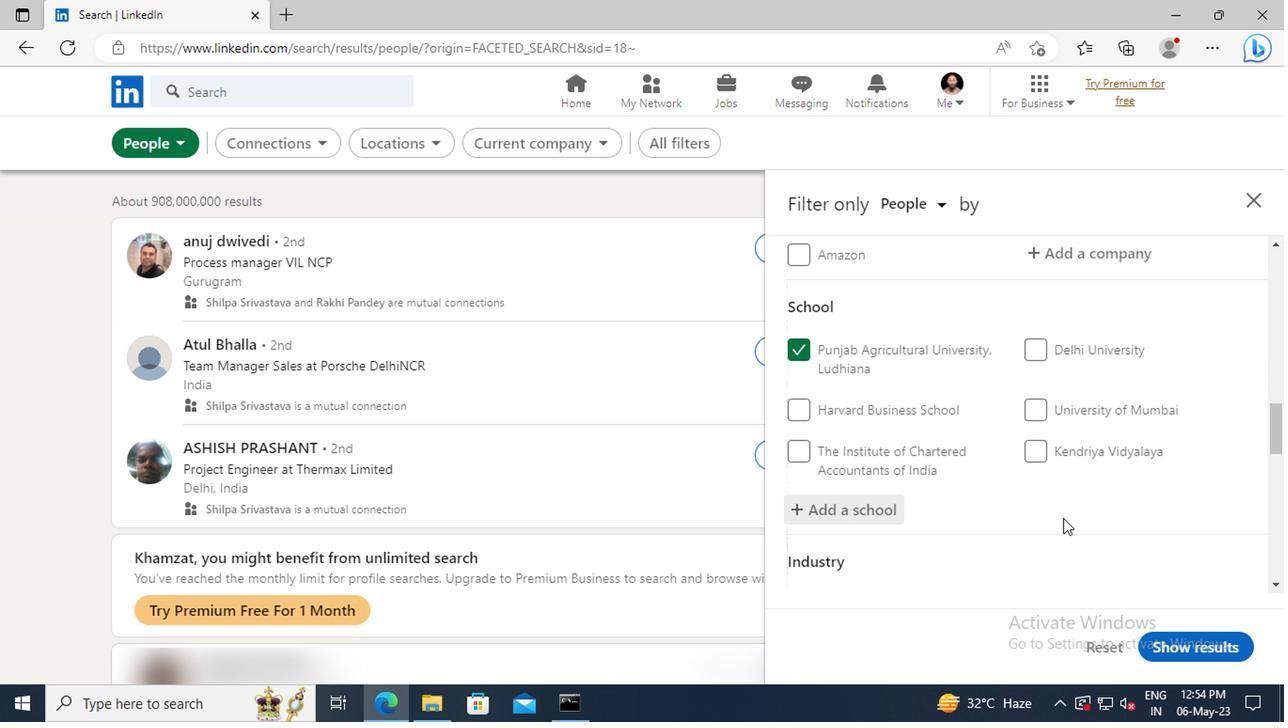 
Action: Mouse scrolled (1059, 513) with delta (0, 0)
Screenshot: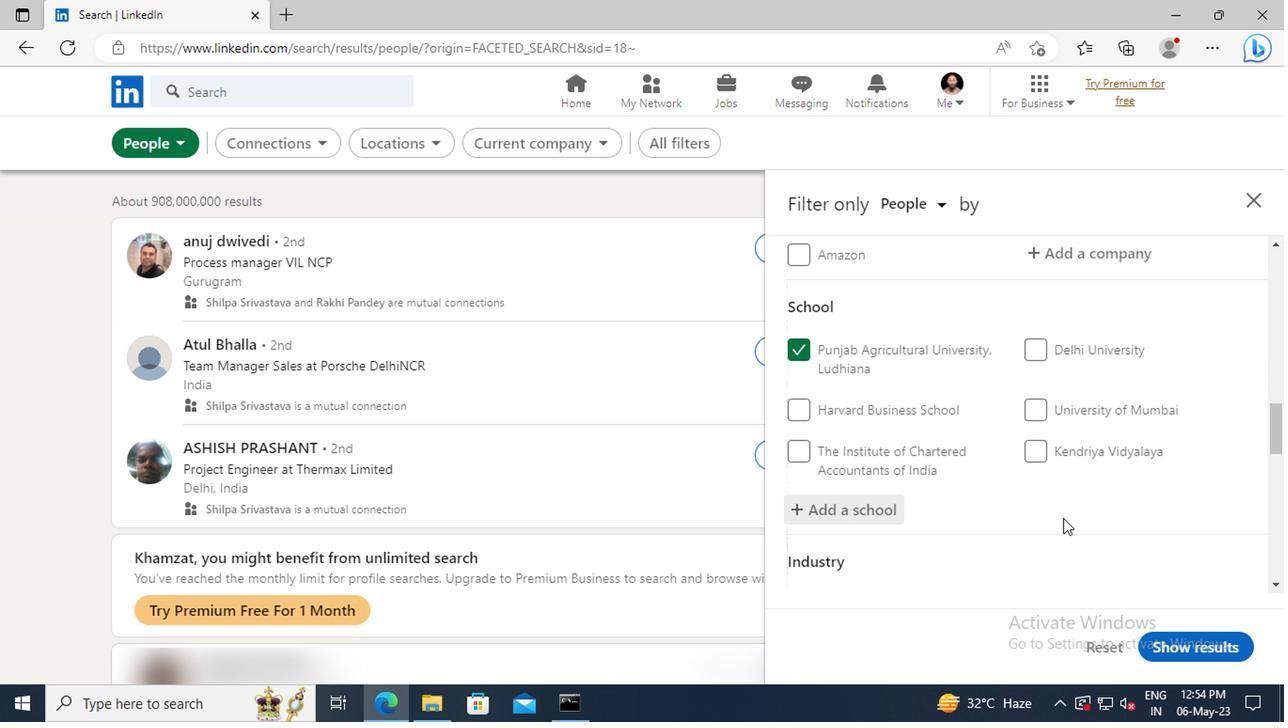 
Action: Mouse moved to (1059, 509)
Screenshot: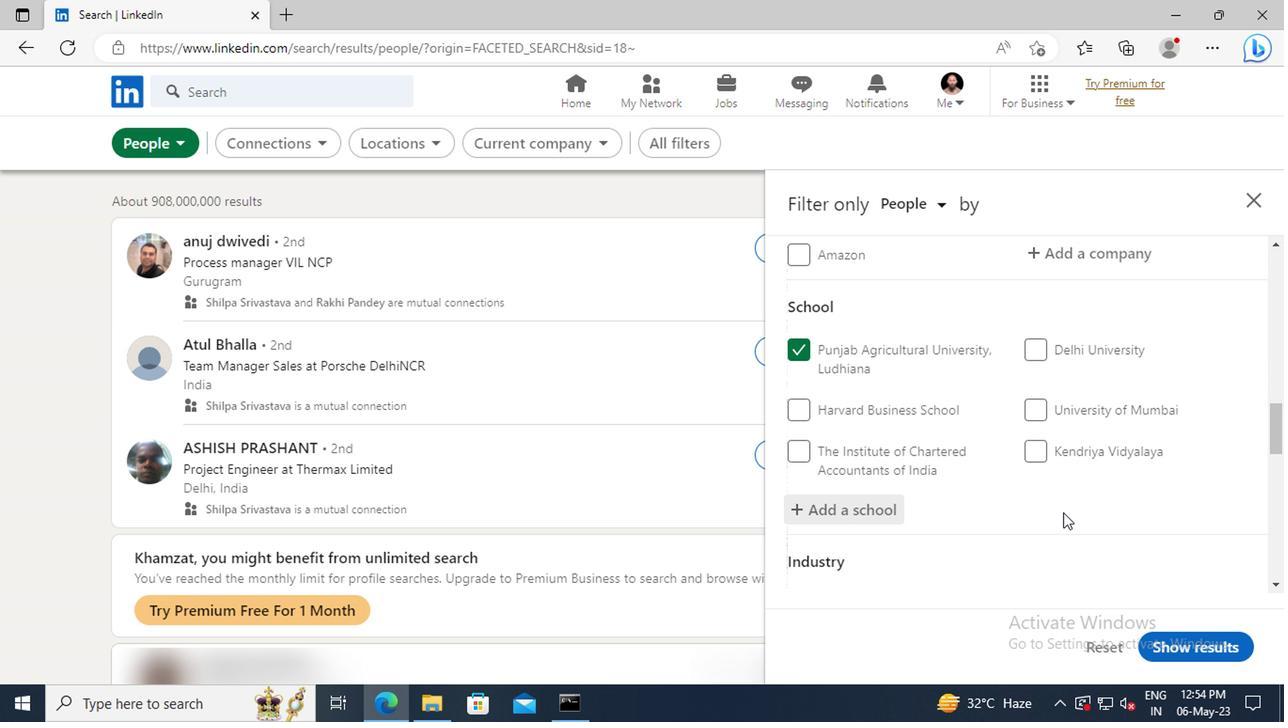 
Action: Mouse scrolled (1059, 507) with delta (0, -1)
Screenshot: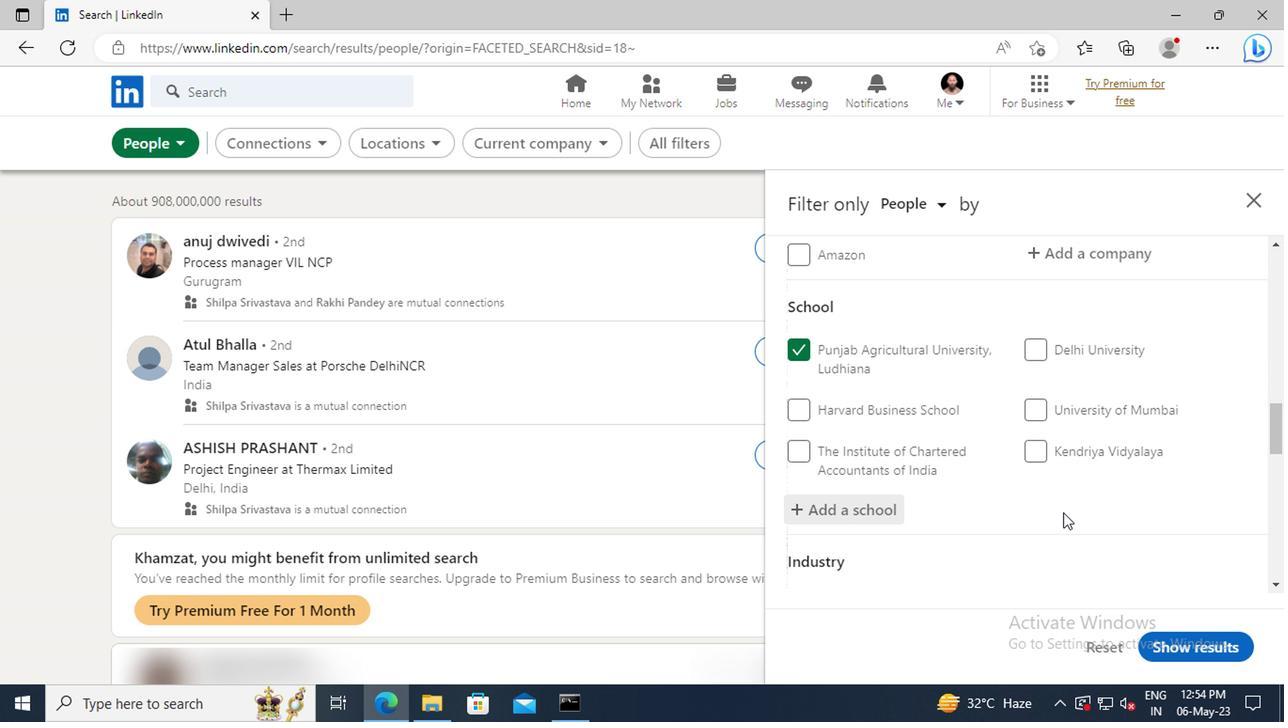 
Action: Mouse moved to (1057, 477)
Screenshot: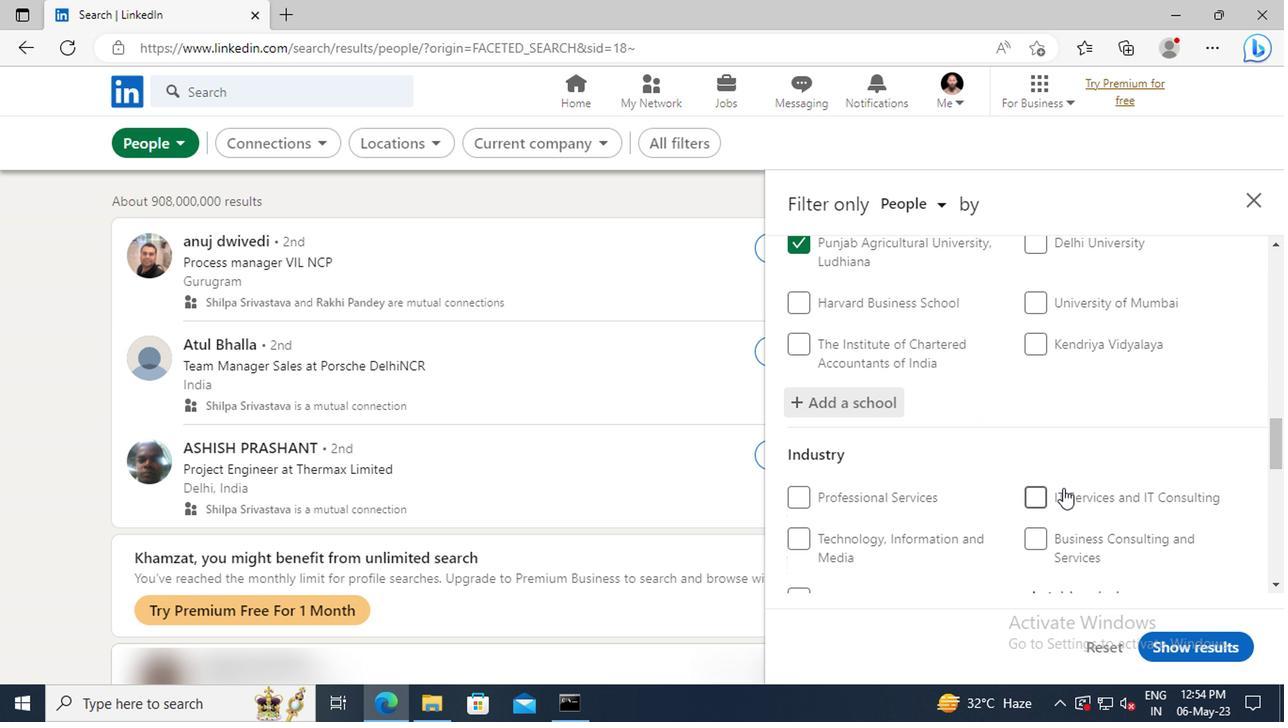 
Action: Mouse scrolled (1057, 477) with delta (0, 0)
Screenshot: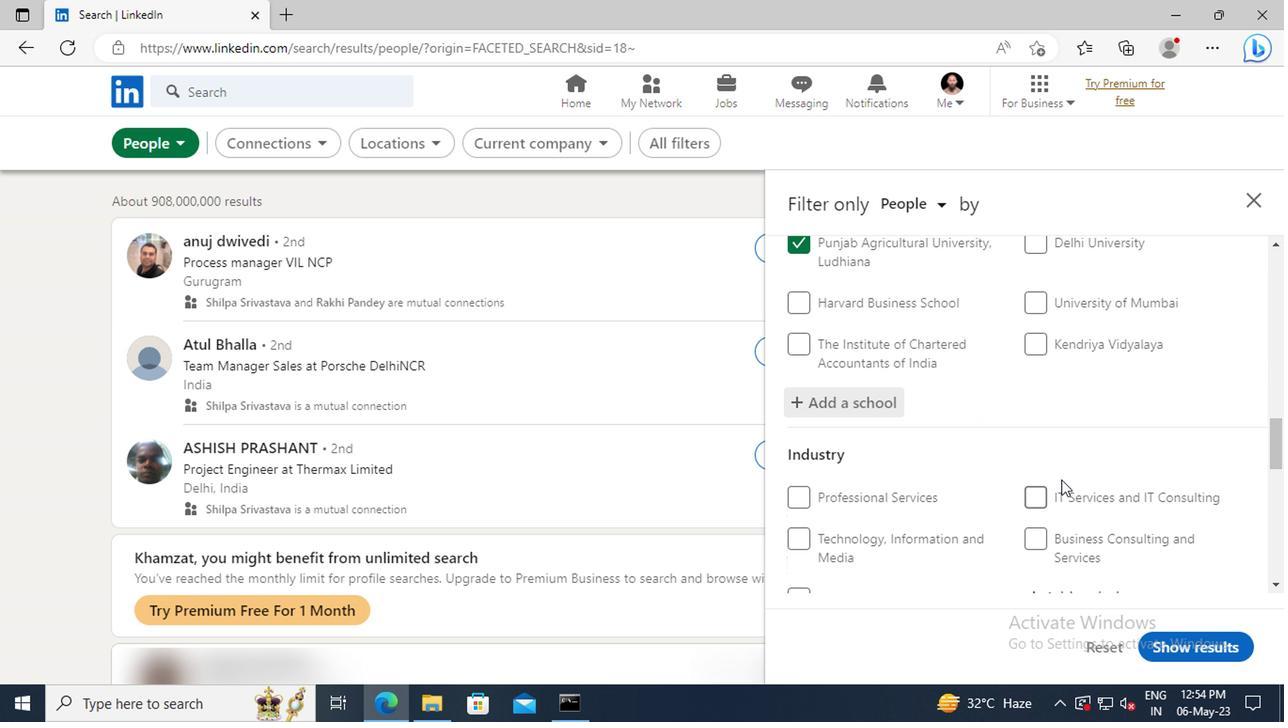 
Action: Mouse scrolled (1057, 477) with delta (0, 0)
Screenshot: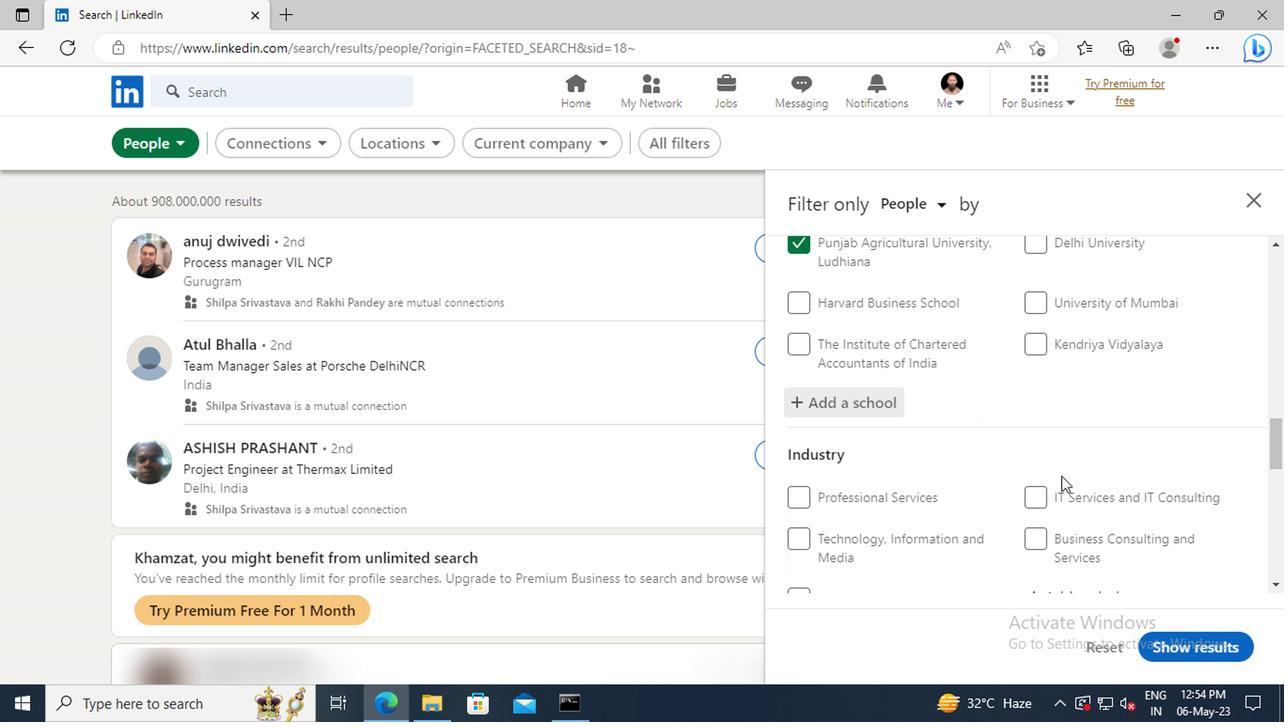 
Action: Mouse moved to (1057, 489)
Screenshot: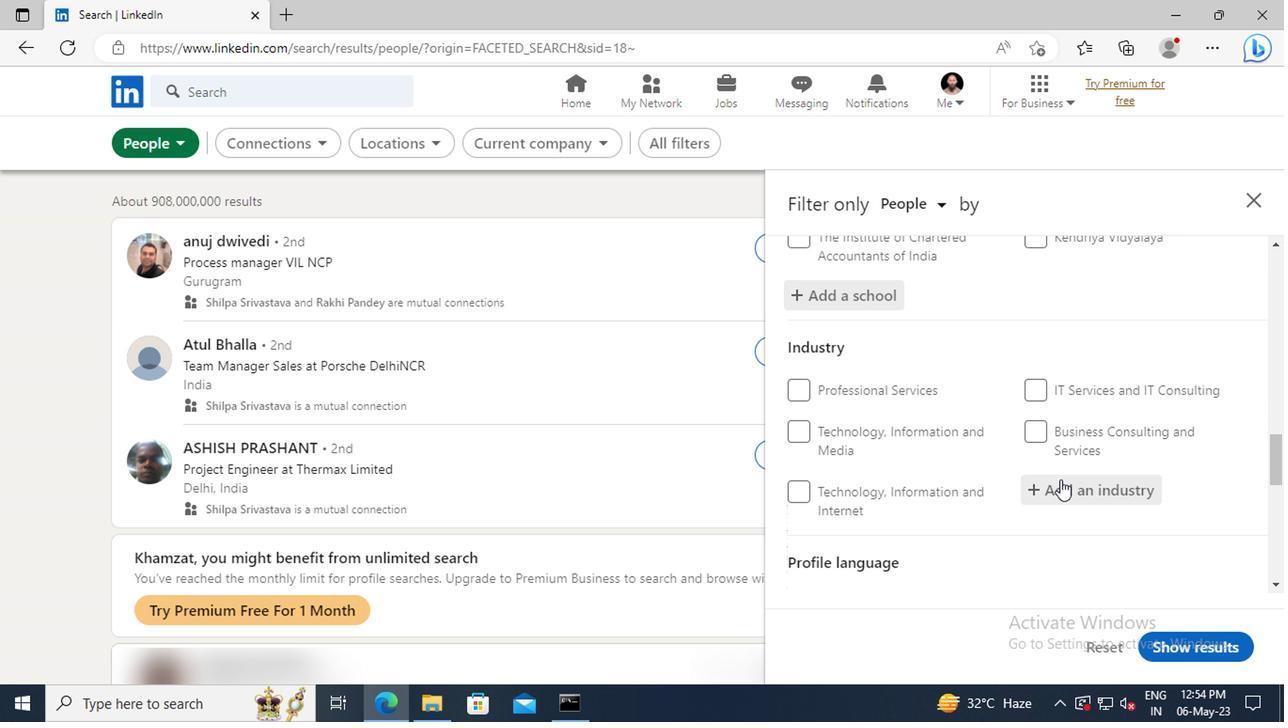 
Action: Mouse pressed left at (1057, 489)
Screenshot: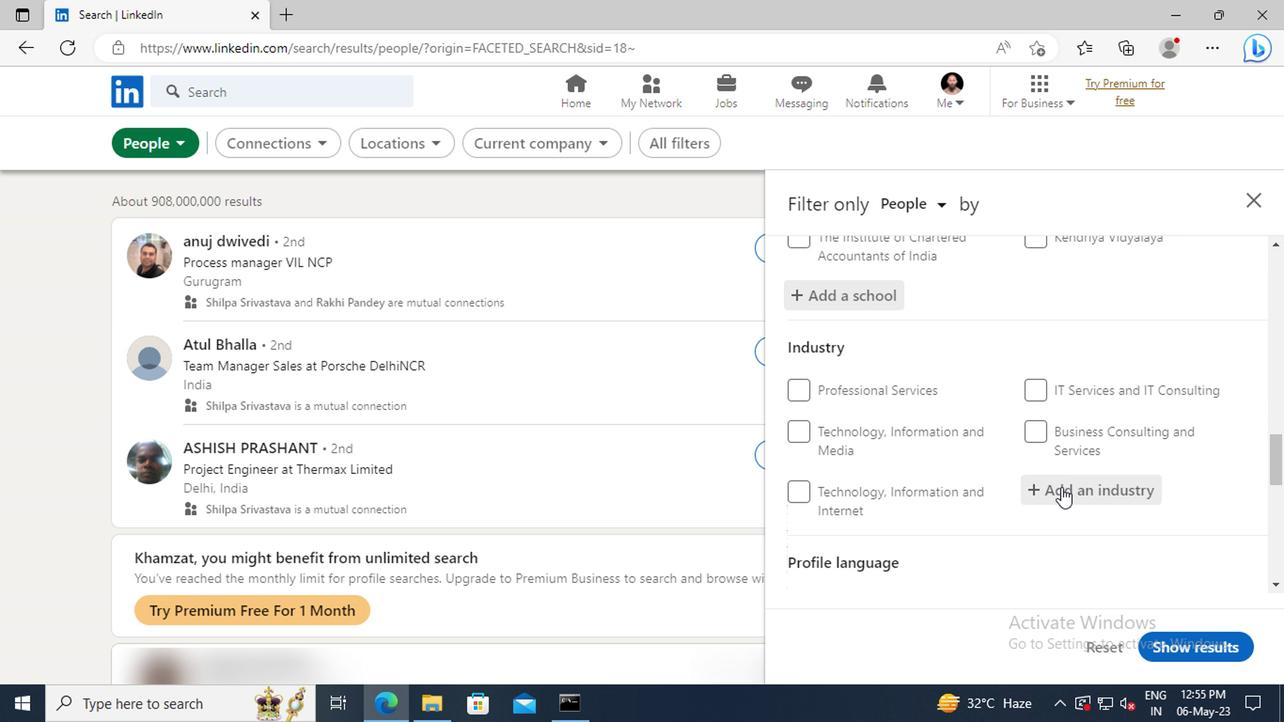 
Action: Key pressed <Key.shift>HOUSEHOLD<Key.space><Key.shift>APP
Screenshot: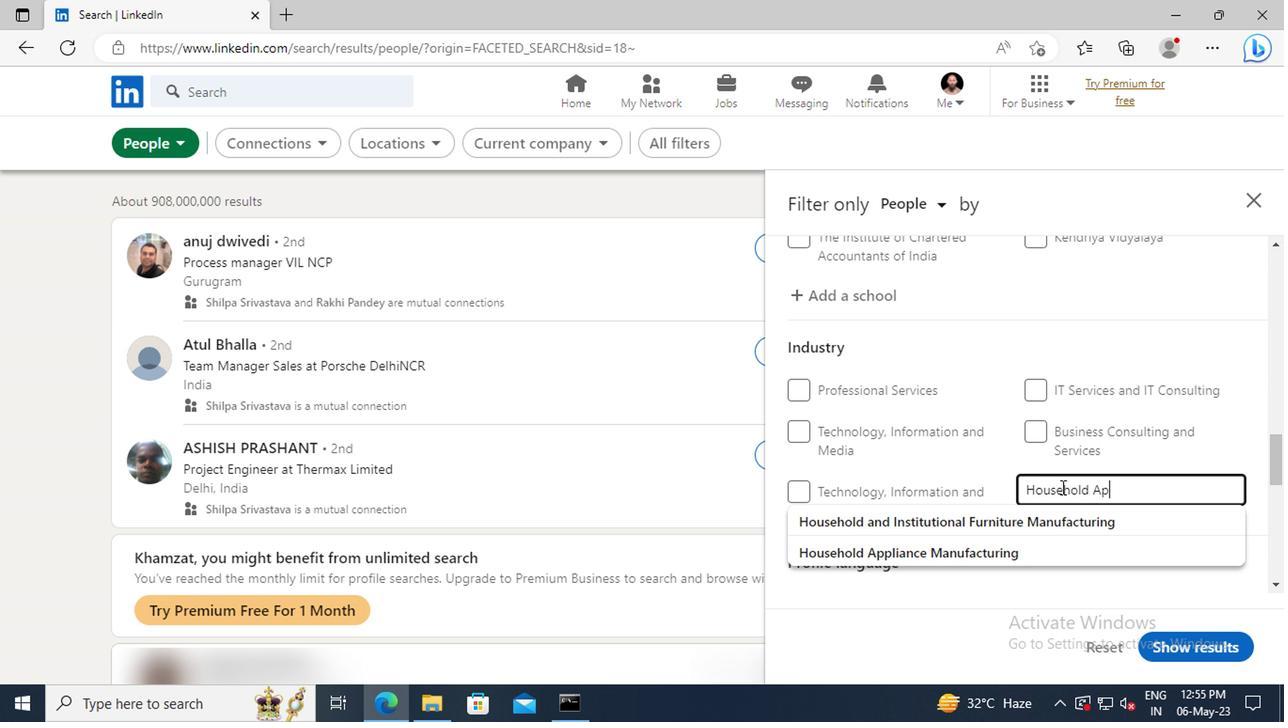 
Action: Mouse moved to (1061, 515)
Screenshot: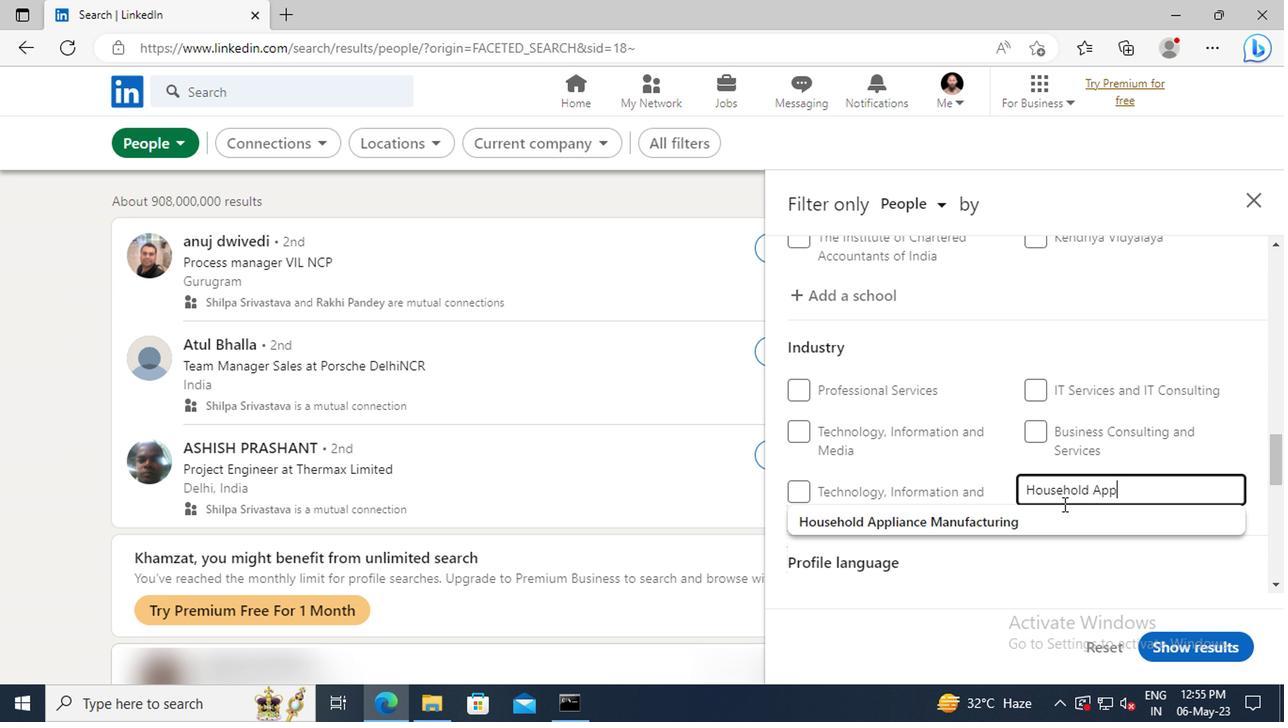 
Action: Mouse pressed left at (1061, 515)
Screenshot: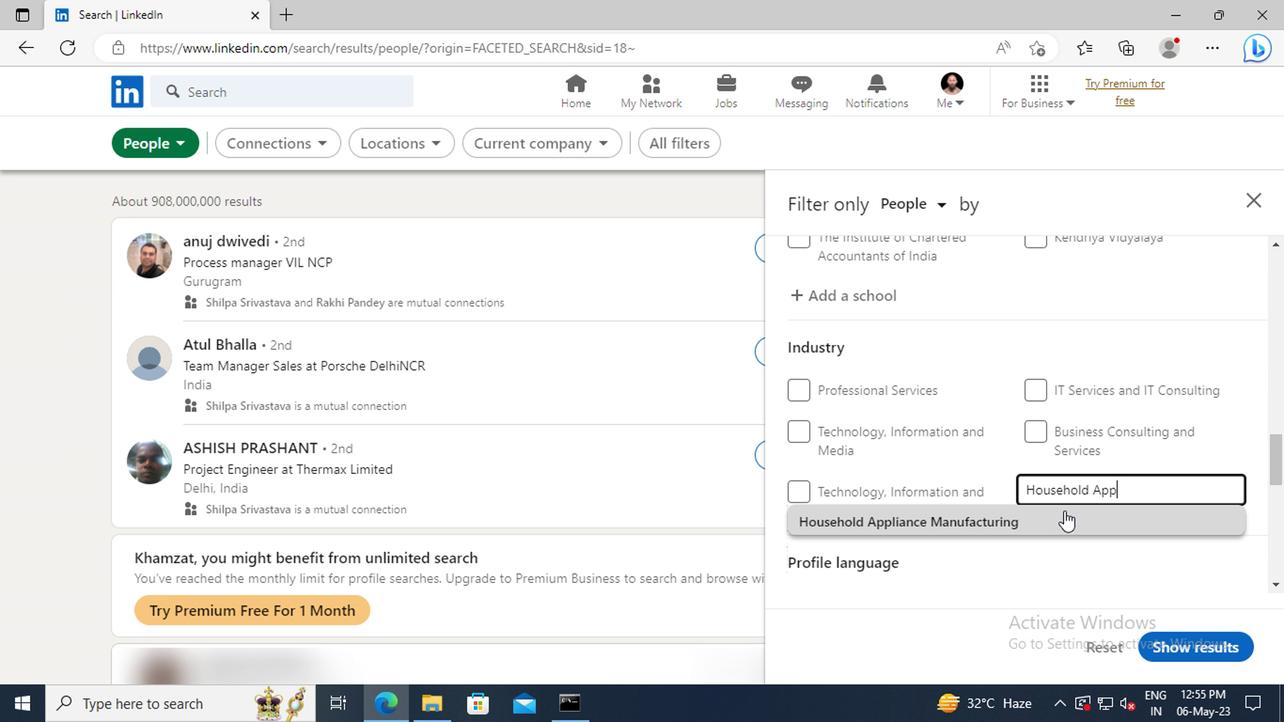 
Action: Mouse scrolled (1061, 514) with delta (0, -1)
Screenshot: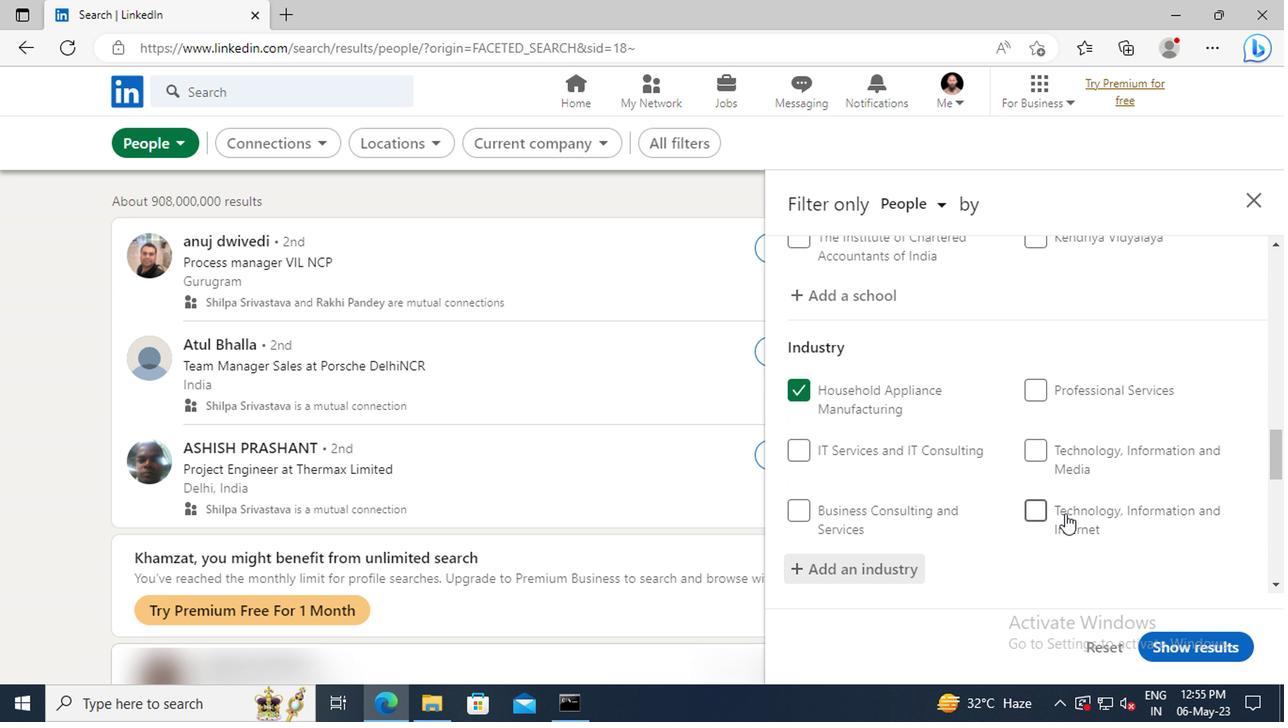 
Action: Mouse scrolled (1061, 514) with delta (0, -1)
Screenshot: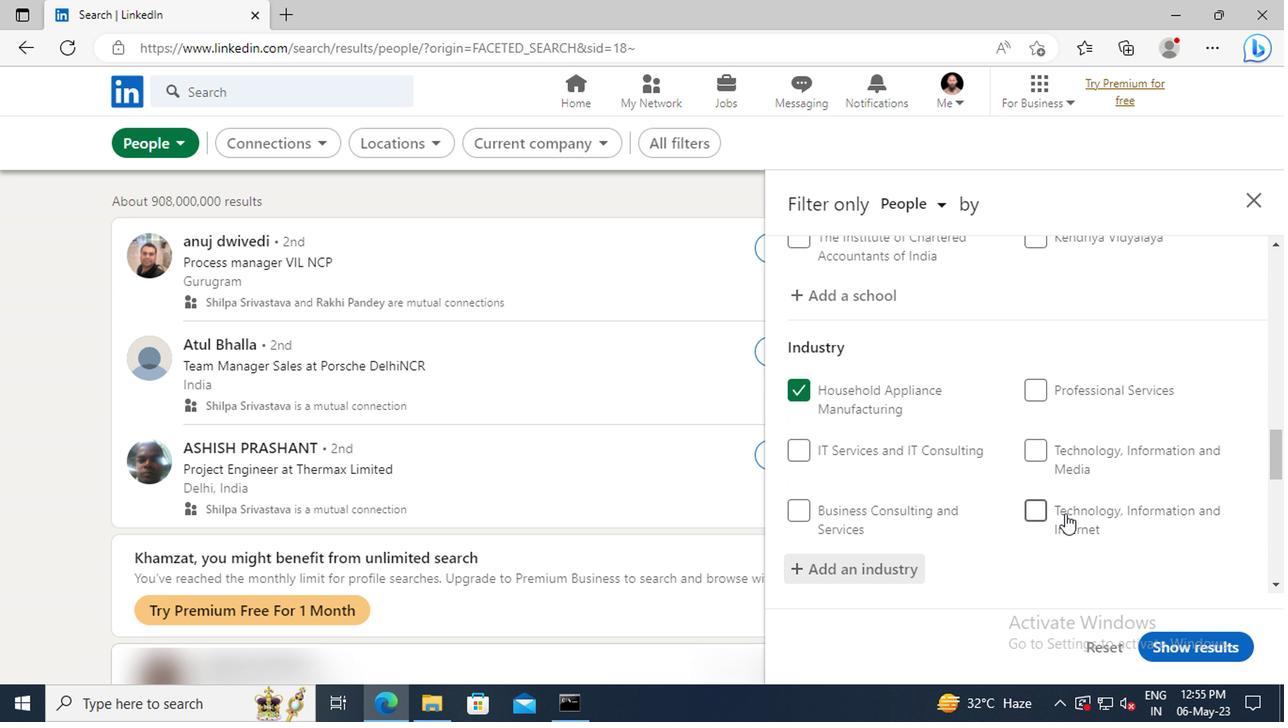
Action: Mouse moved to (1061, 512)
Screenshot: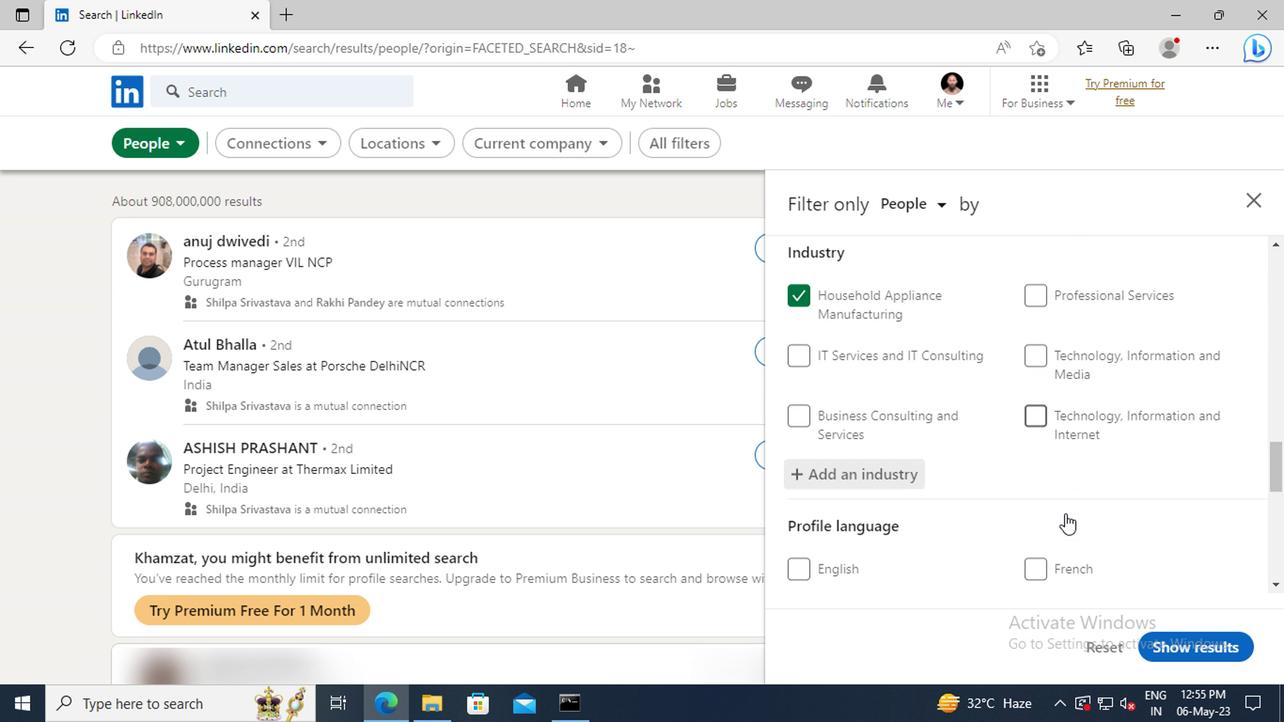 
Action: Mouse scrolled (1061, 511) with delta (0, 0)
Screenshot: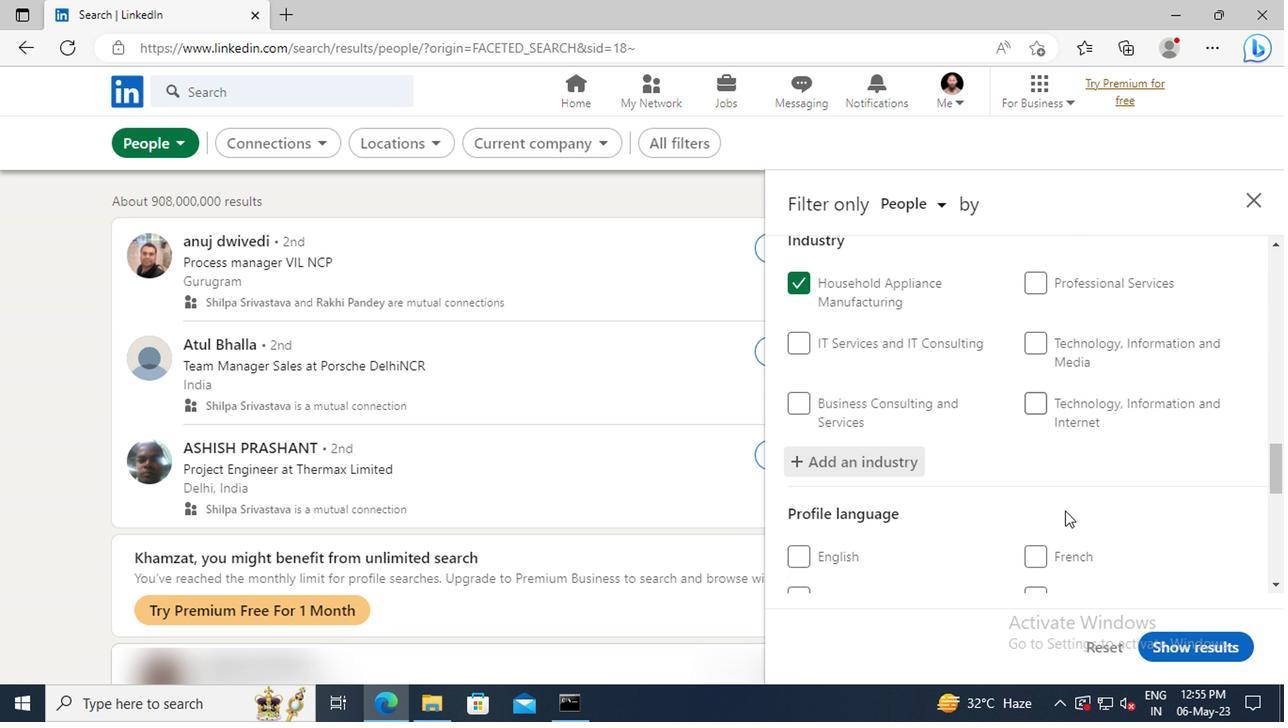 
Action: Mouse moved to (1057, 504)
Screenshot: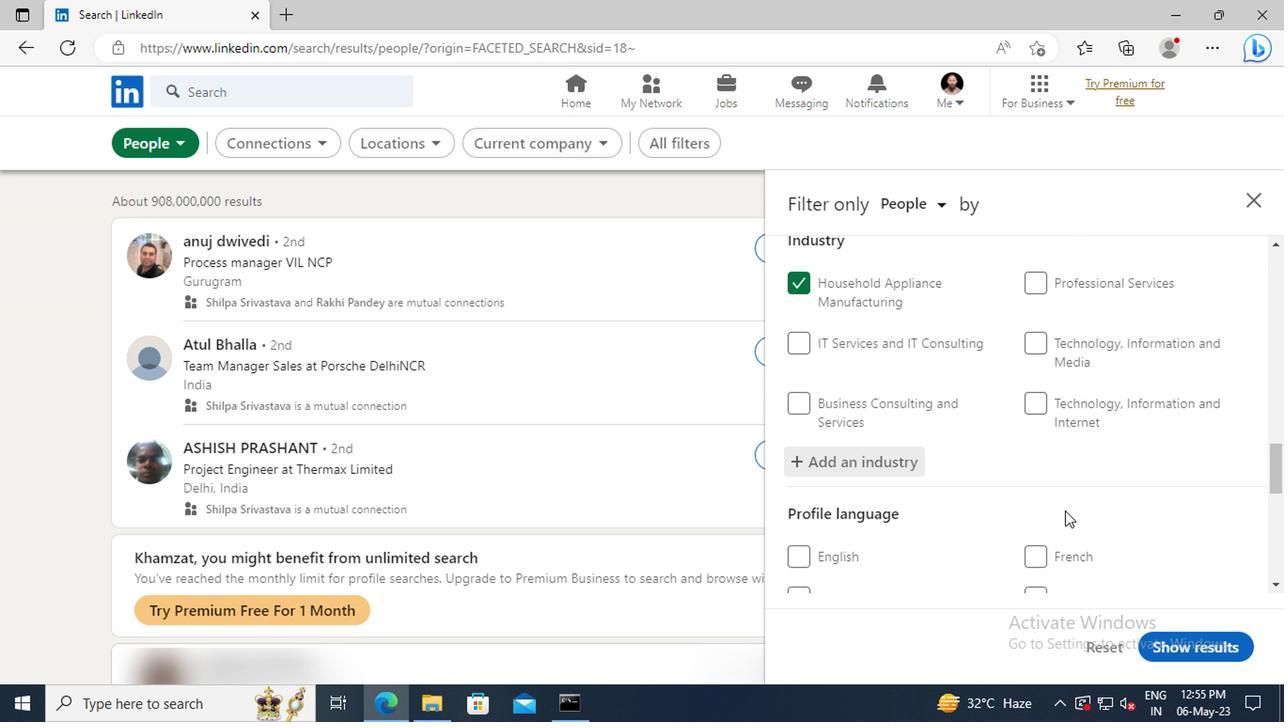 
Action: Mouse scrolled (1057, 503) with delta (0, -1)
Screenshot: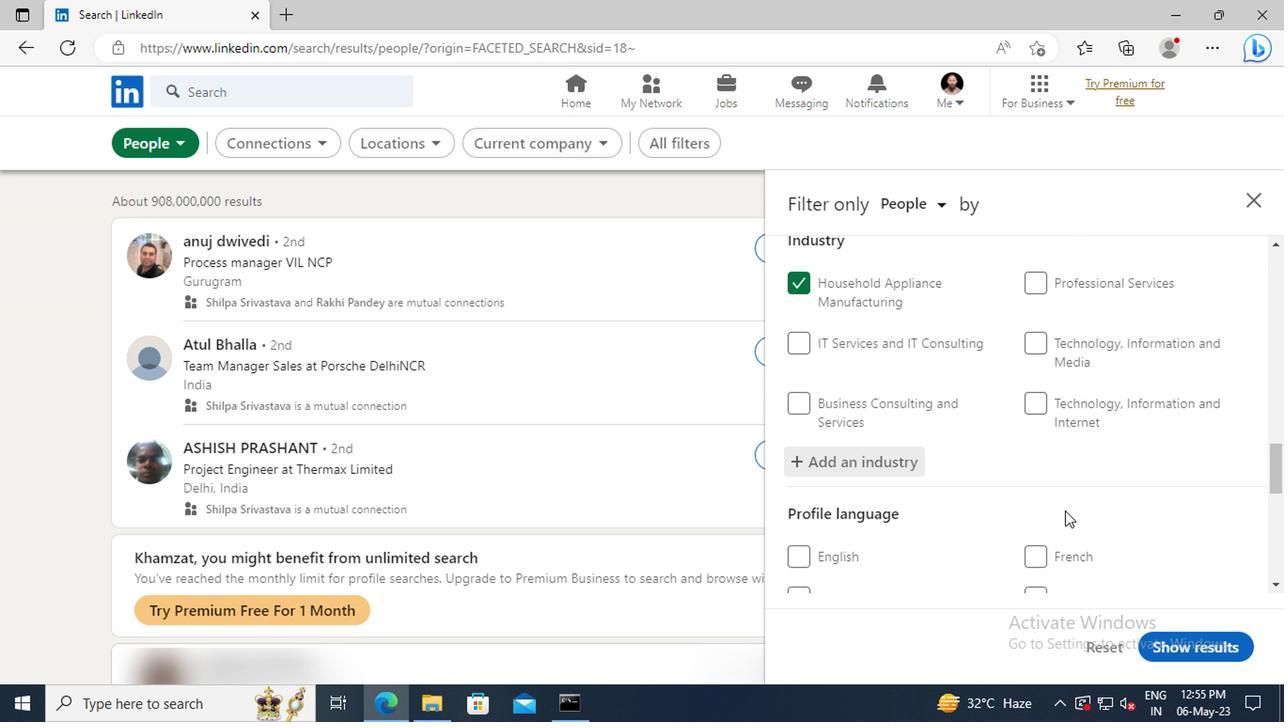 
Action: Mouse moved to (1052, 487)
Screenshot: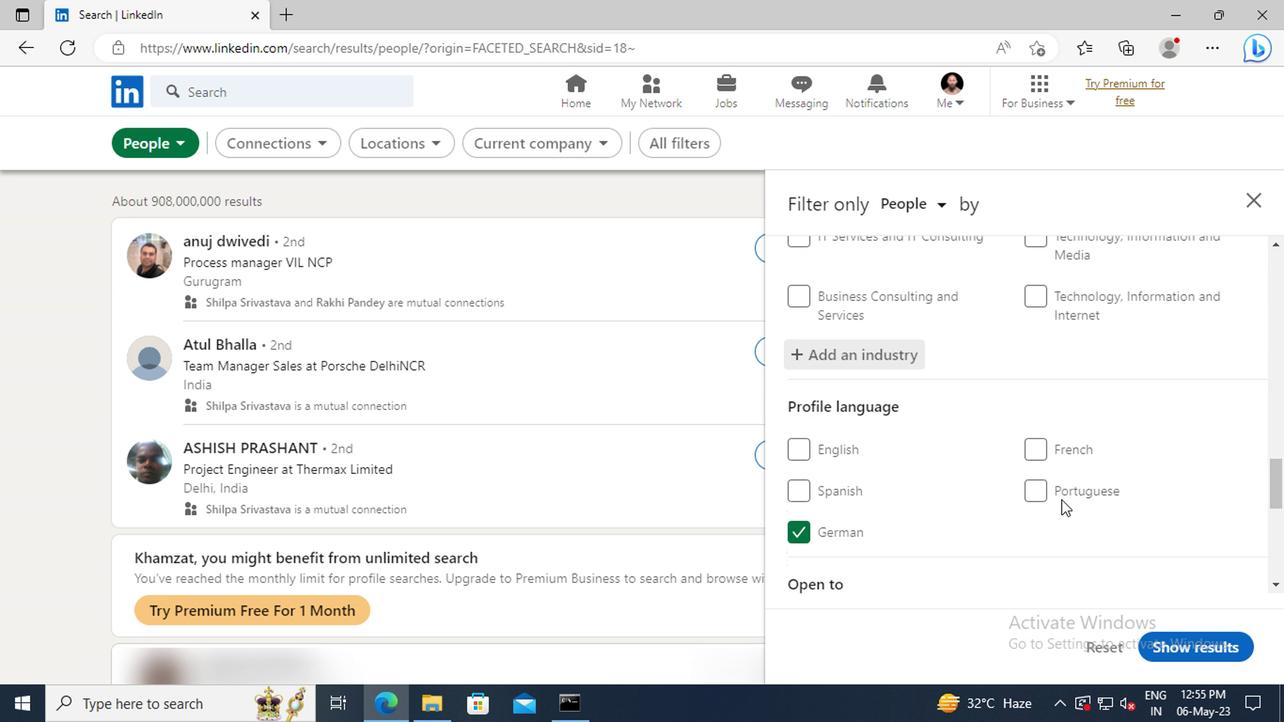 
Action: Mouse scrolled (1052, 486) with delta (0, 0)
Screenshot: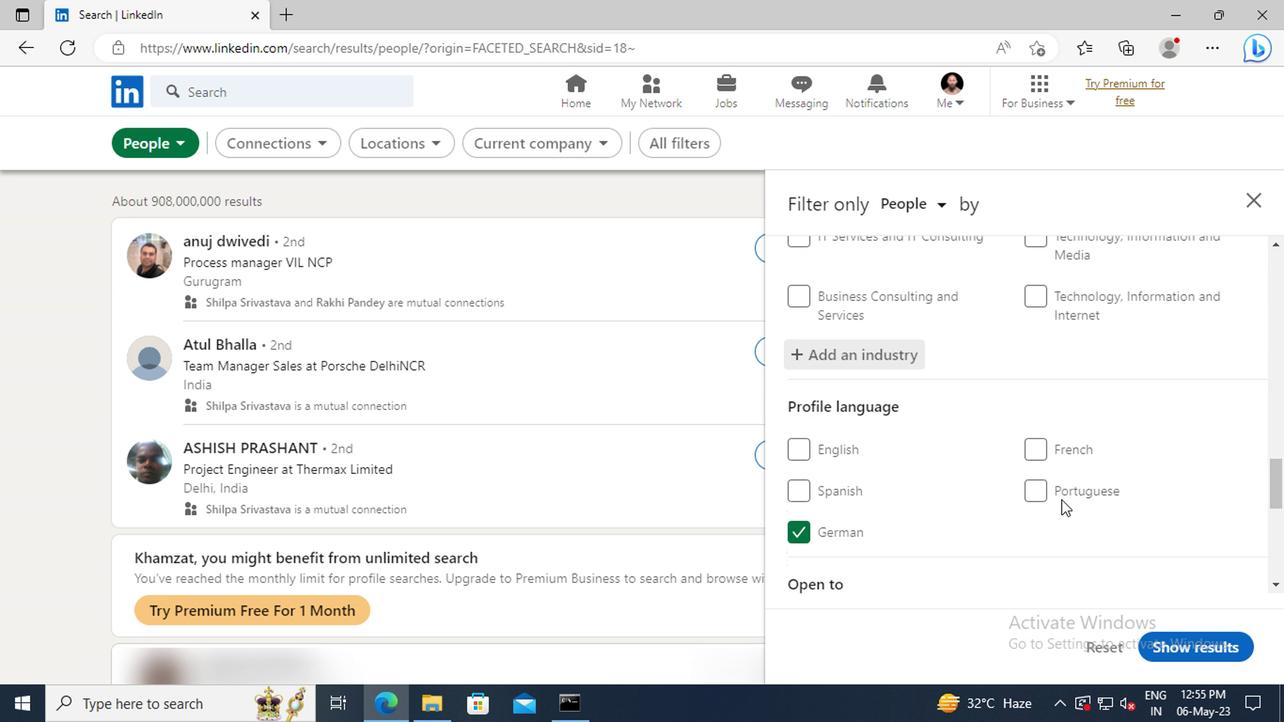 
Action: Mouse moved to (1047, 477)
Screenshot: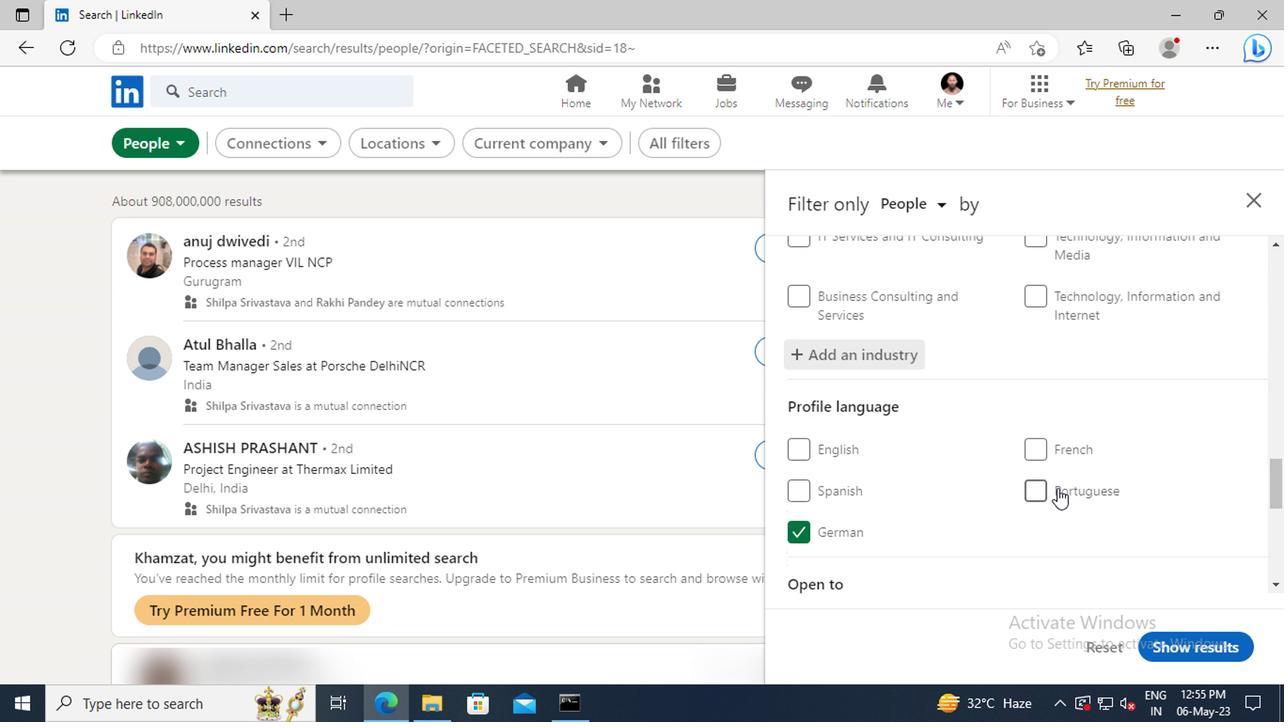 
Action: Mouse scrolled (1047, 475) with delta (0, -1)
Screenshot: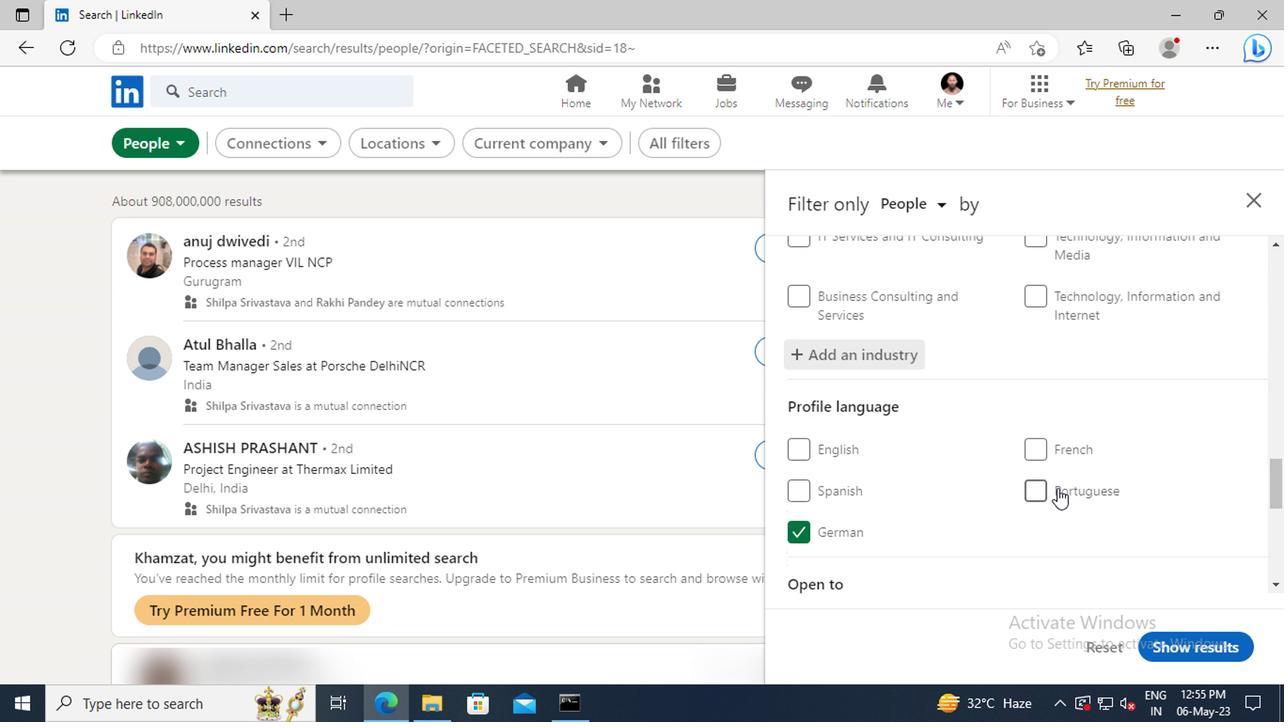 
Action: Mouse moved to (1037, 445)
Screenshot: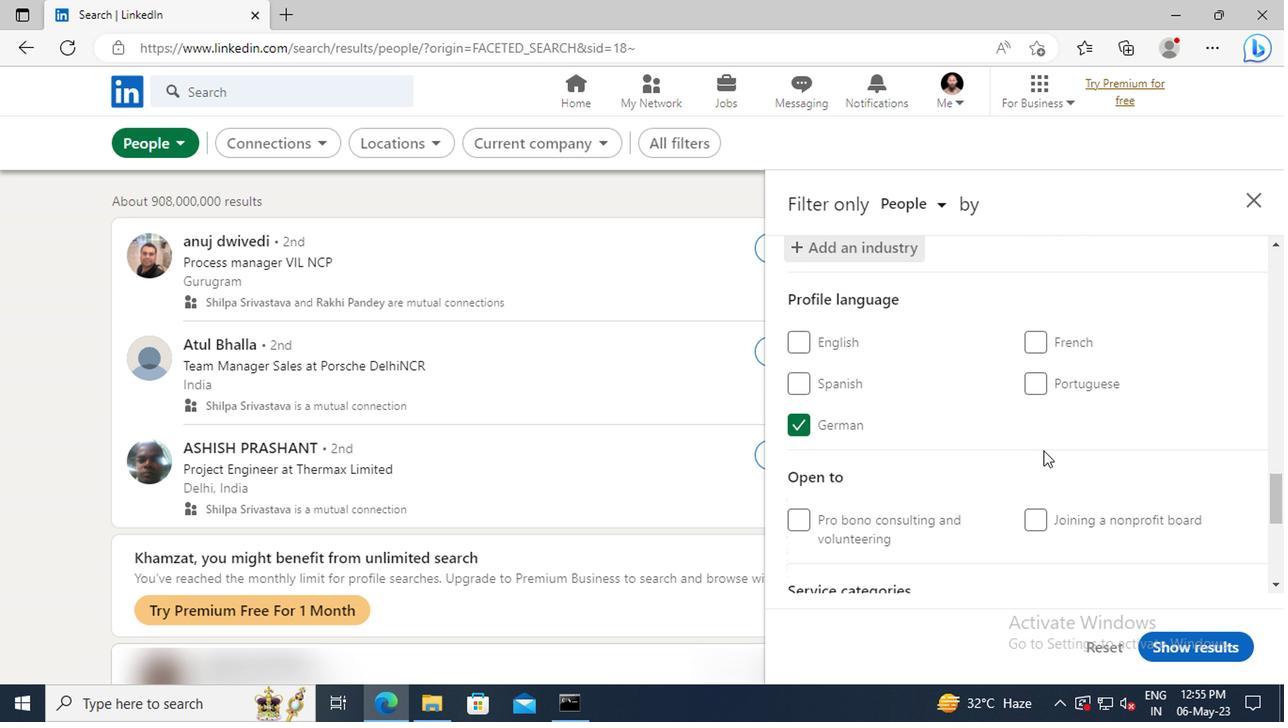 
Action: Mouse scrolled (1037, 445) with delta (0, 0)
Screenshot: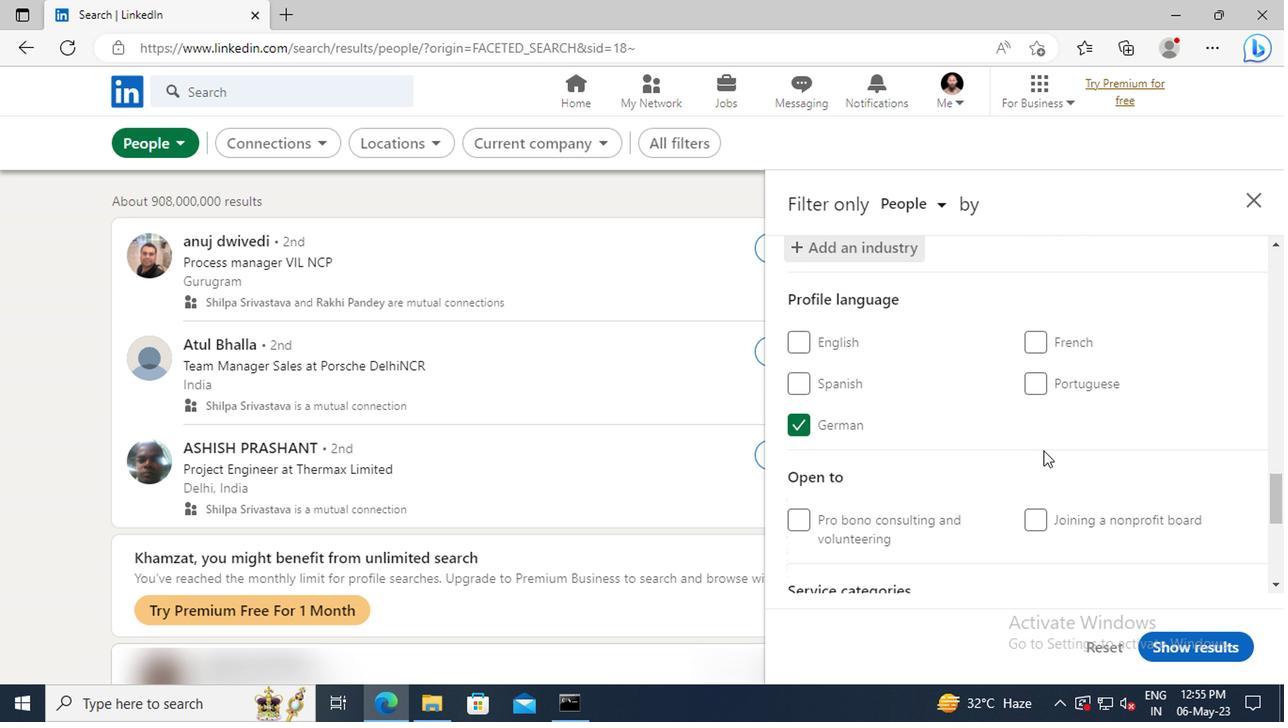 
Action: Mouse moved to (1035, 441)
Screenshot: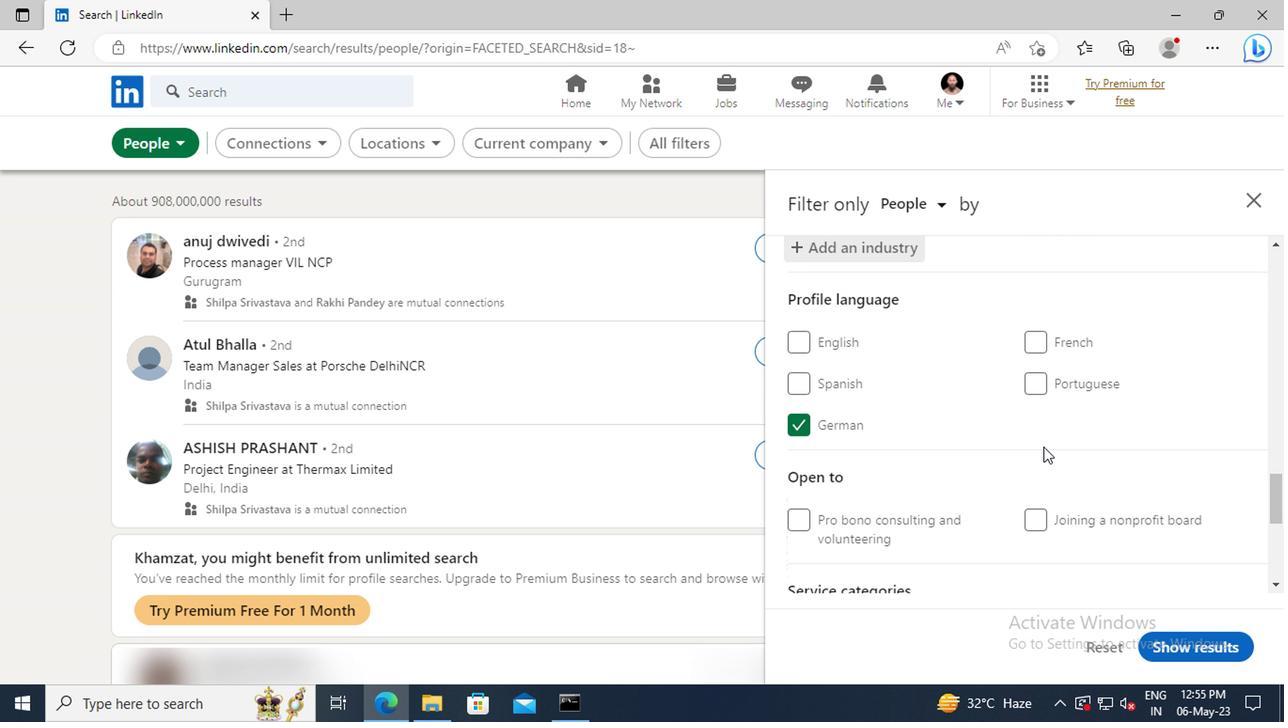 
Action: Mouse scrolled (1035, 440) with delta (0, 0)
Screenshot: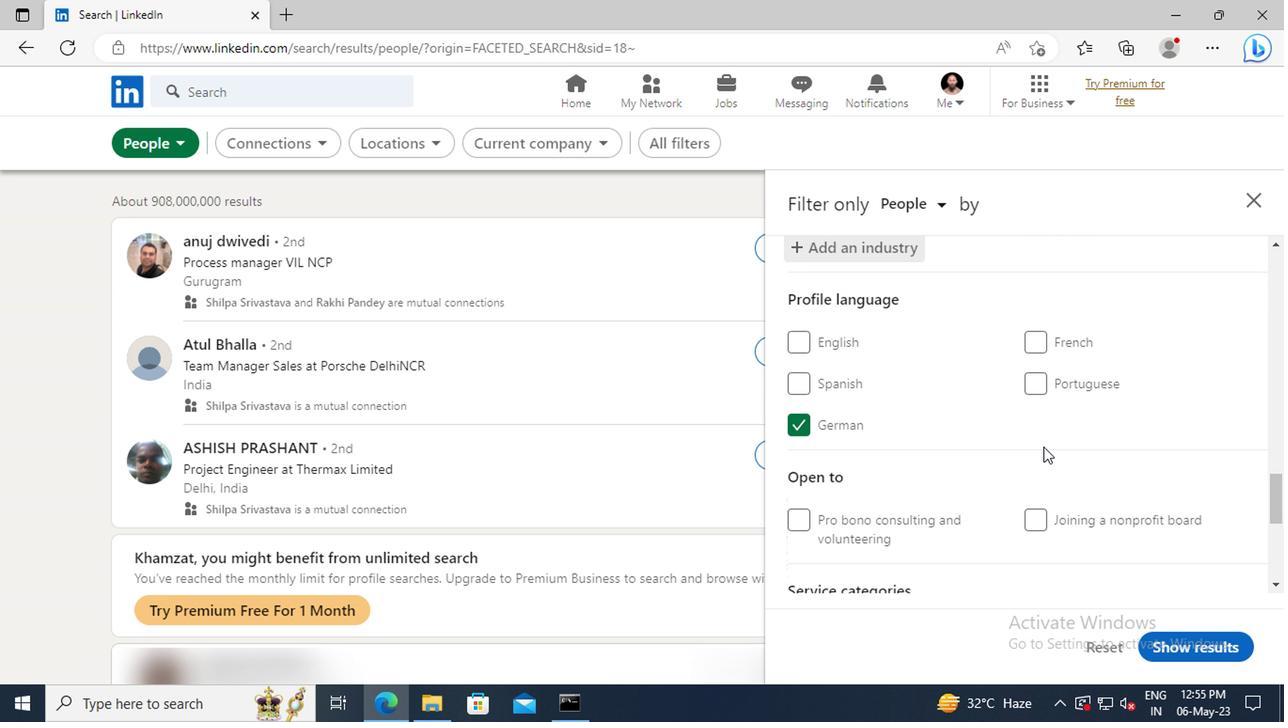 
Action: Mouse moved to (1035, 440)
Screenshot: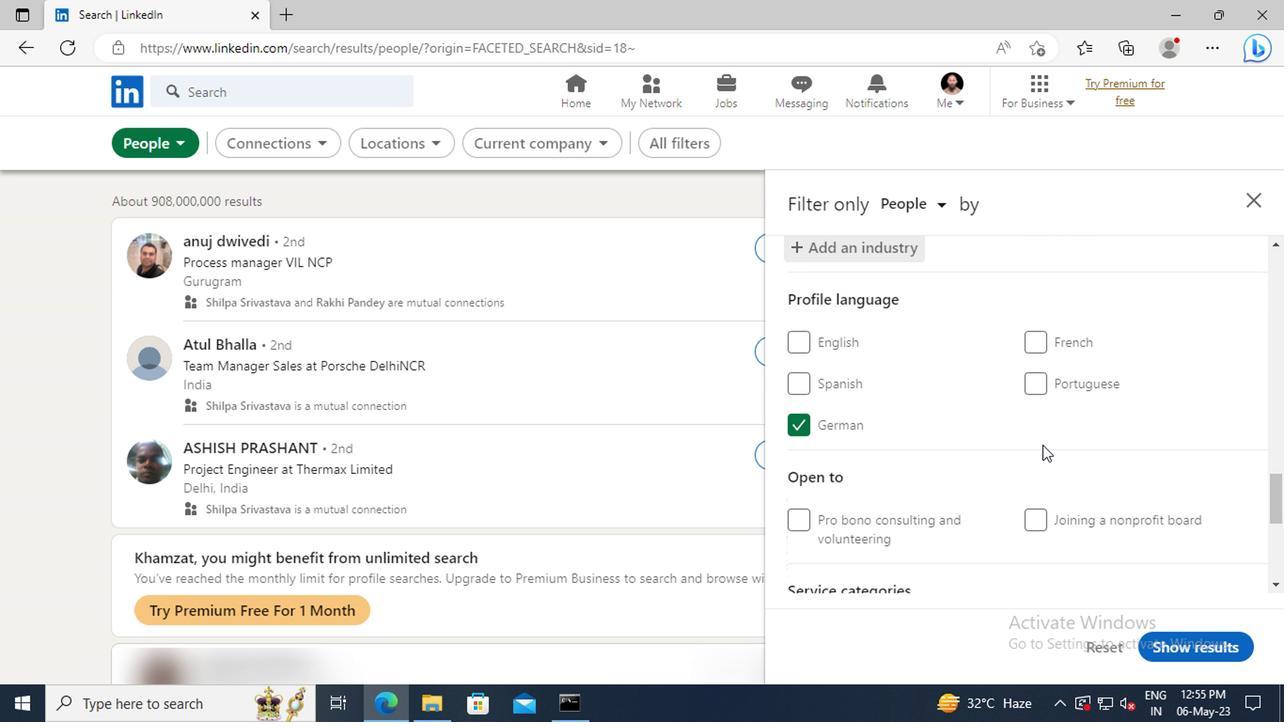 
Action: Mouse scrolled (1035, 439) with delta (0, -1)
Screenshot: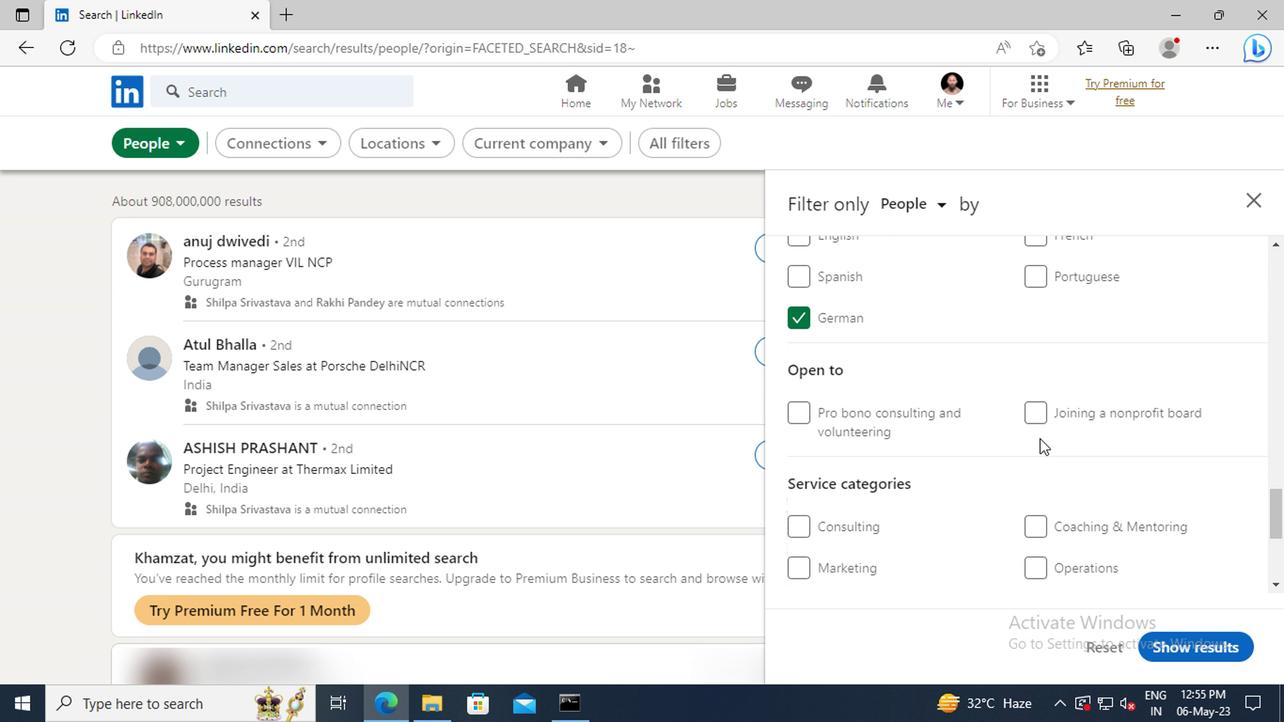 
Action: Mouse scrolled (1035, 439) with delta (0, -1)
Screenshot: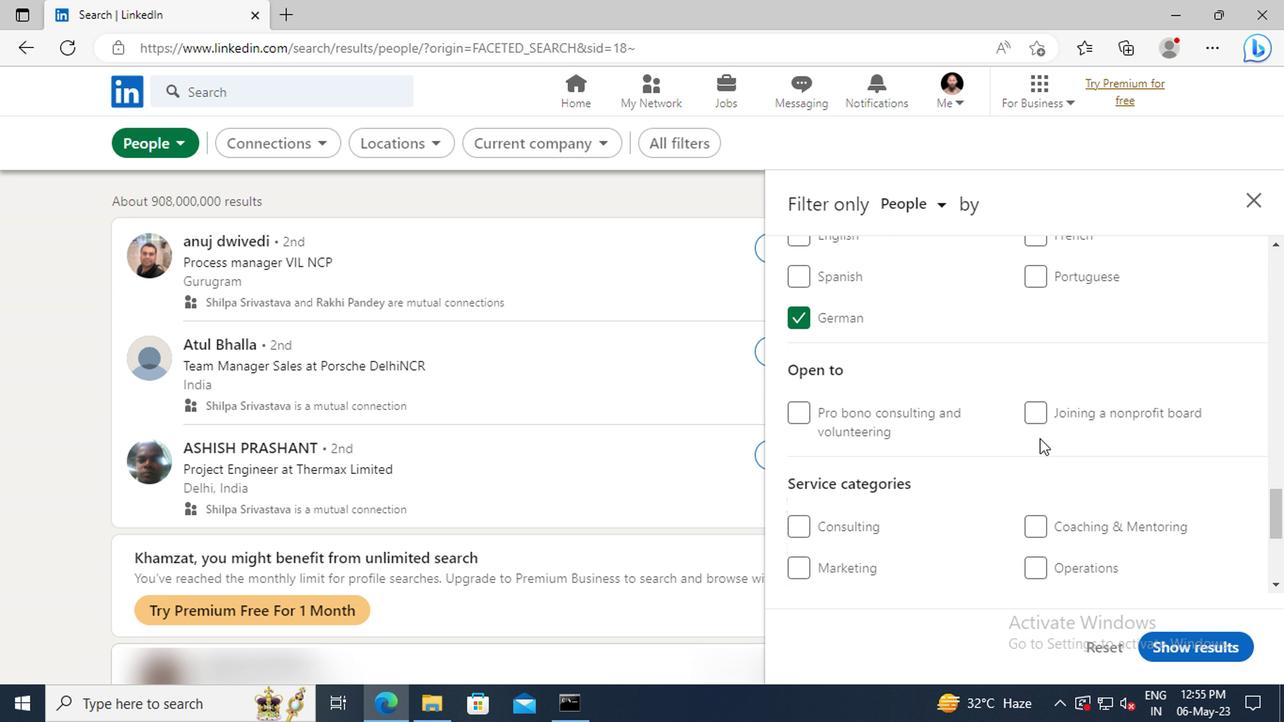 
Action: Mouse moved to (1054, 497)
Screenshot: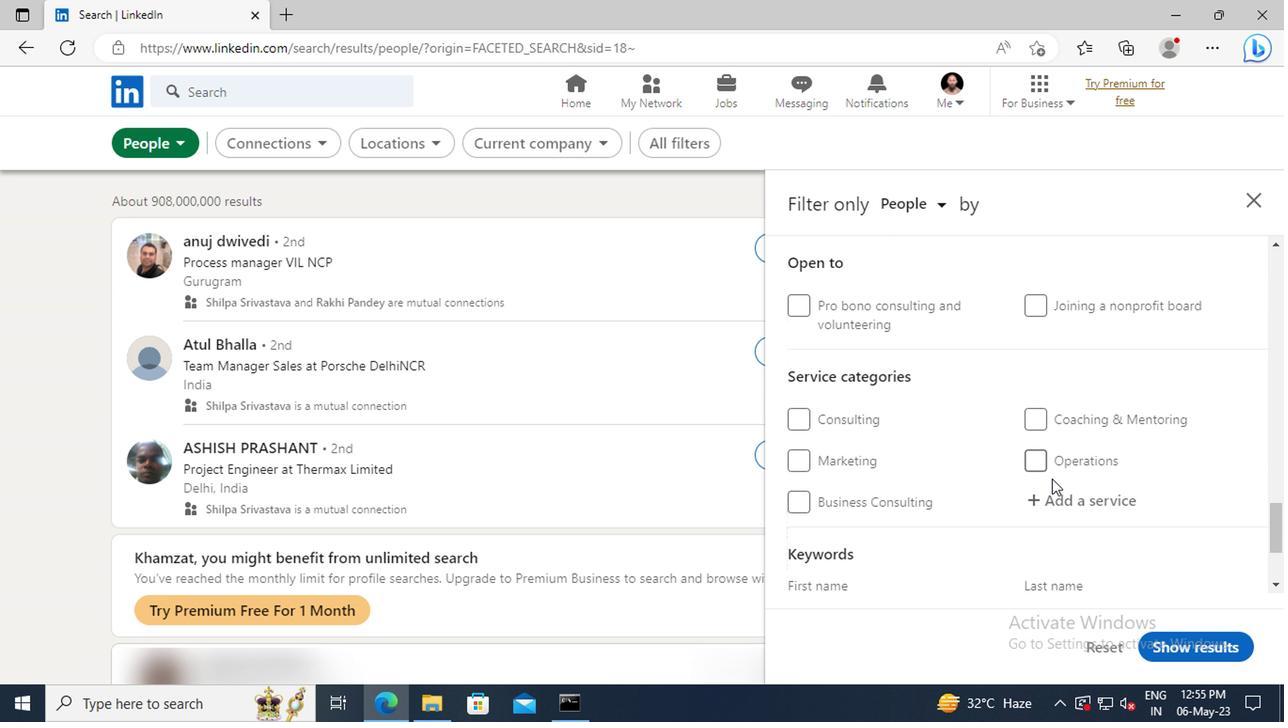 
Action: Mouse pressed left at (1054, 497)
Screenshot: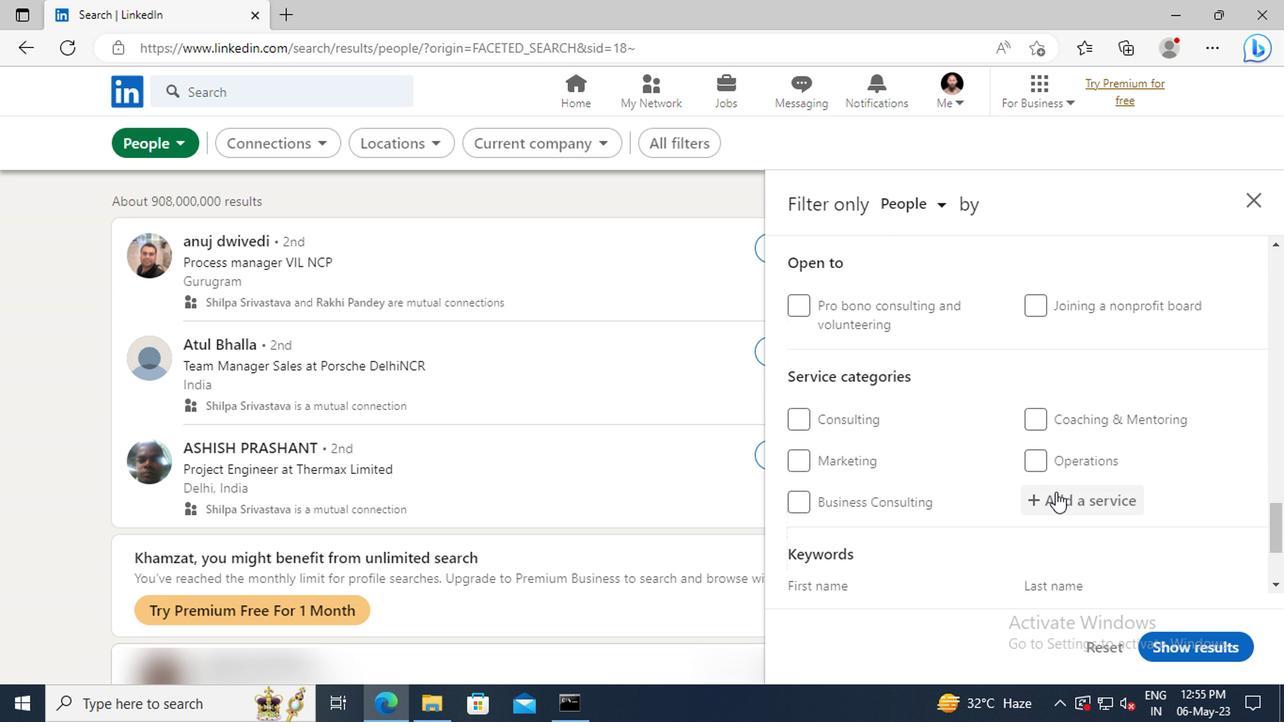 
Action: Key pressed <Key.shift>VIDEO<Key.space><Key.shift>ANI
Screenshot: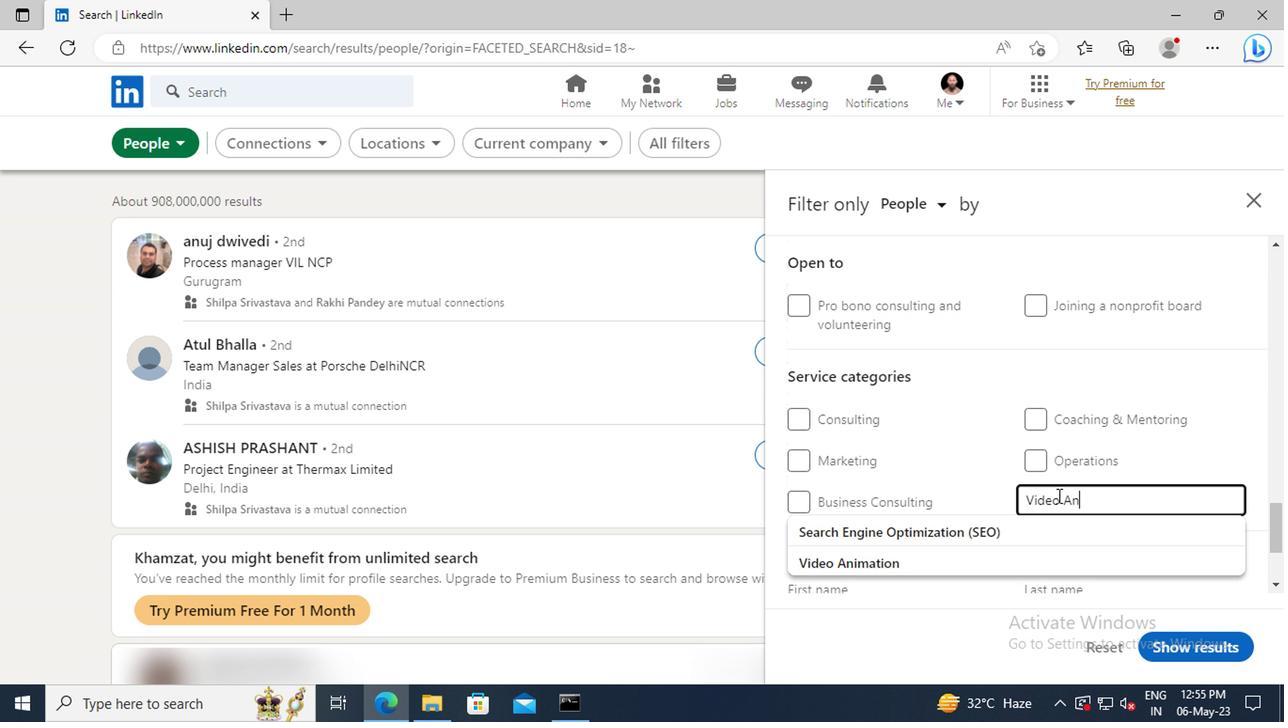 
Action: Mouse moved to (1059, 525)
Screenshot: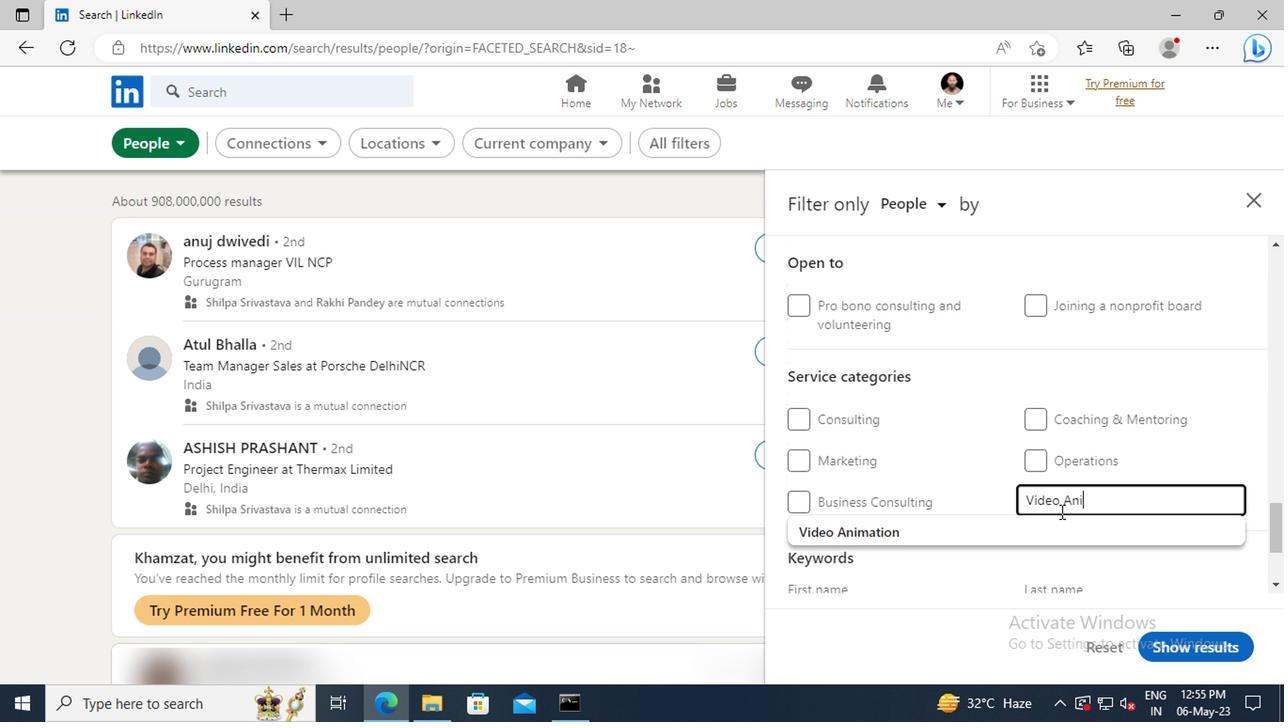 
Action: Mouse pressed left at (1059, 525)
Screenshot: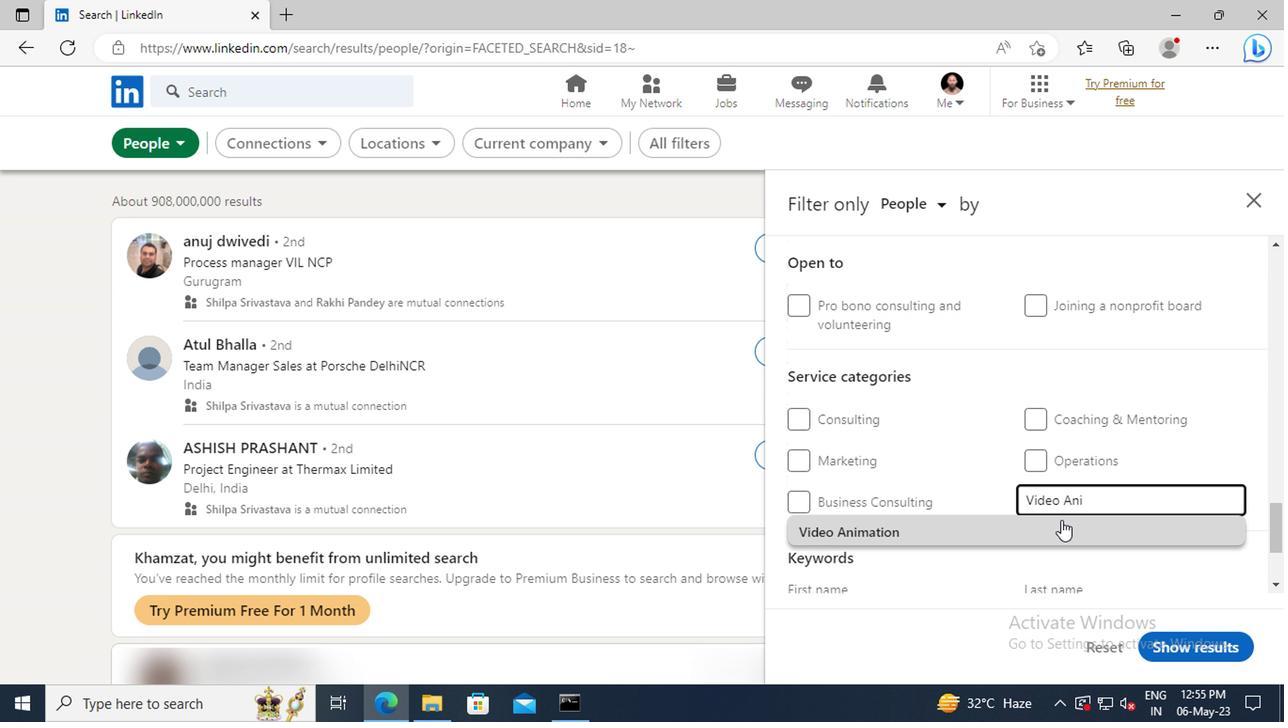 
Action: Mouse scrolled (1059, 523) with delta (0, -1)
Screenshot: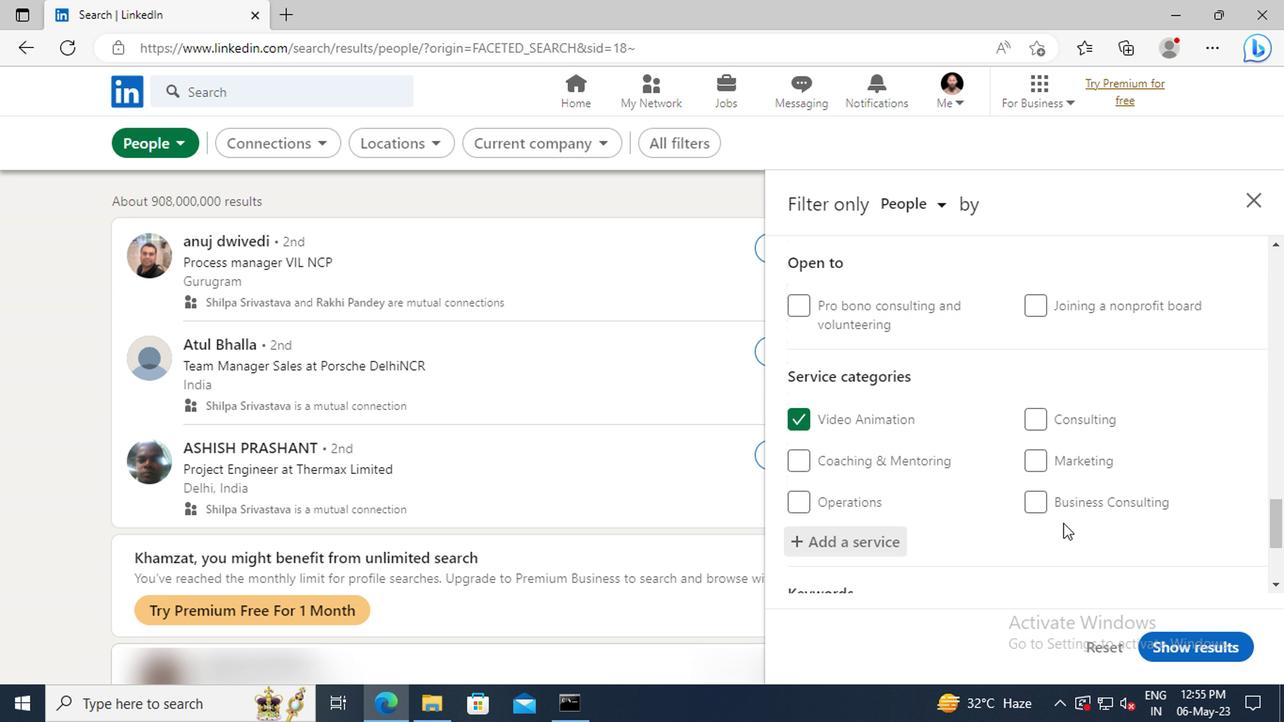 
Action: Mouse scrolled (1059, 523) with delta (0, -1)
Screenshot: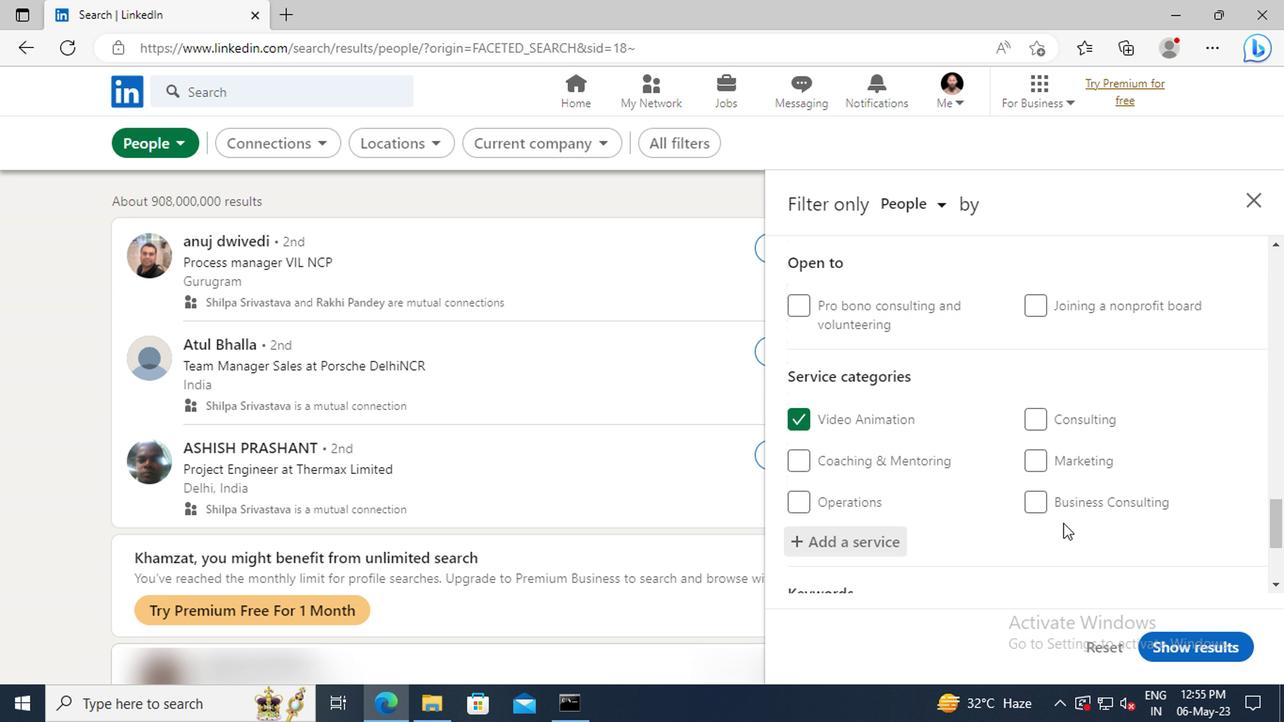 
Action: Mouse scrolled (1059, 523) with delta (0, -1)
Screenshot: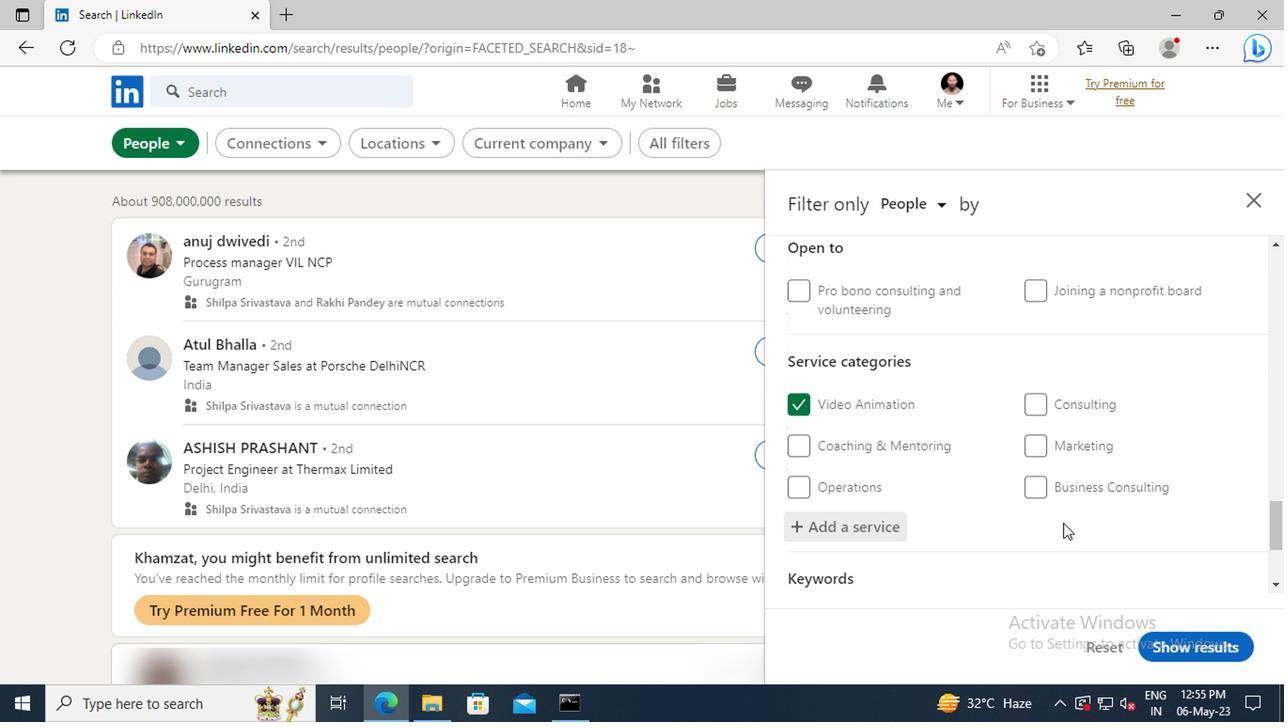 
Action: Mouse scrolled (1059, 523) with delta (0, -1)
Screenshot: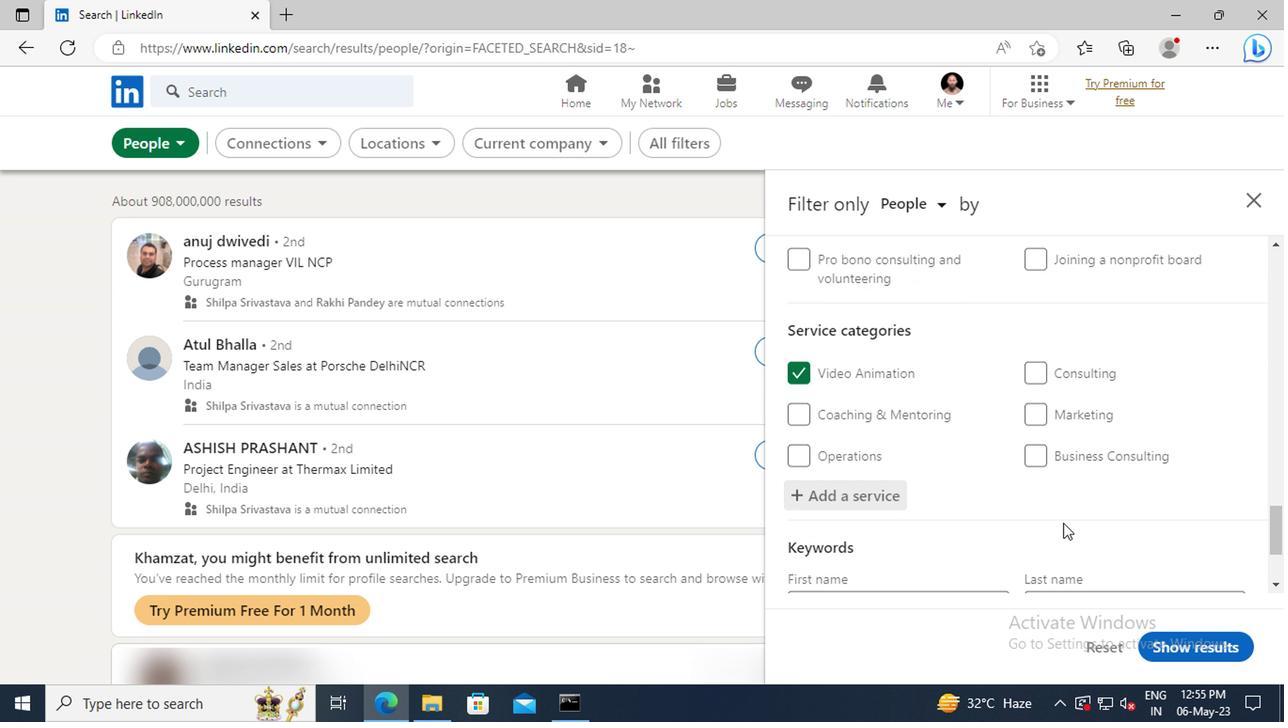 
Action: Mouse moved to (920, 511)
Screenshot: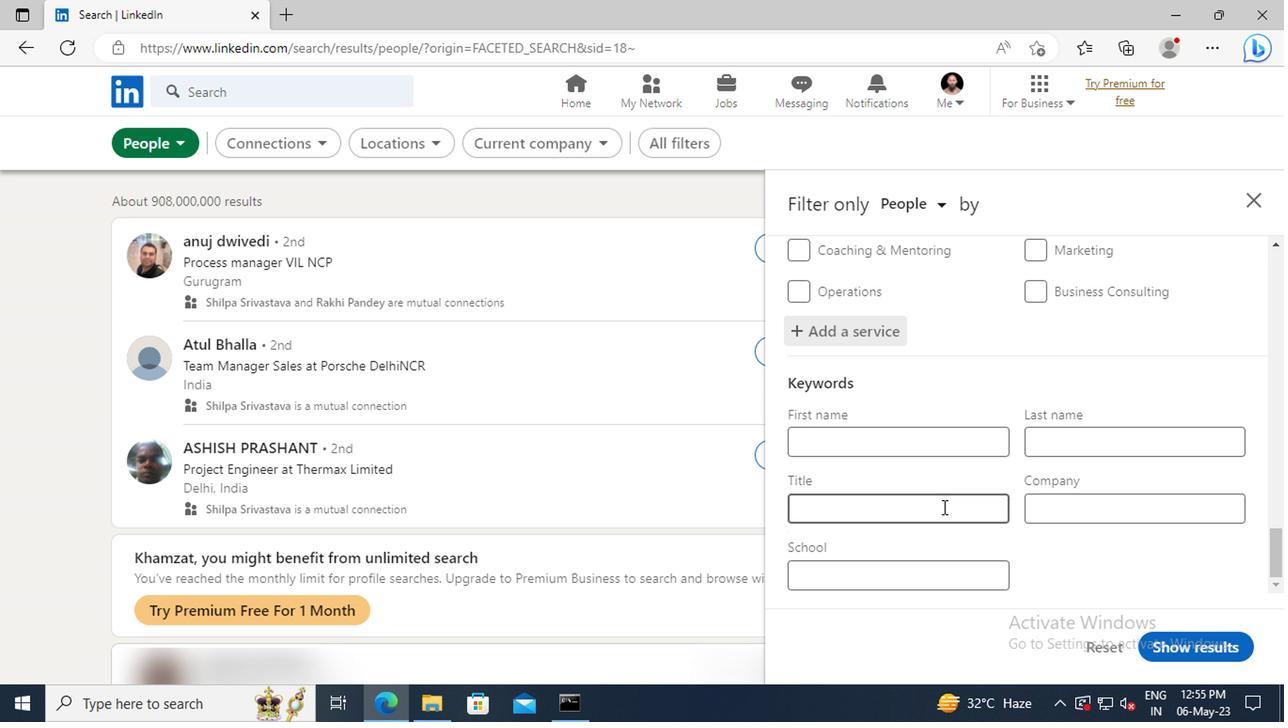 
Action: Mouse pressed left at (920, 511)
Screenshot: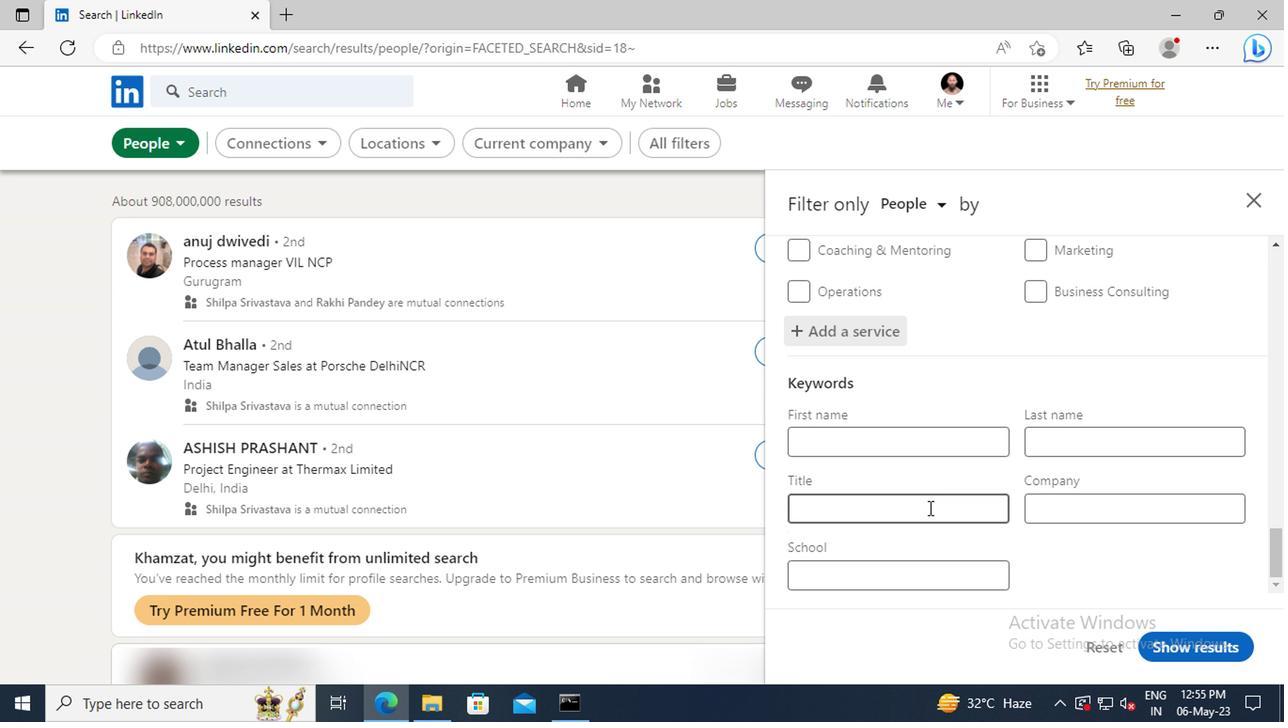 
Action: Key pressed <Key.shift><Key.shift><Key.shift><Key.shift>SHEET<Key.space><Key.shift>METAL<Key.space><Key.shift>WORKER<Key.enter>
Screenshot: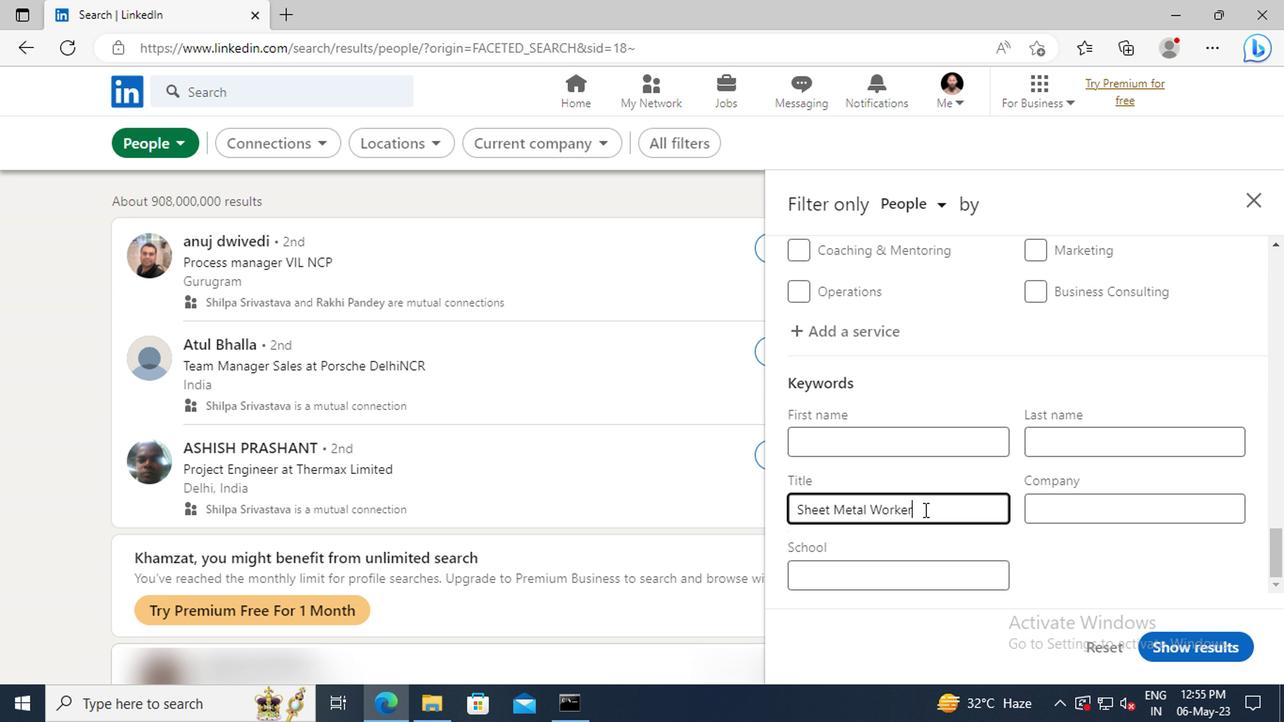 
Action: Mouse moved to (1160, 645)
Screenshot: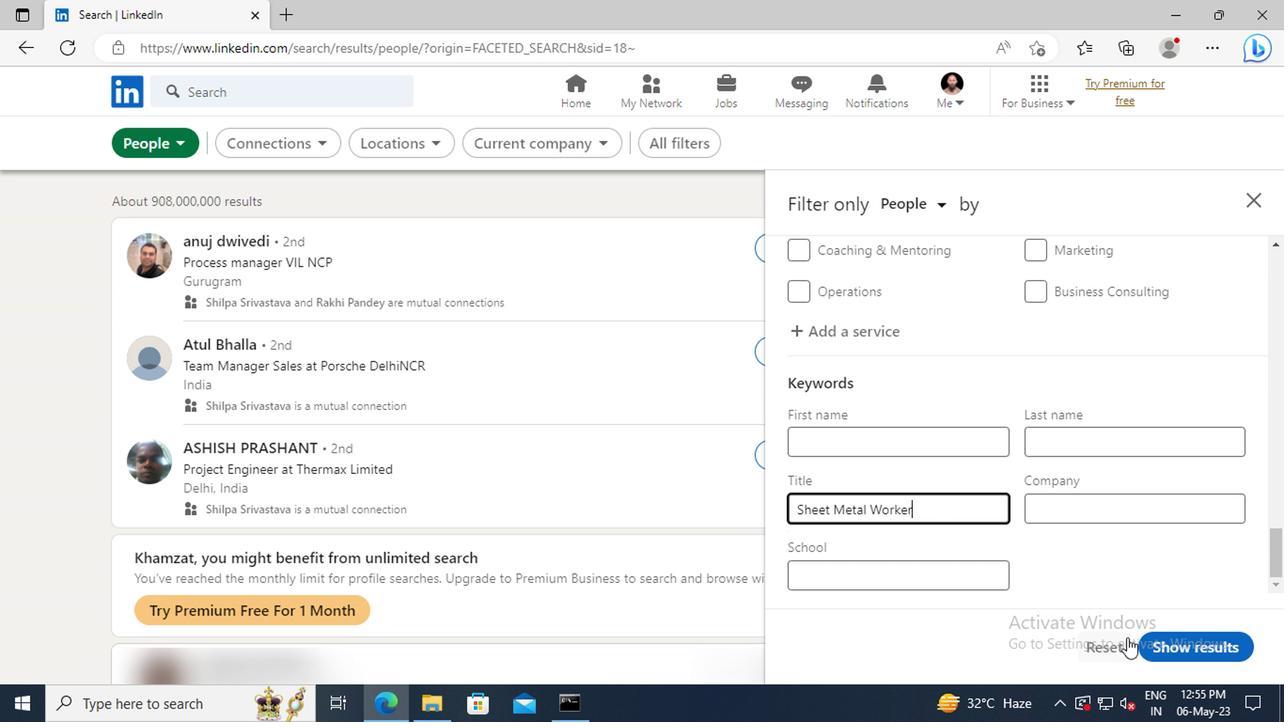 
Action: Mouse pressed left at (1160, 645)
Screenshot: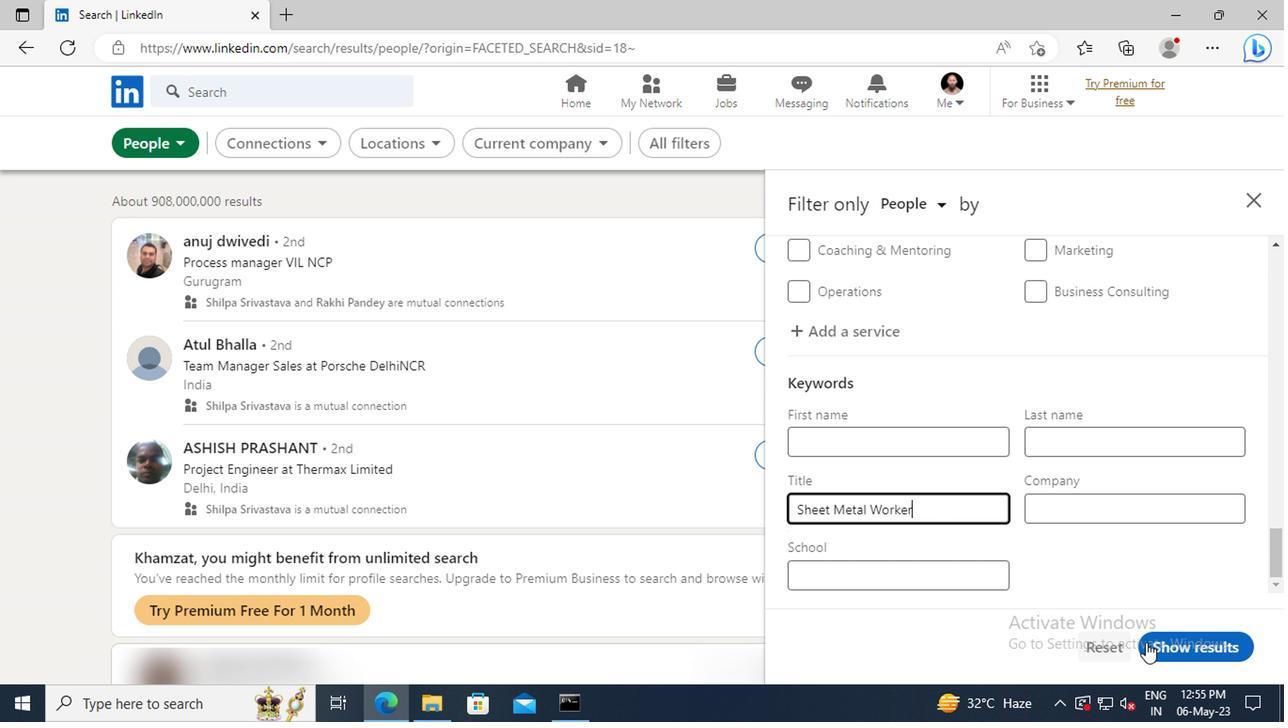 
